 Task: Add an event with the title Second Marketing Campaign Execution and Tracking, date '2024/03/01', time 8:00 AM to 10:00 AMand add a description: This webinar is designed to provide participants with valuable insights into effective digital marketing strategies. It covers a wide range of topics, including search engine optimization (SEO), social media marketing, content marketing, email marketing, paid advertising, and more.Select event color  Flamingo . Add location for the event as: 123 Alexanderplatz, Berlin, Germany, logged in from the account softage.9@softage.netand send the event invitation to softage.4@softage.net with CC to  softage.5@softage.net. Set a reminder for the event Every weekday(Monday to Friday)
Action: Mouse moved to (56, 98)
Screenshot: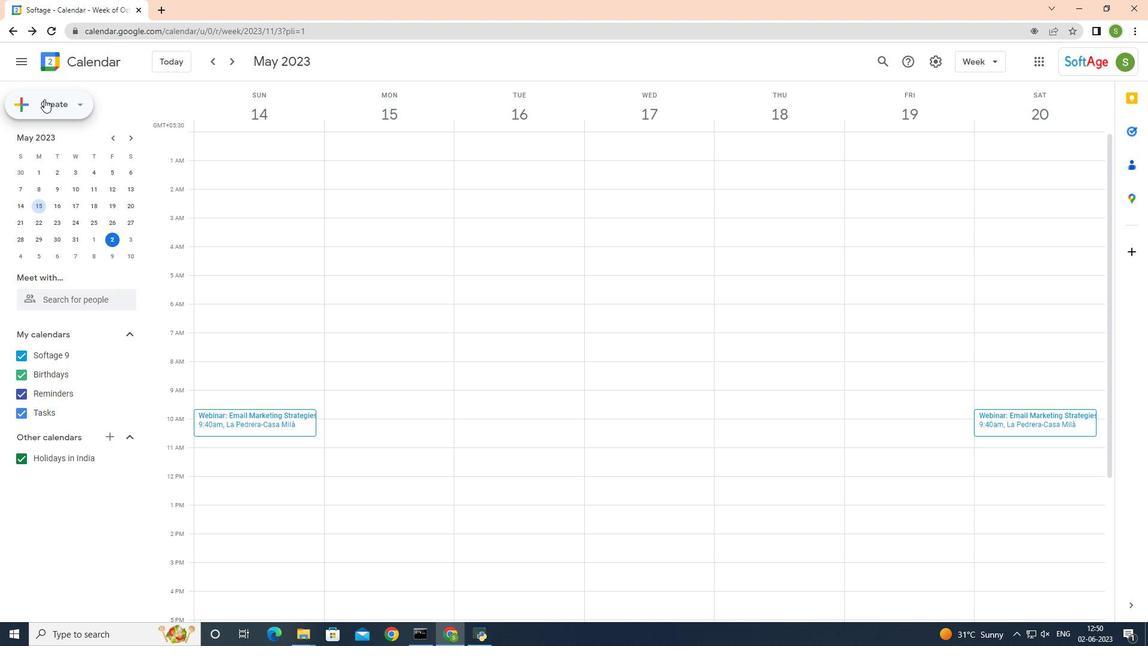 
Action: Mouse pressed left at (56, 98)
Screenshot: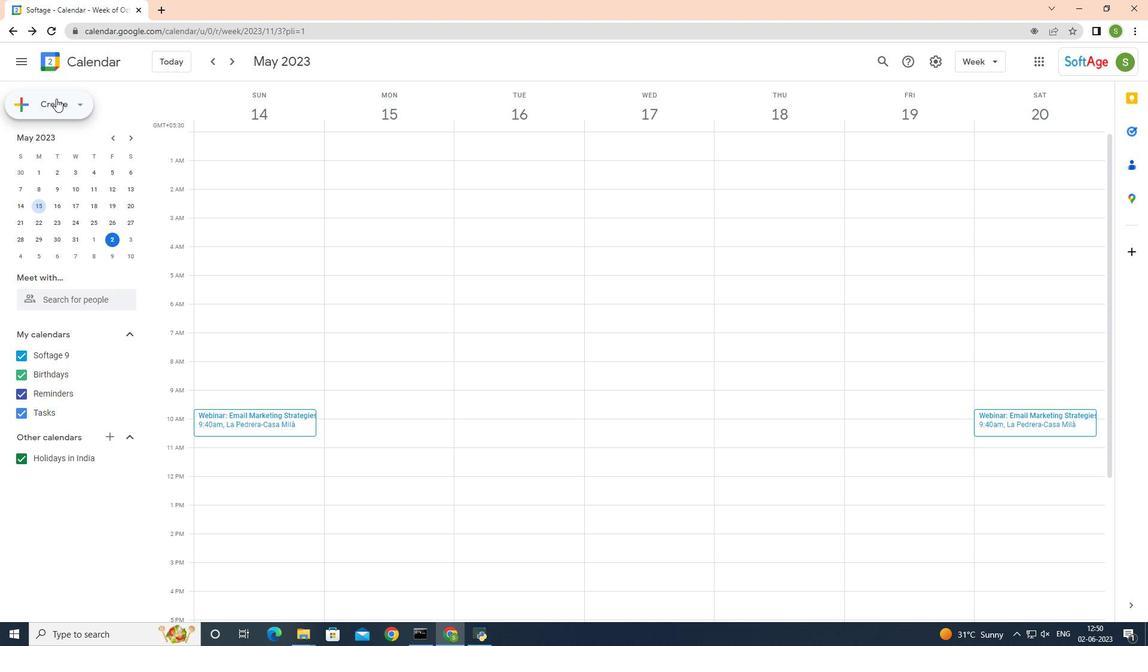 
Action: Mouse moved to (88, 135)
Screenshot: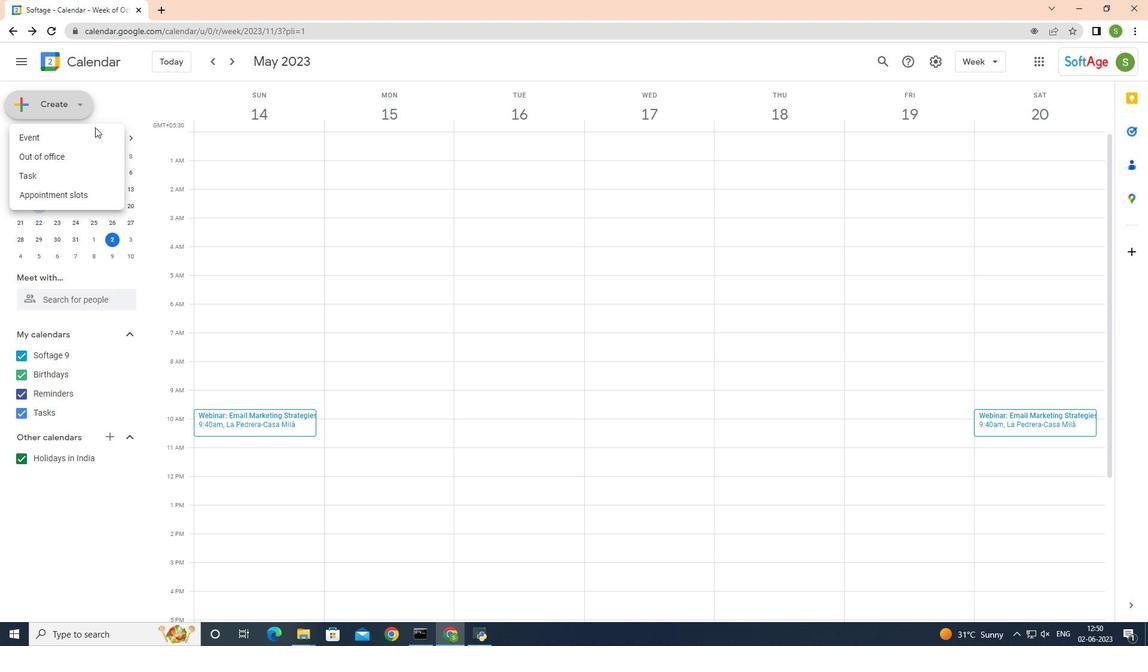 
Action: Mouse pressed left at (88, 135)
Screenshot: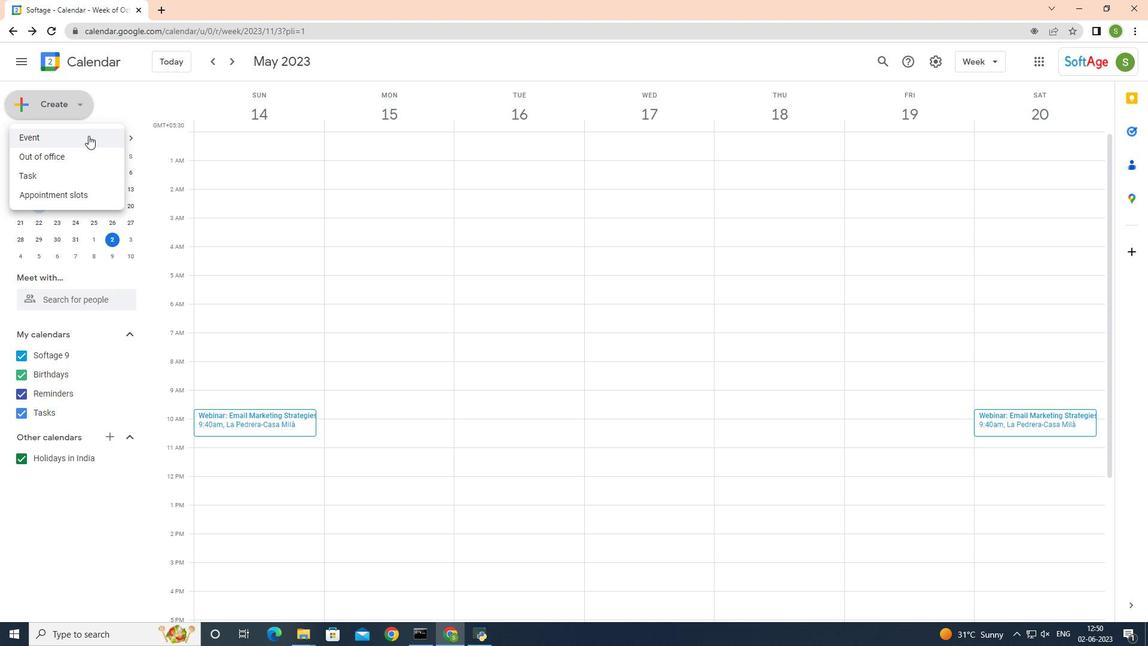 
Action: Mouse moved to (547, 233)
Screenshot: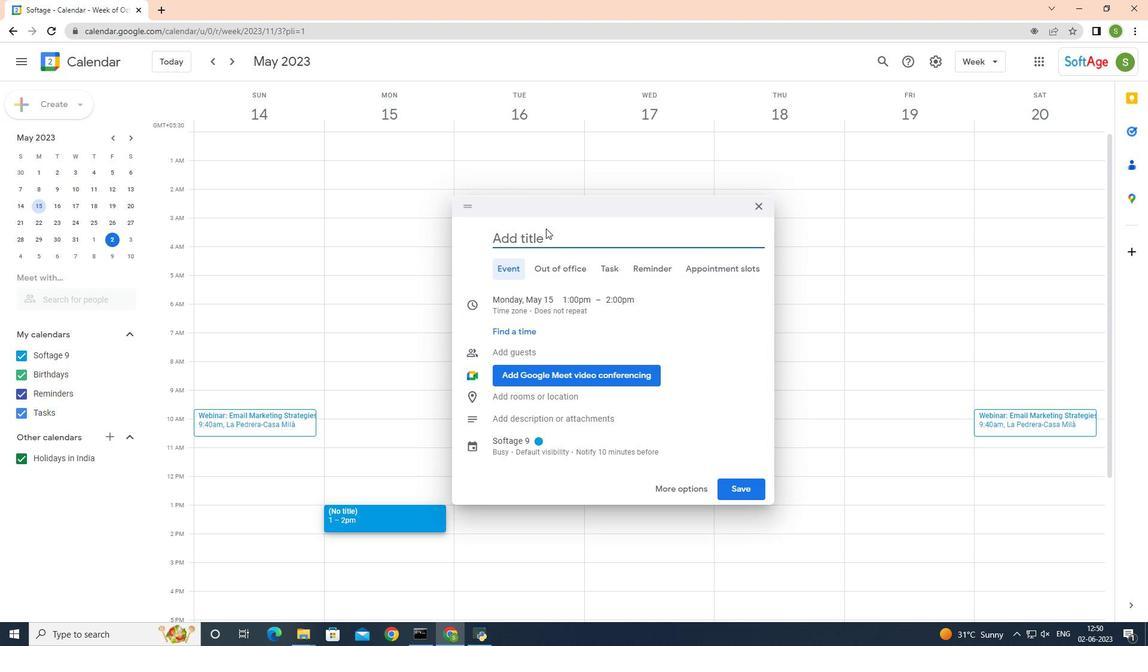 
Action: Mouse pressed left at (547, 233)
Screenshot: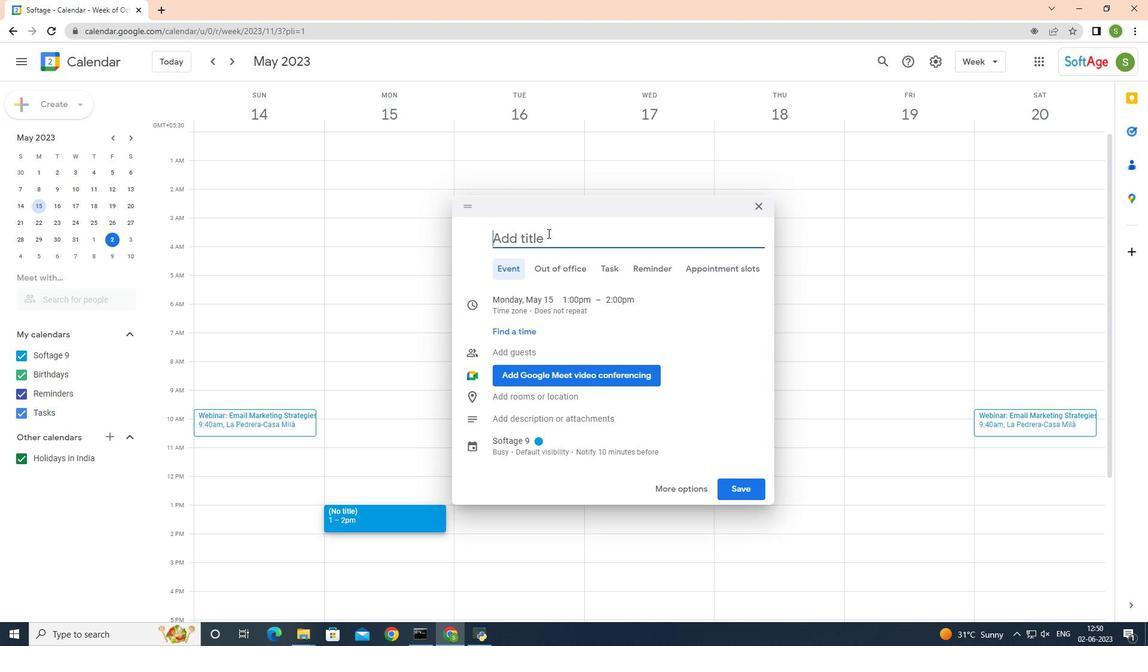 
Action: Key pressed <Key.shift>Second<Key.space><Key.shift><Key.shift><Key.shift><Key.shift><Key.shift><Key.shift><Key.shift><Key.shift>Marketing<Key.space><Key.shift><Key.shift><Key.shift>Campaign<Key.space><Key.shift>Execution
Screenshot: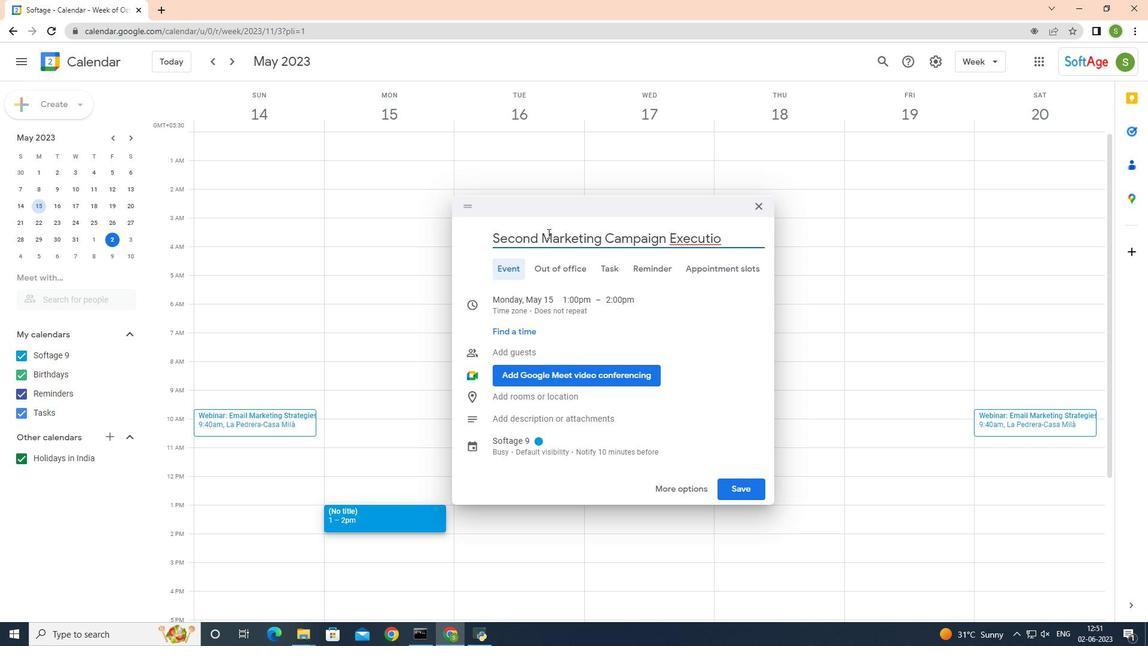 
Action: Mouse moved to (748, 286)
Screenshot: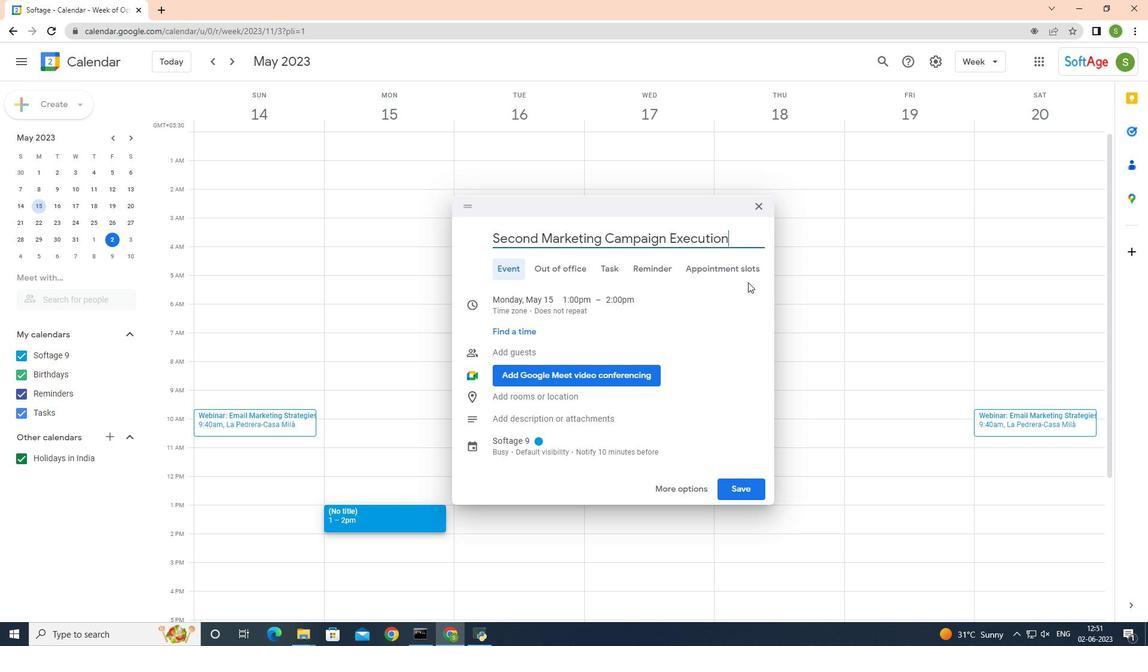 
Action: Key pressed <Key.space>and<Key.space>
Screenshot: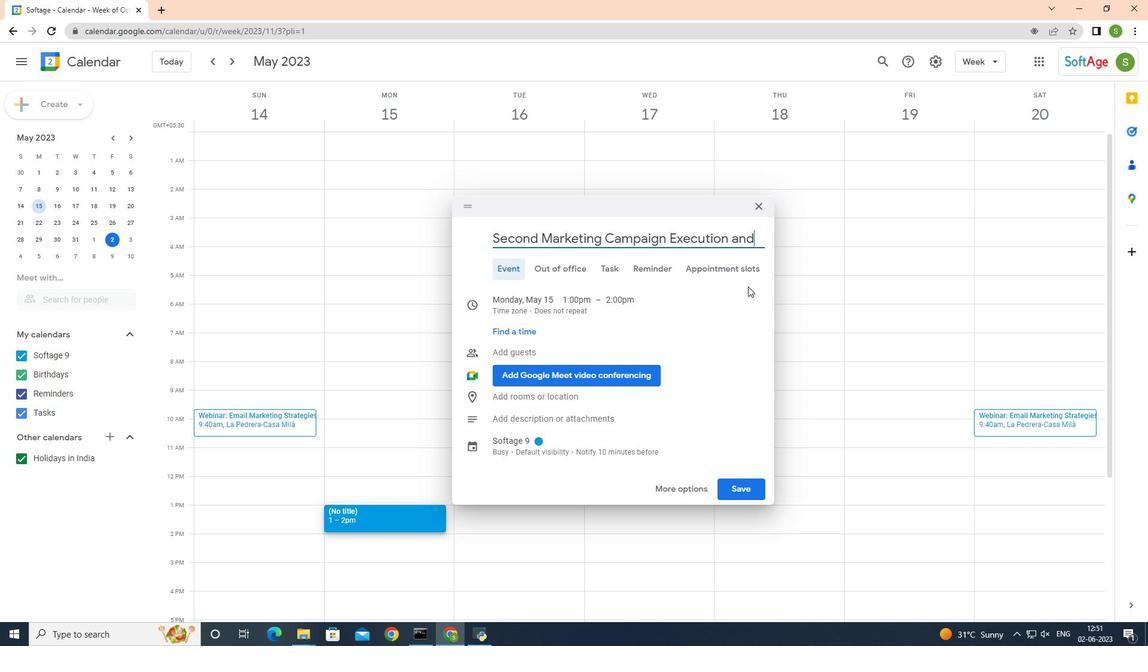 
Action: Mouse moved to (751, 291)
Screenshot: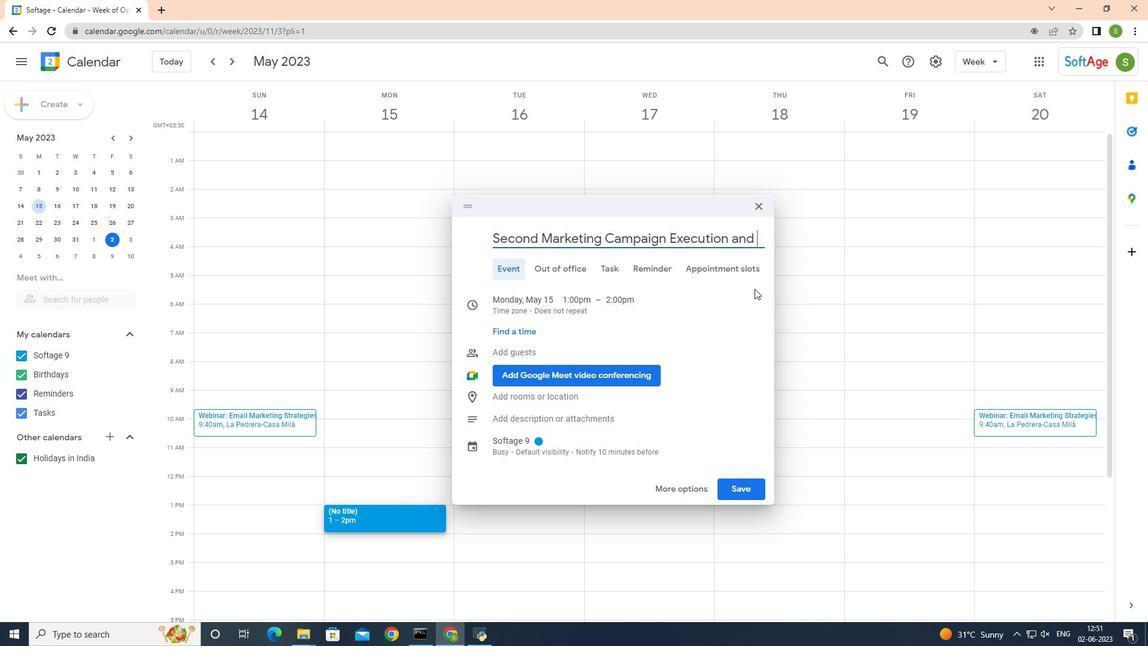
Action: Key pressed <Key.shift>Trackingctrl+A<'\x03'>
Screenshot: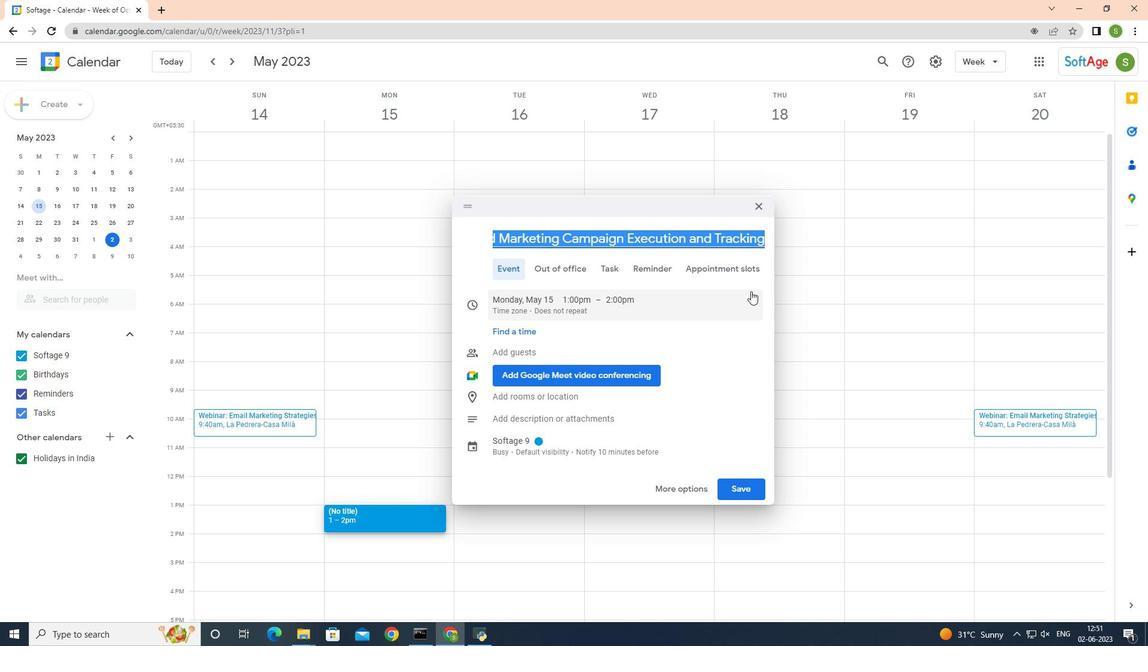 
Action: Mouse moved to (534, 298)
Screenshot: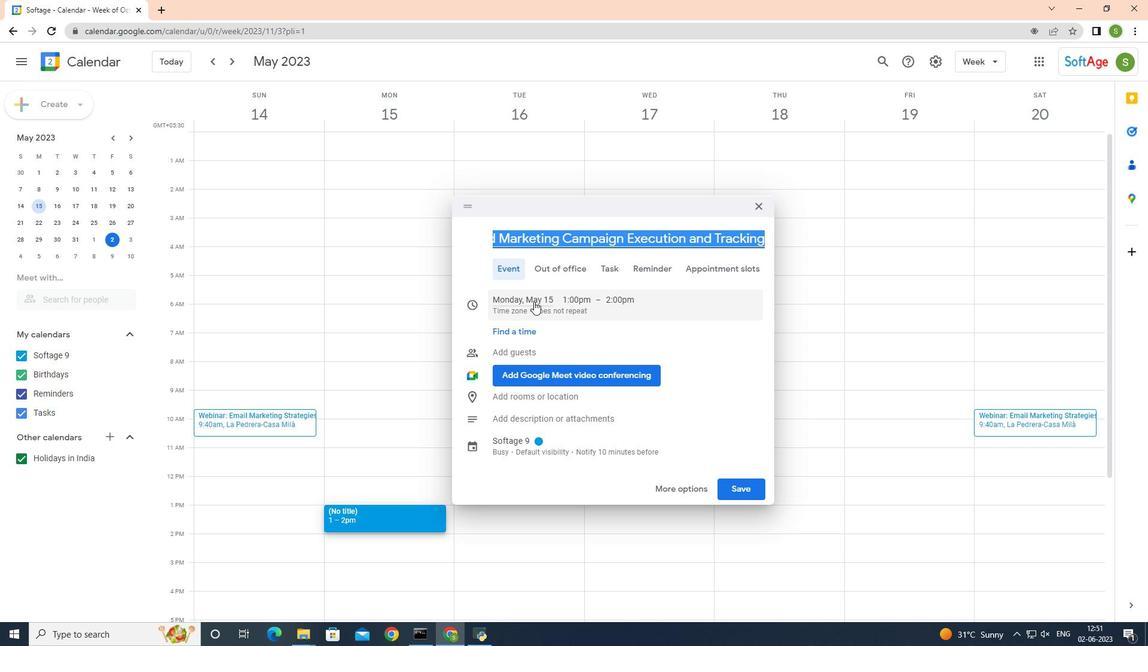 
Action: Mouse pressed left at (534, 298)
Screenshot: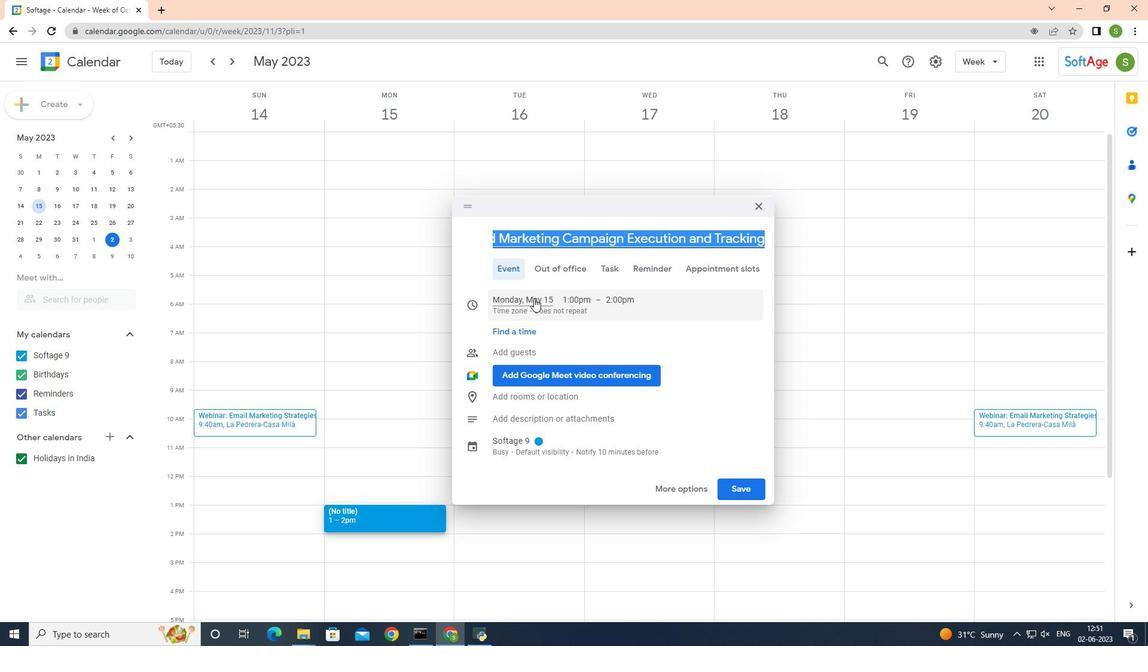 
Action: Mouse moved to (636, 324)
Screenshot: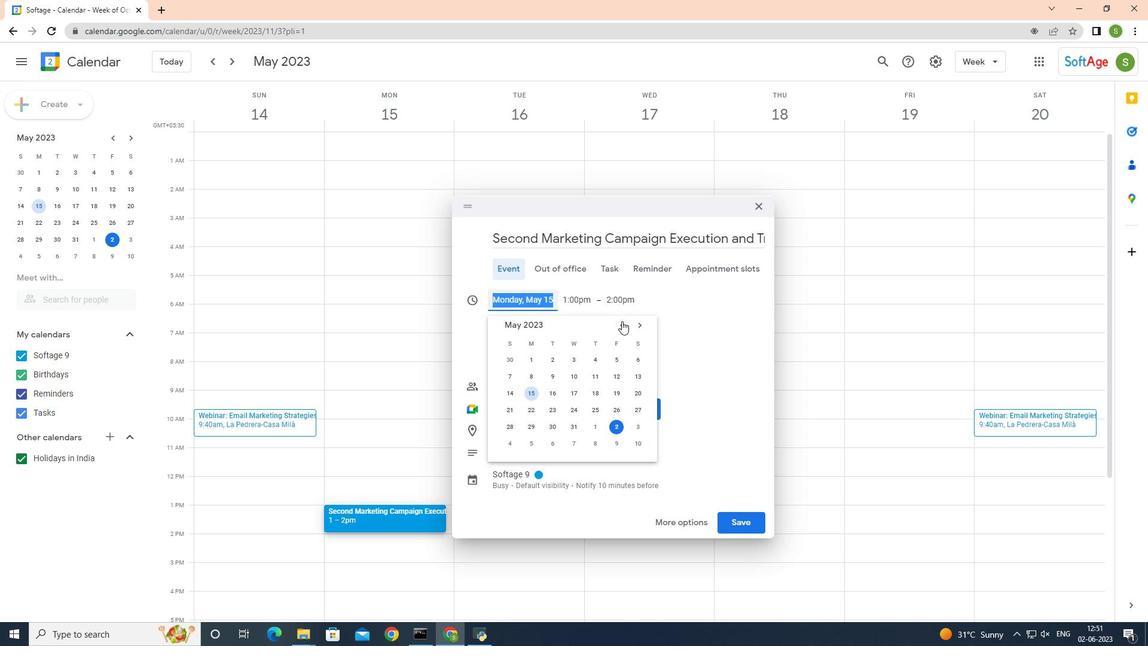 
Action: Mouse pressed left at (636, 324)
Screenshot: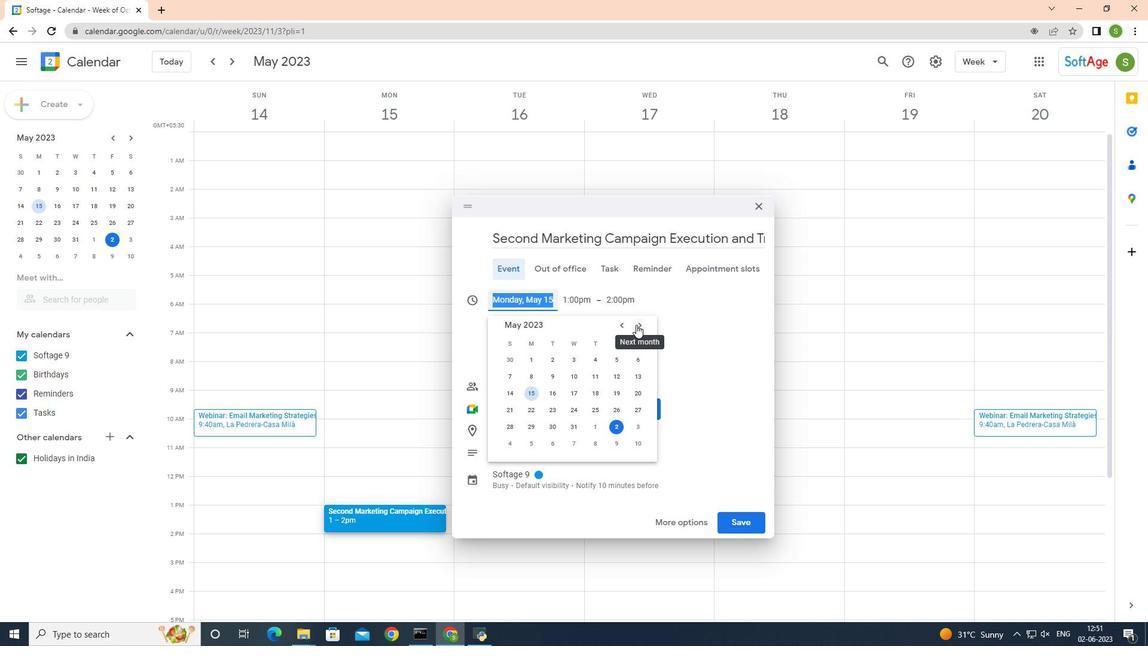 
Action: Mouse pressed left at (636, 324)
Screenshot: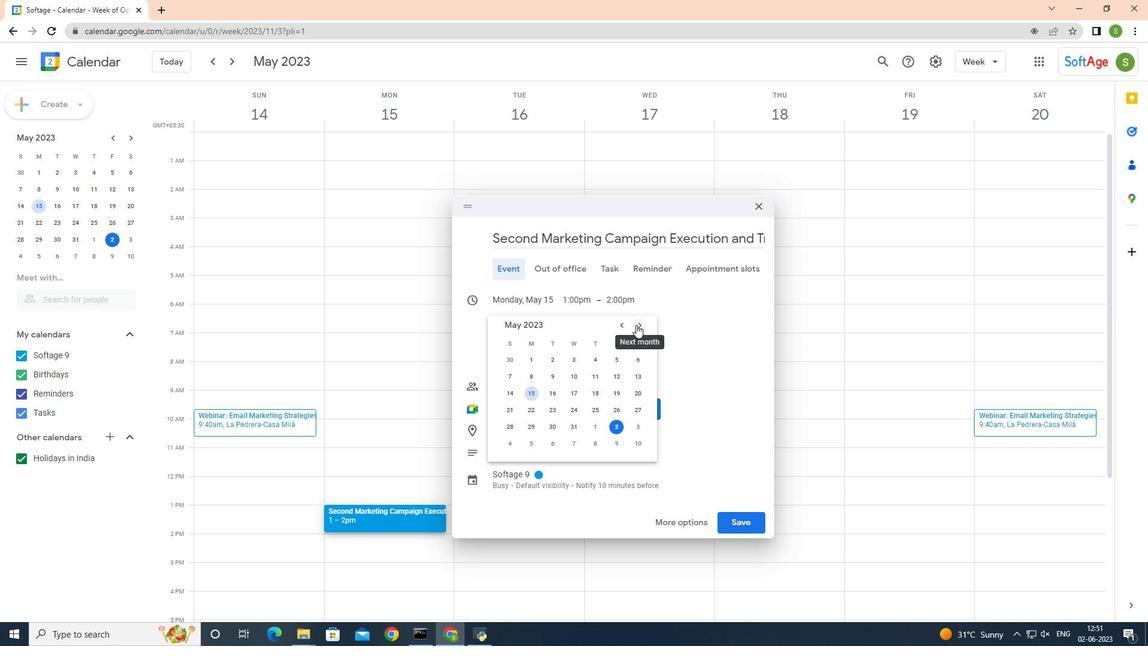 
Action: Mouse pressed left at (636, 324)
Screenshot: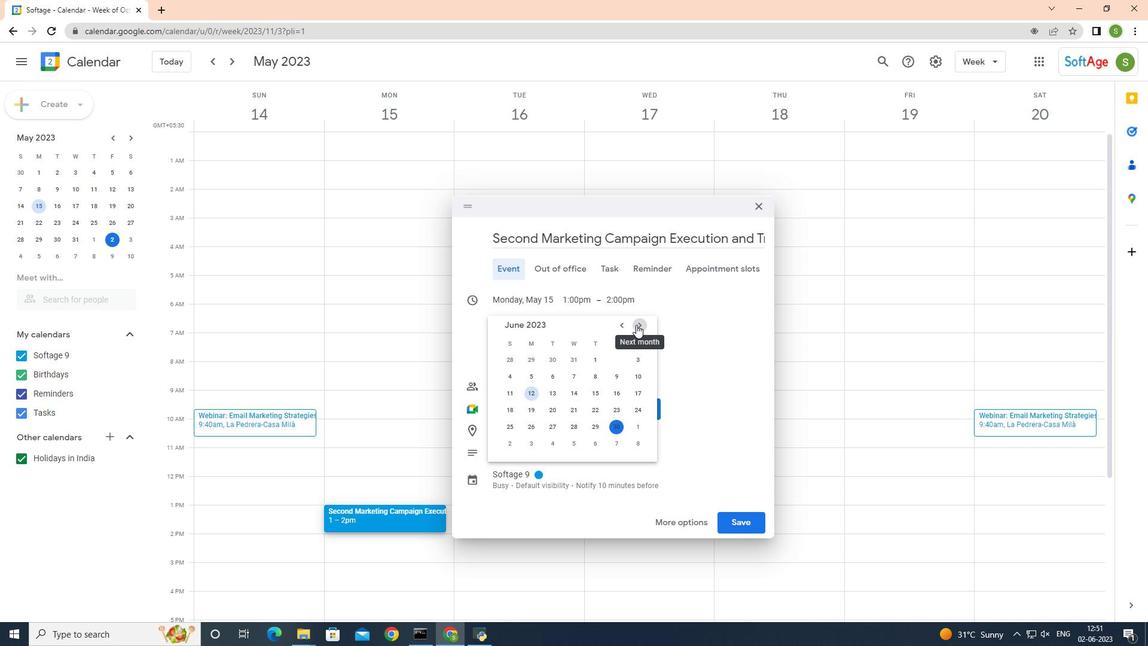 
Action: Mouse pressed left at (636, 324)
Screenshot: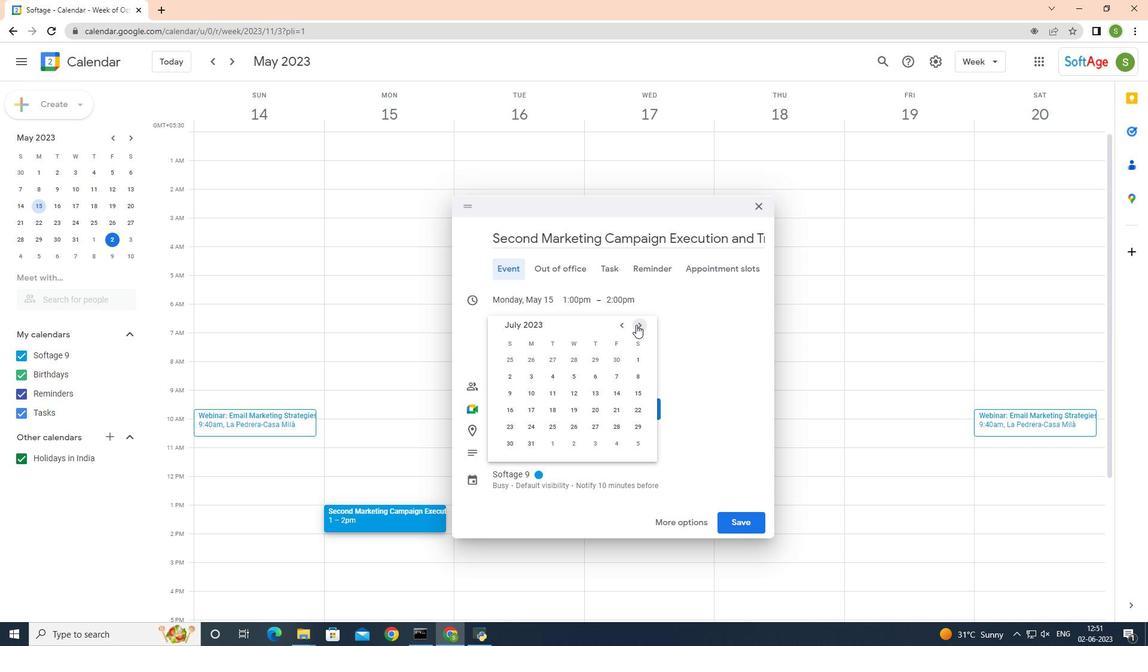 
Action: Mouse pressed left at (636, 324)
Screenshot: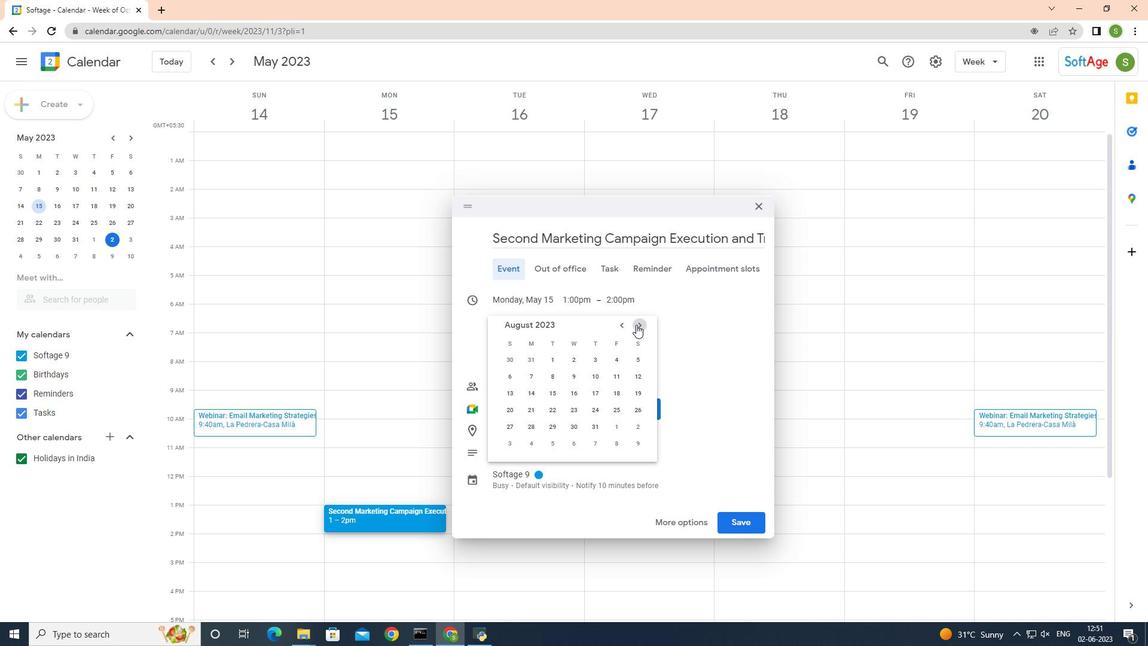 
Action: Mouse pressed left at (636, 324)
Screenshot: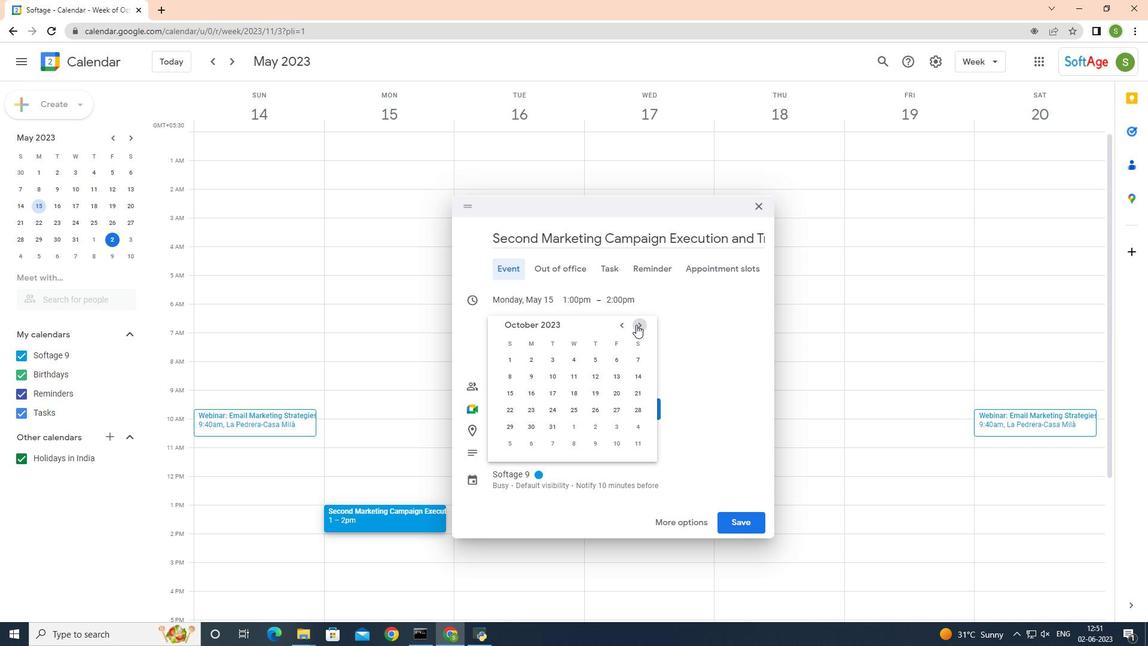 
Action: Mouse pressed left at (636, 324)
Screenshot: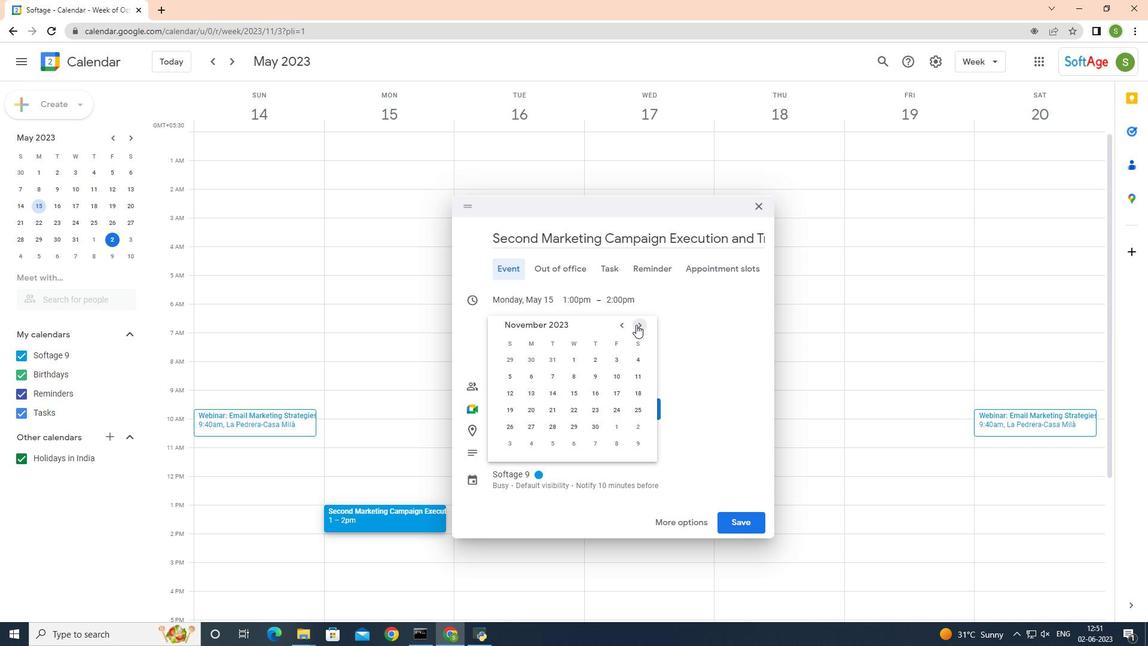 
Action: Mouse pressed left at (636, 324)
Screenshot: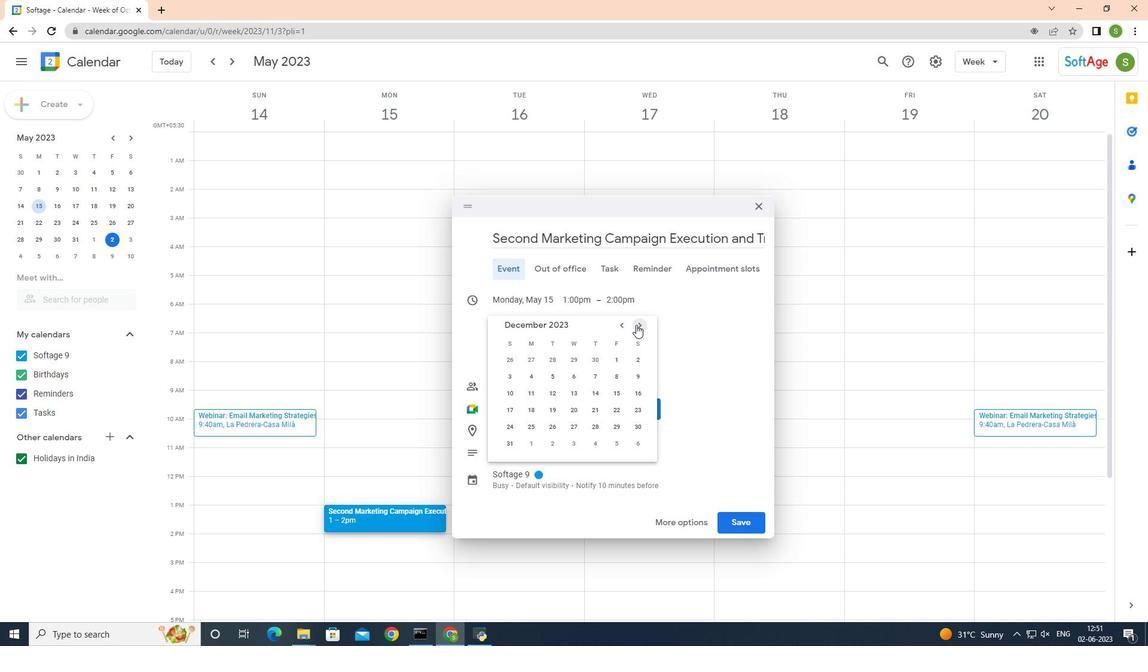 
Action: Mouse pressed left at (636, 324)
Screenshot: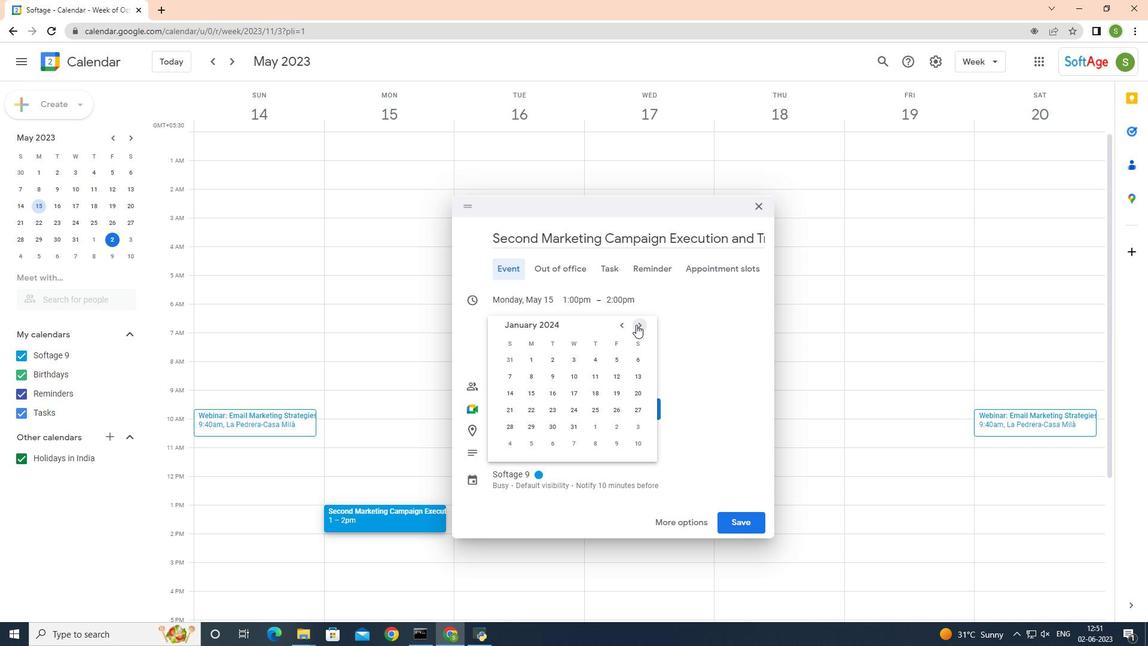 
Action: Mouse pressed left at (636, 324)
Screenshot: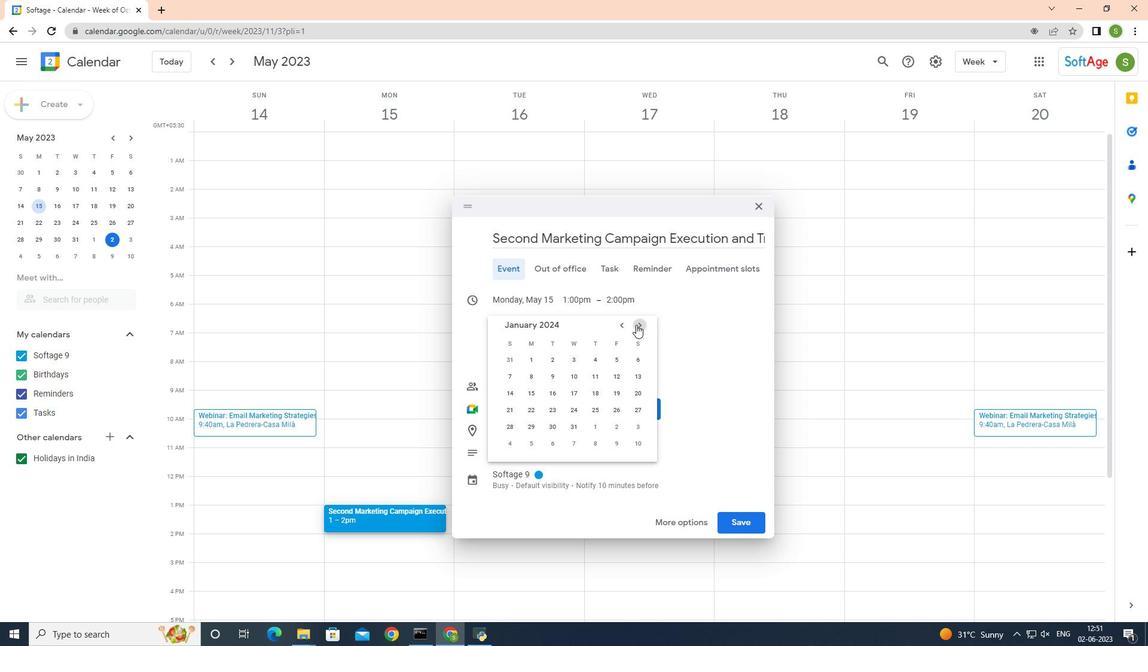 
Action: Mouse pressed left at (636, 324)
Screenshot: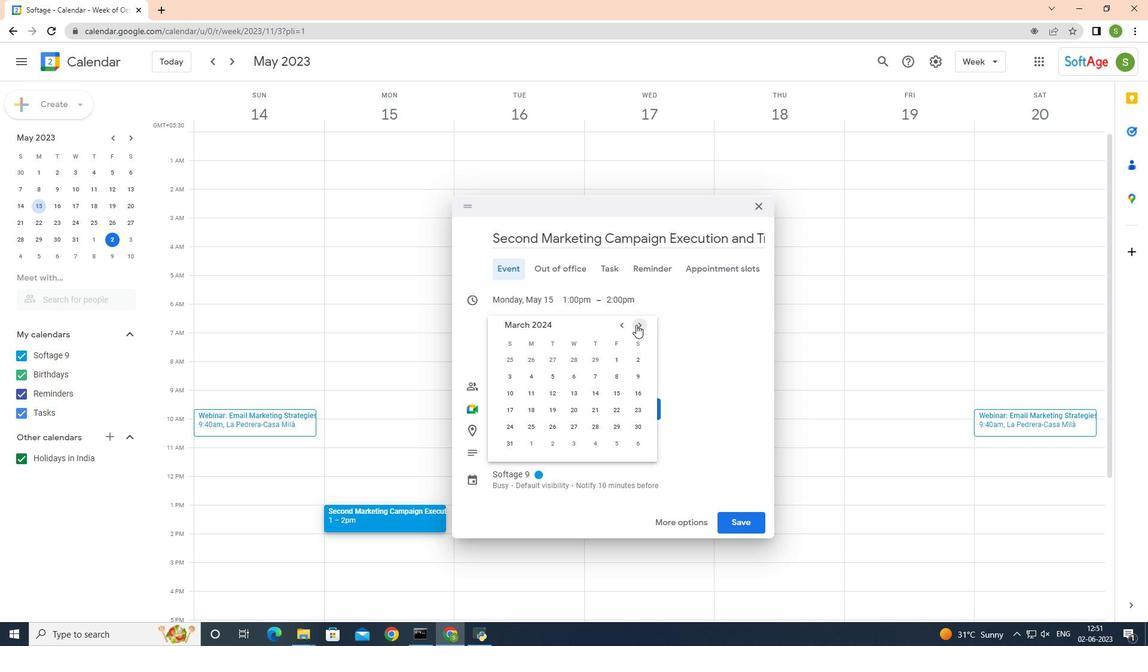 
Action: Mouse moved to (622, 328)
Screenshot: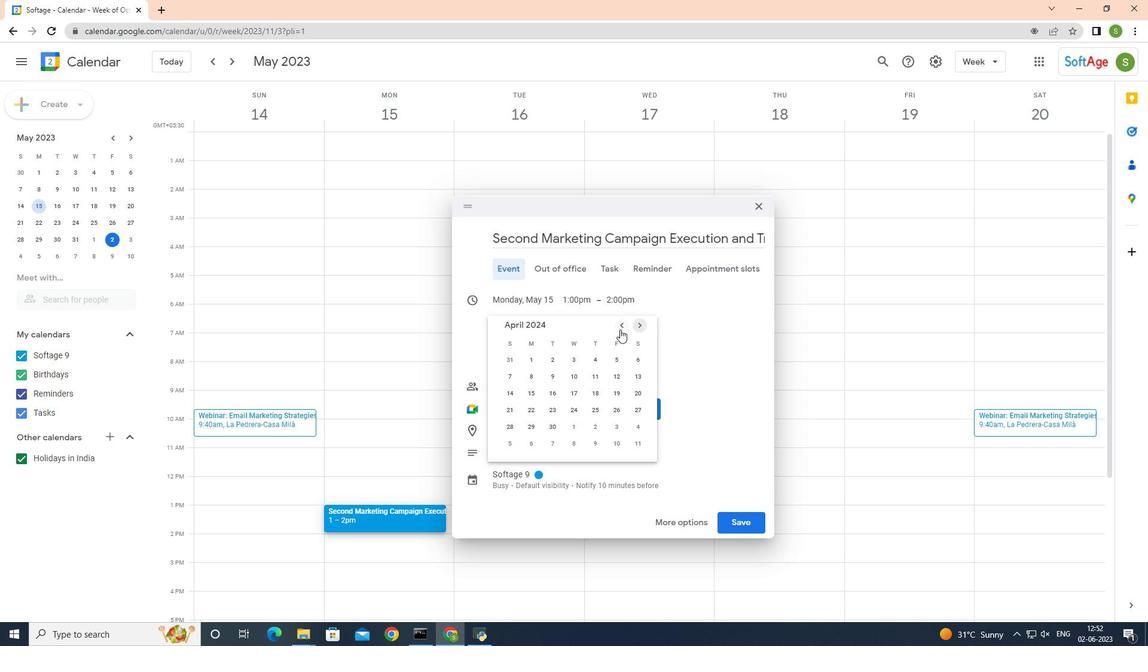 
Action: Mouse pressed left at (622, 328)
Screenshot: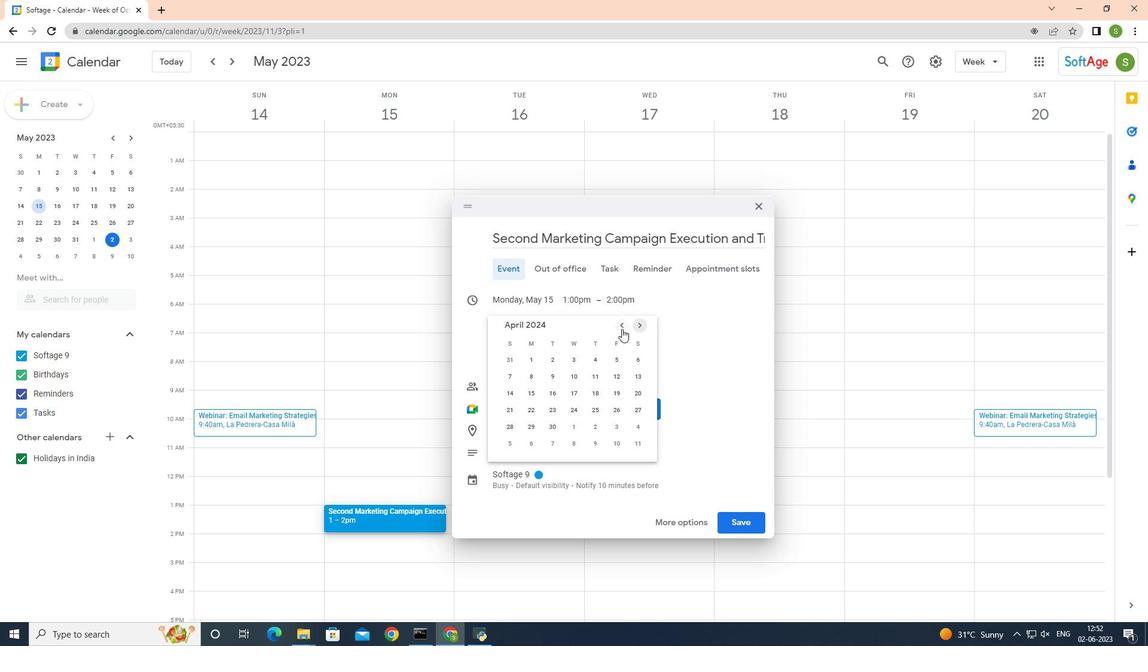 
Action: Mouse moved to (620, 356)
Screenshot: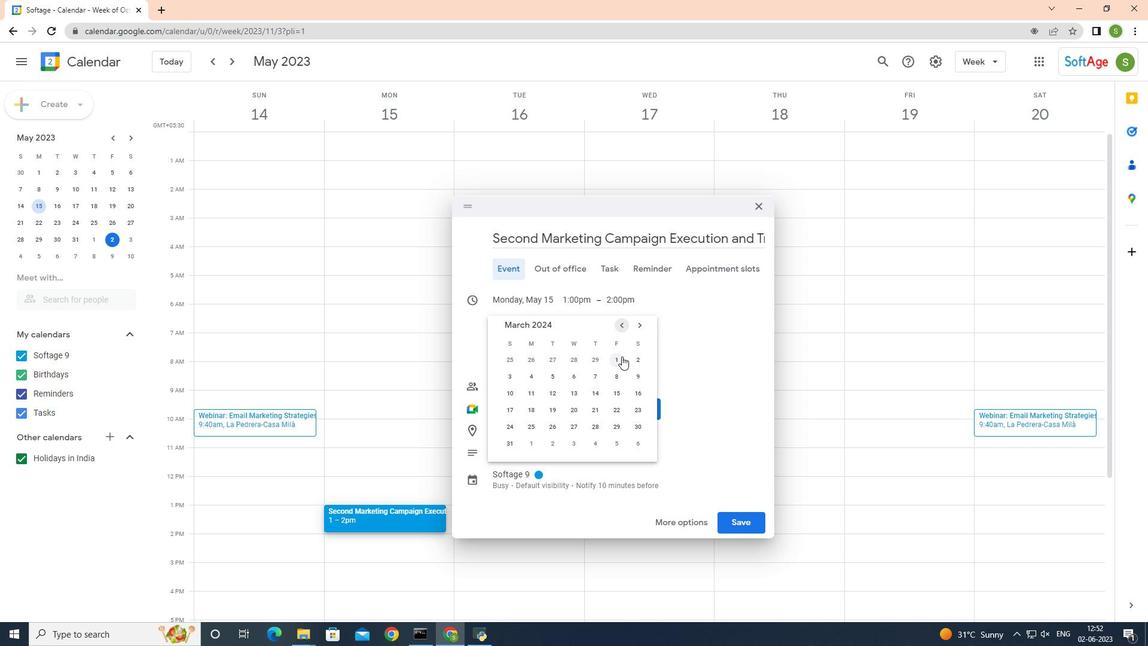 
Action: Mouse pressed left at (620, 356)
Screenshot: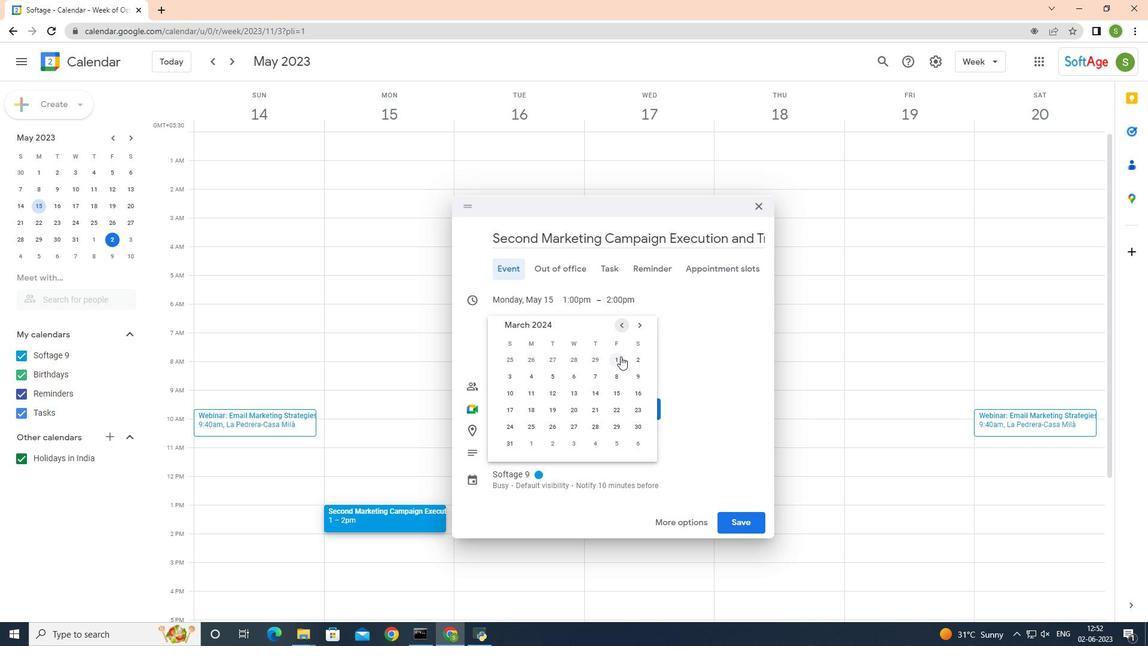 
Action: Mouse moved to (656, 281)
Screenshot: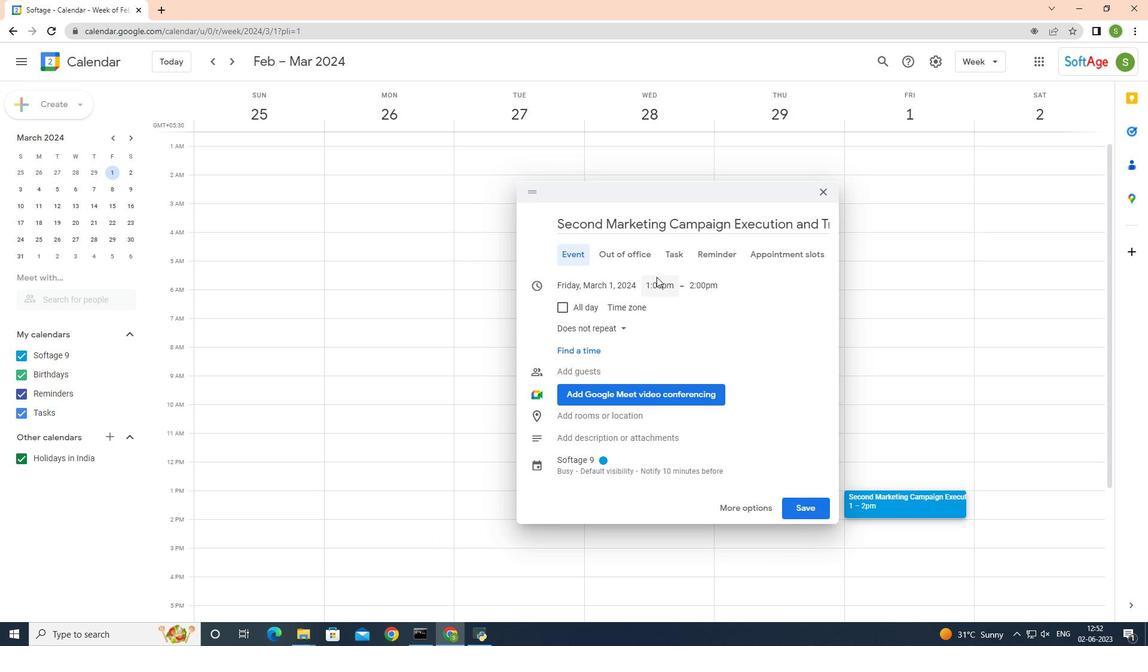 
Action: Mouse pressed left at (656, 281)
Screenshot: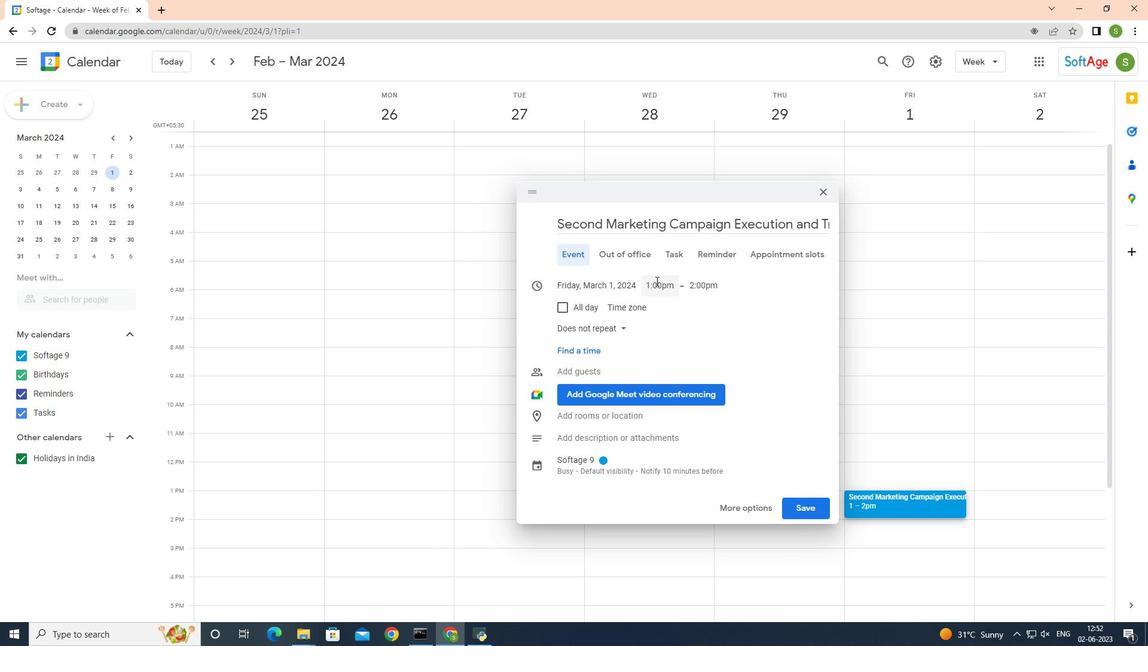 
Action: Mouse moved to (708, 387)
Screenshot: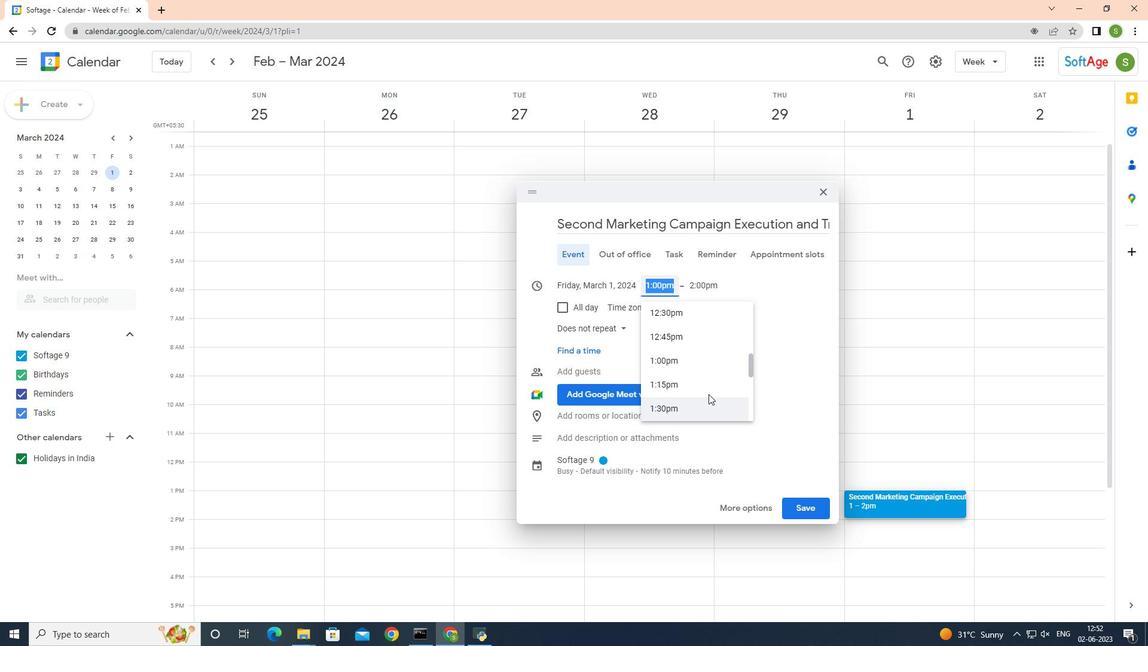 
Action: Mouse scrolled (708, 388) with delta (0, 0)
Screenshot: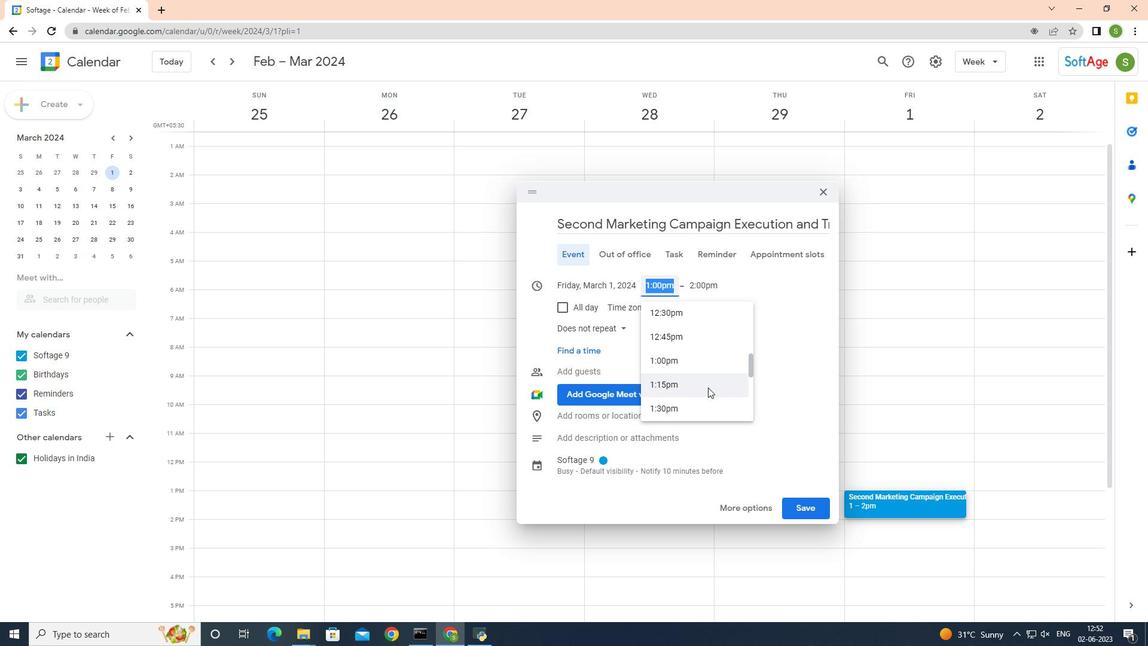
Action: Mouse scrolled (708, 388) with delta (0, 0)
Screenshot: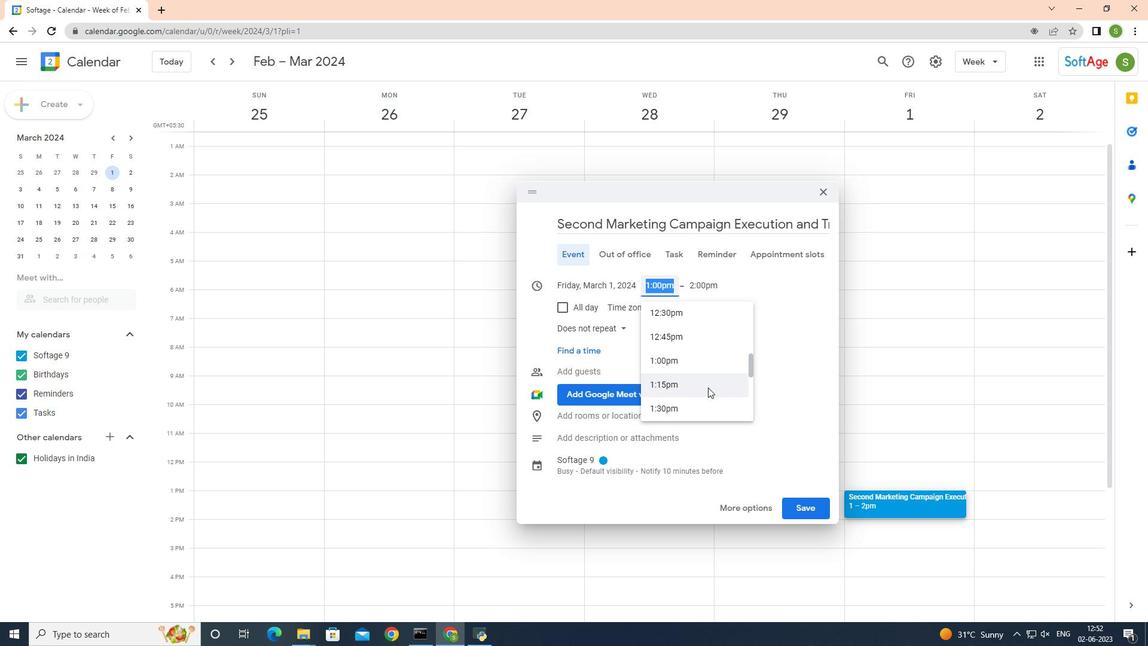 
Action: Mouse scrolled (708, 388) with delta (0, 0)
Screenshot: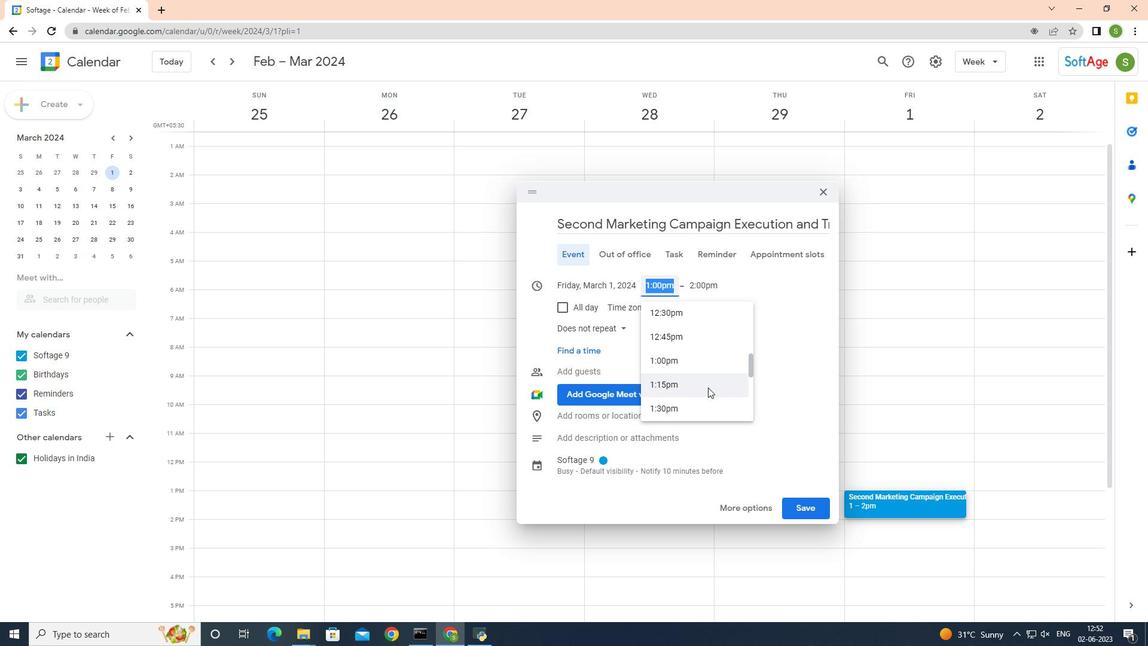 
Action: Mouse scrolled (708, 388) with delta (0, 0)
Screenshot: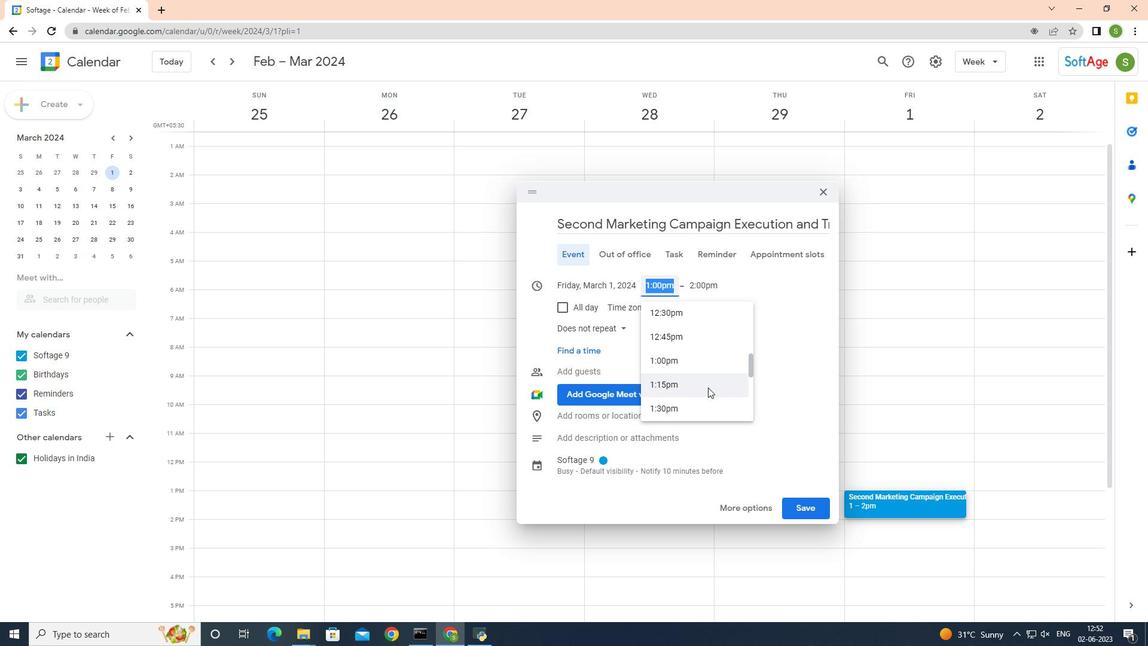 
Action: Mouse scrolled (708, 388) with delta (0, 0)
Screenshot: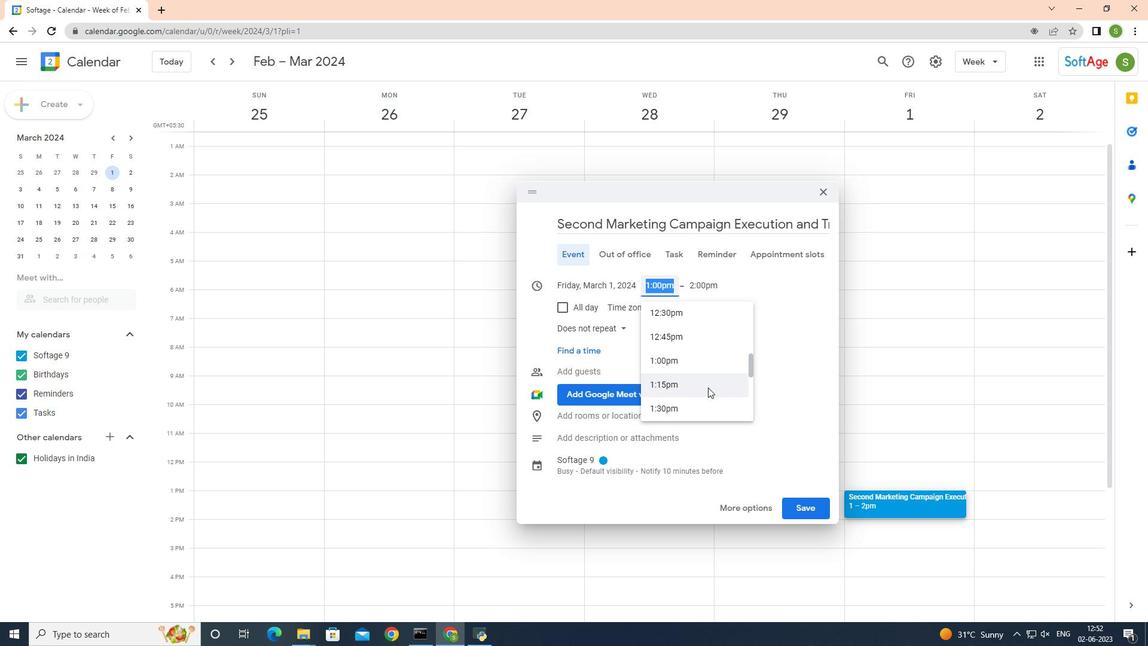 
Action: Mouse scrolled (708, 388) with delta (0, 0)
Screenshot: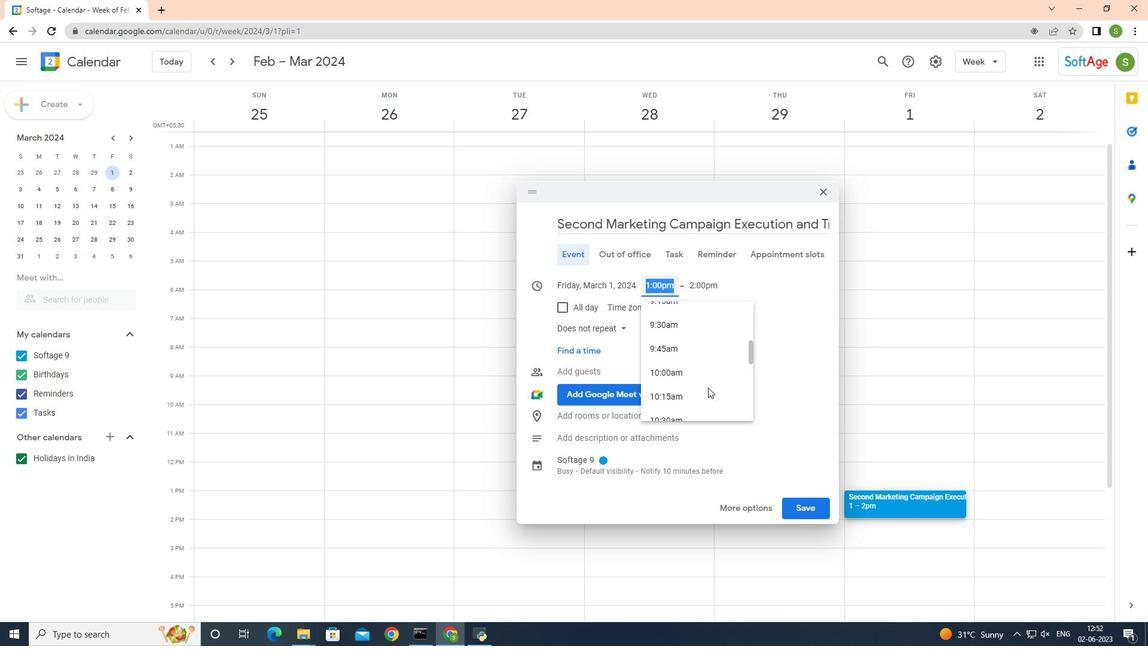 
Action: Mouse scrolled (708, 388) with delta (0, 0)
Screenshot: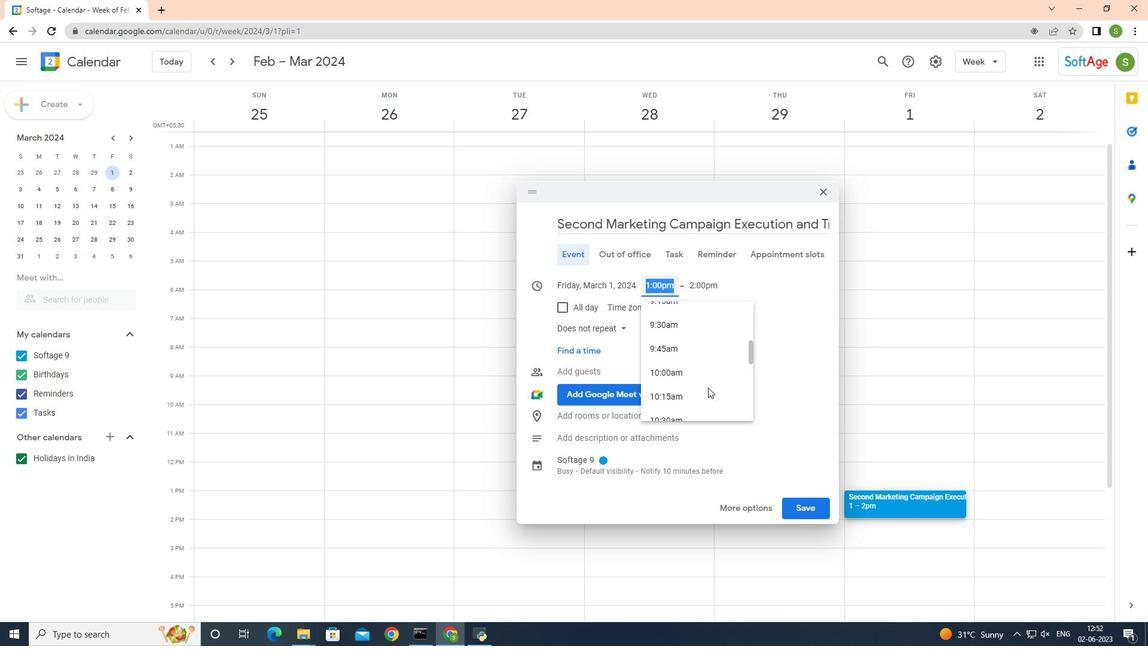 
Action: Mouse moved to (700, 322)
Screenshot: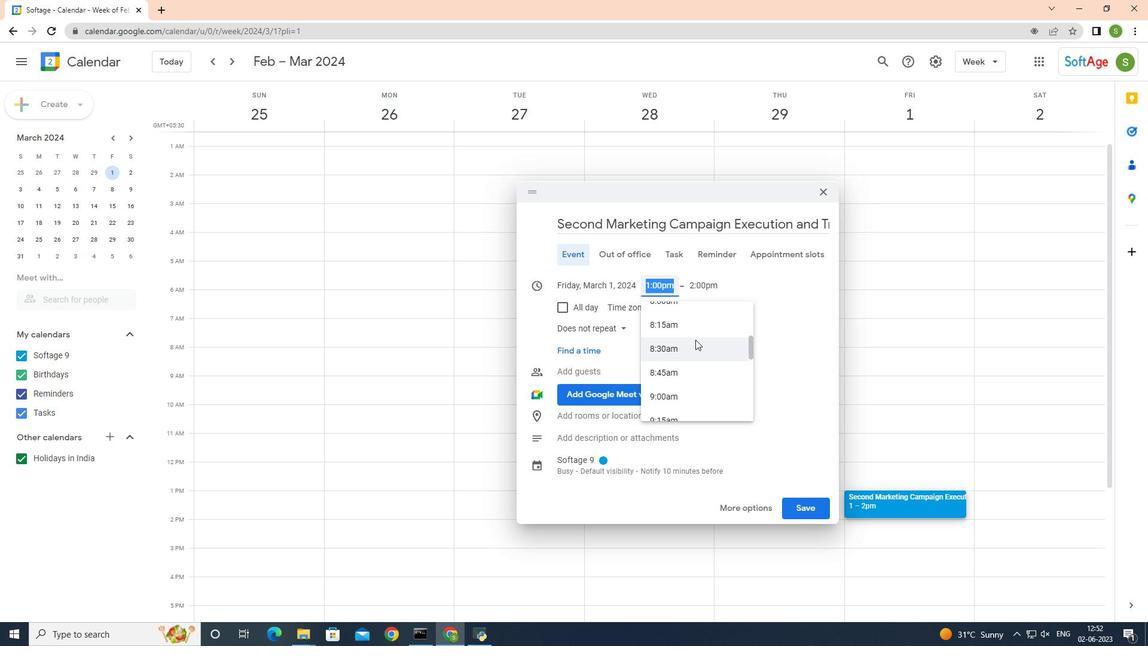 
Action: Mouse scrolled (700, 323) with delta (0, 0)
Screenshot: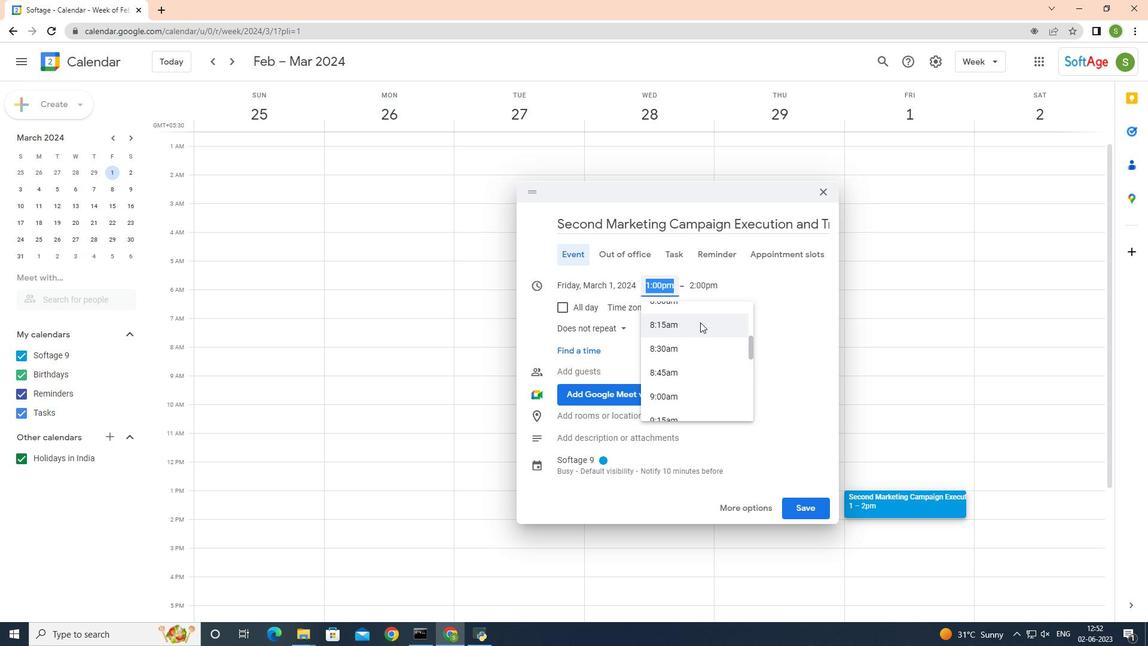 
Action: Mouse moved to (705, 360)
Screenshot: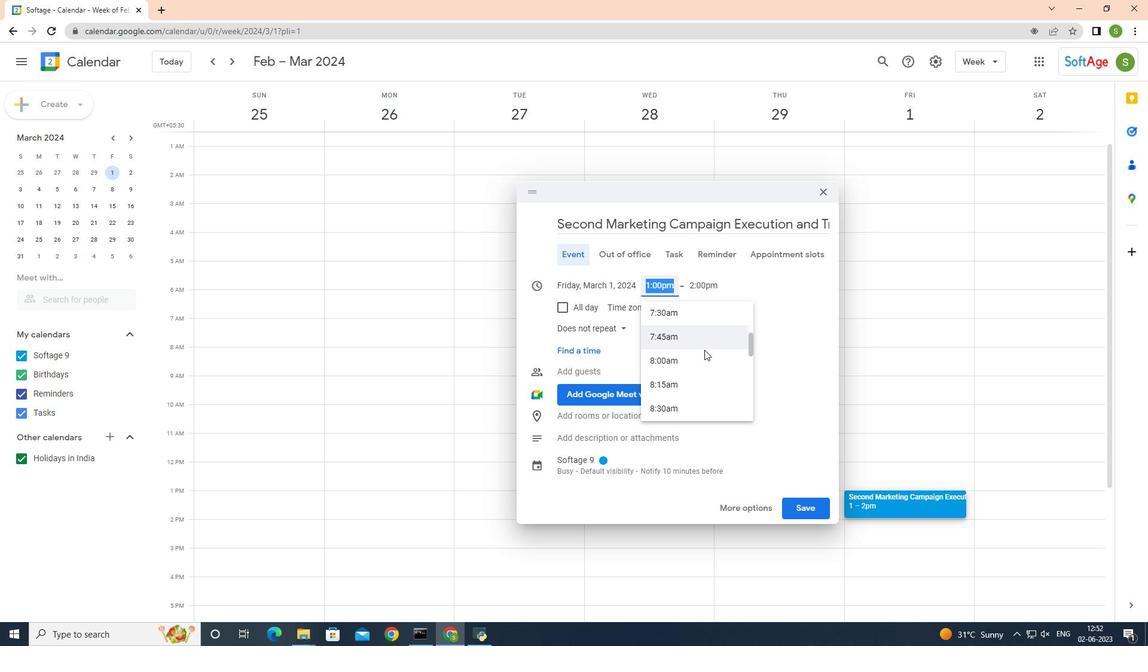 
Action: Mouse pressed left at (705, 360)
Screenshot: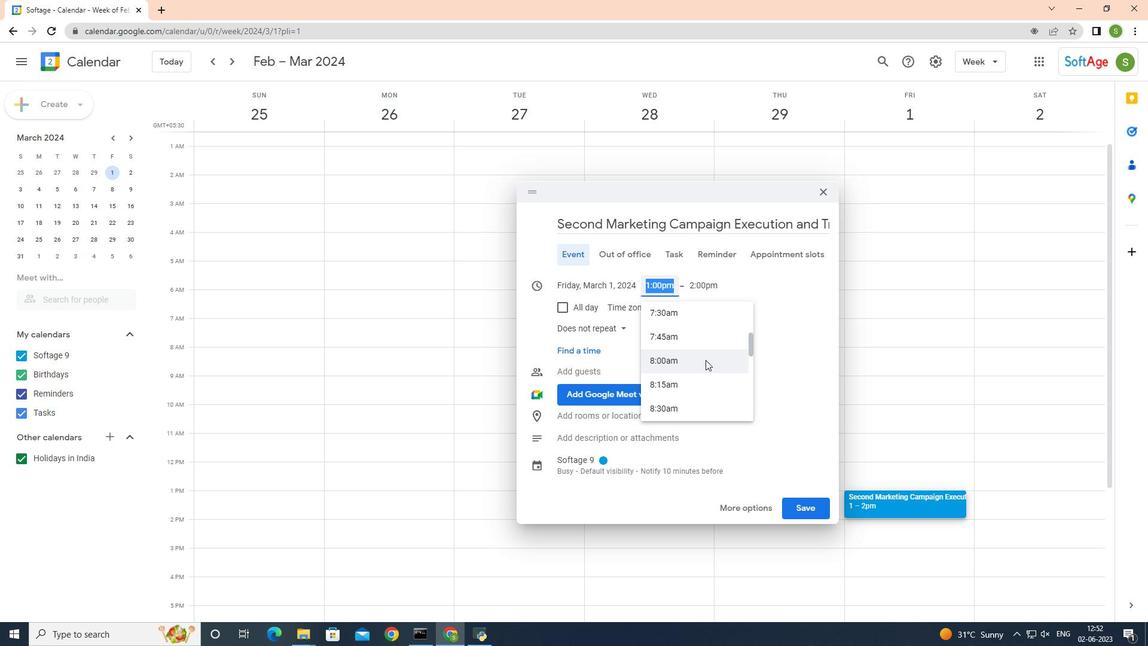 
Action: Mouse moved to (708, 282)
Screenshot: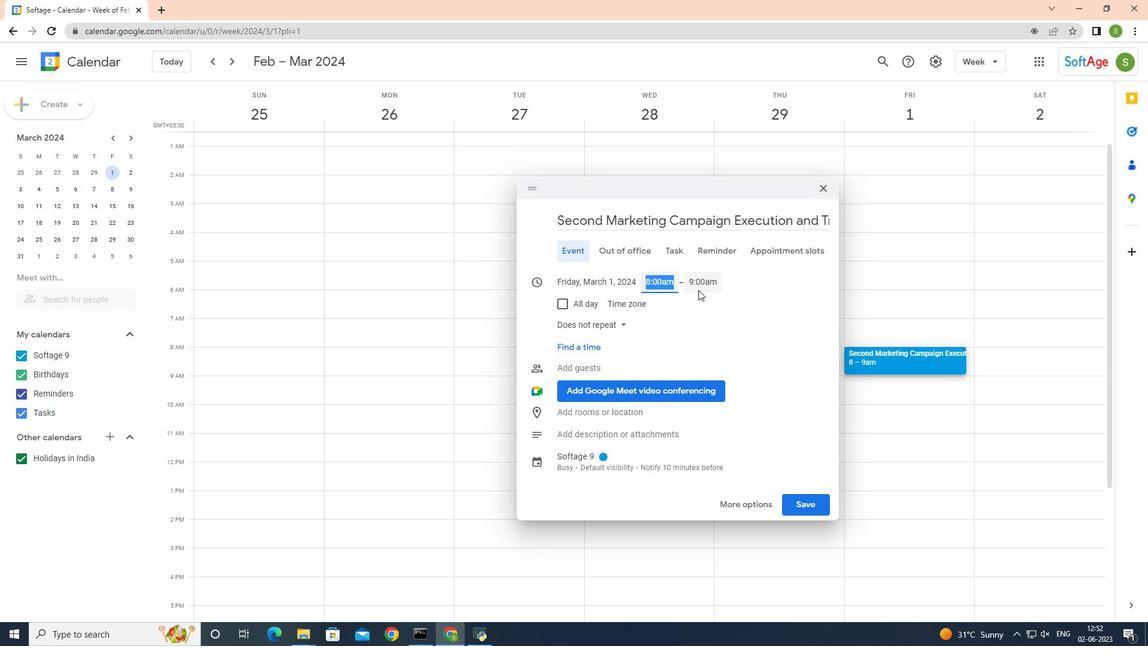 
Action: Mouse pressed left at (708, 282)
Screenshot: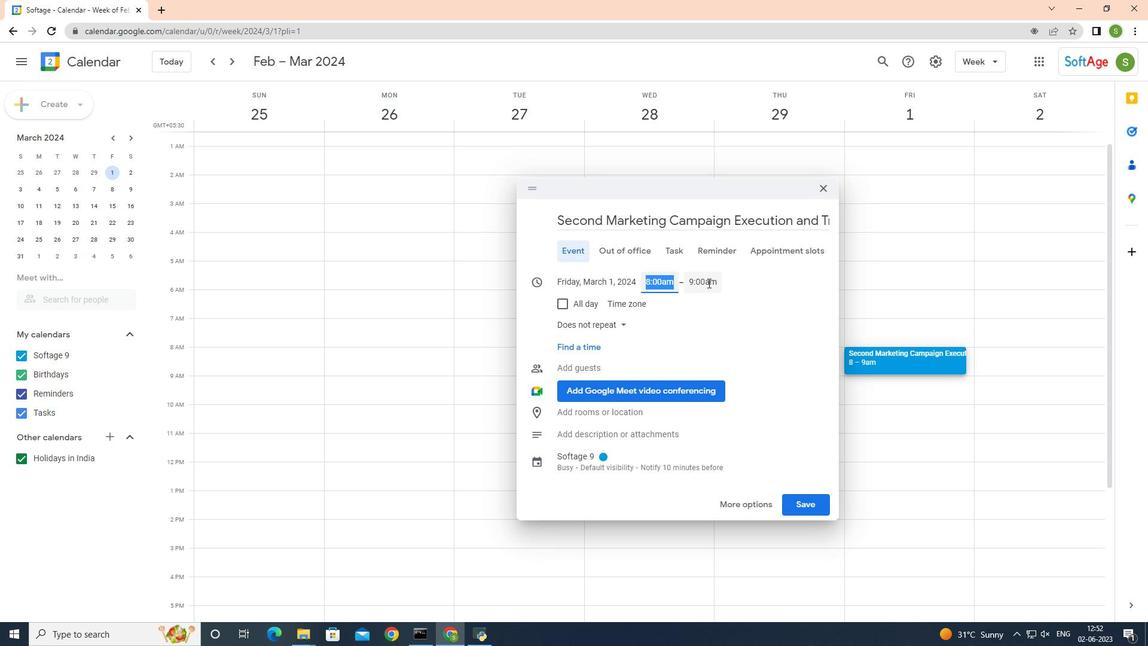 
Action: Mouse moved to (741, 355)
Screenshot: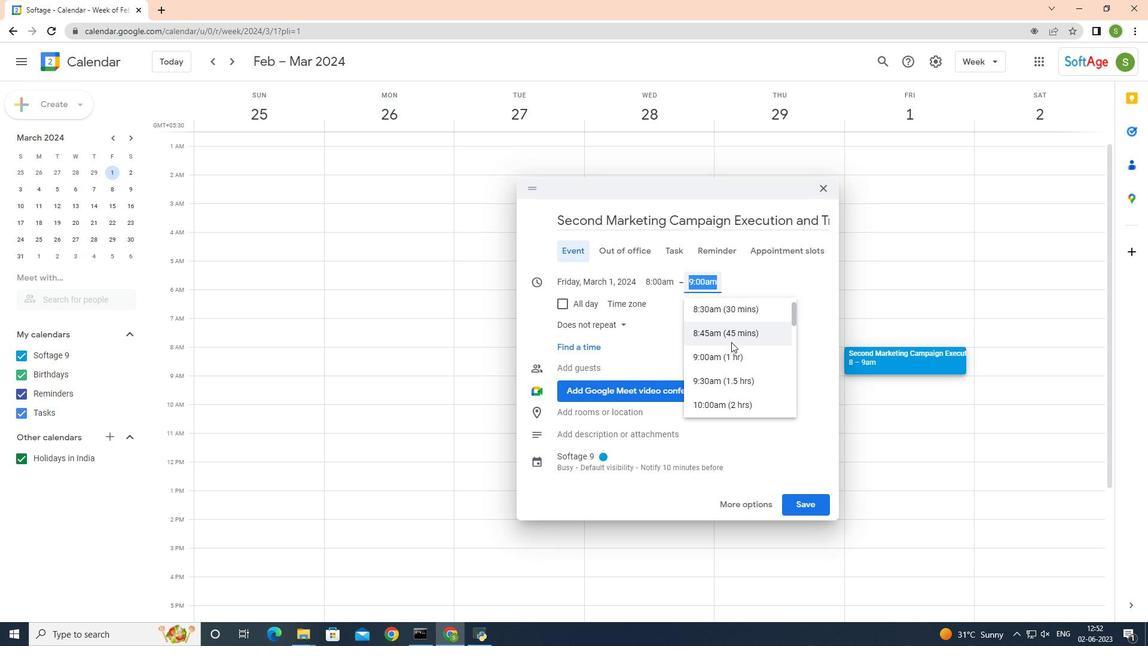 
Action: Mouse scrolled (741, 355) with delta (0, 0)
Screenshot: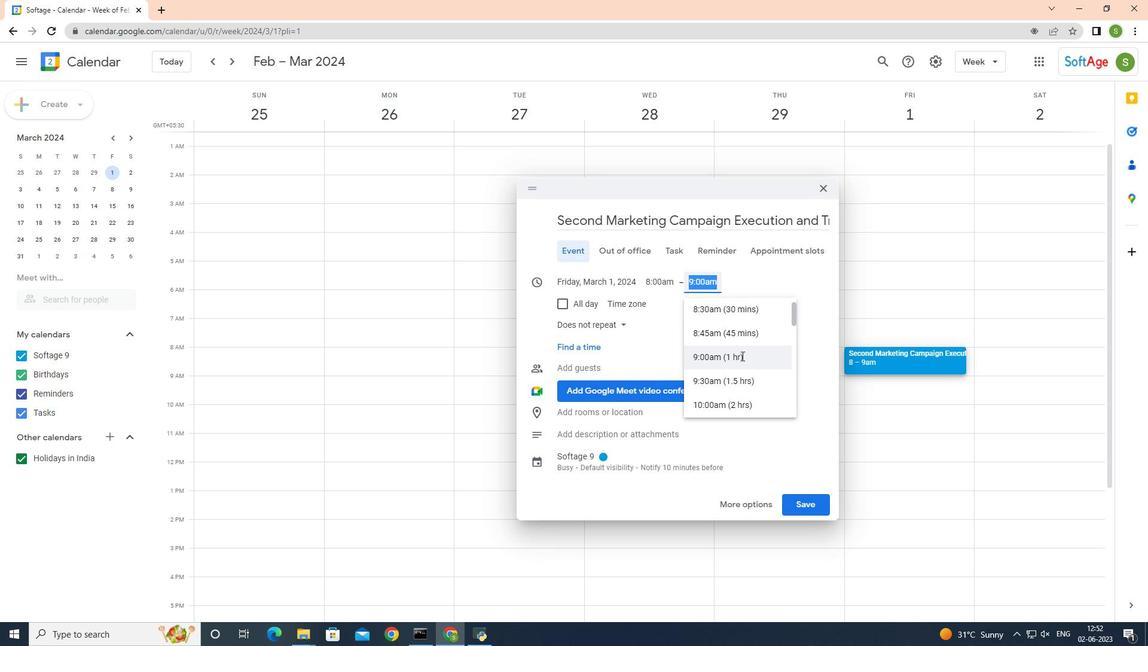 
Action: Mouse moved to (743, 344)
Screenshot: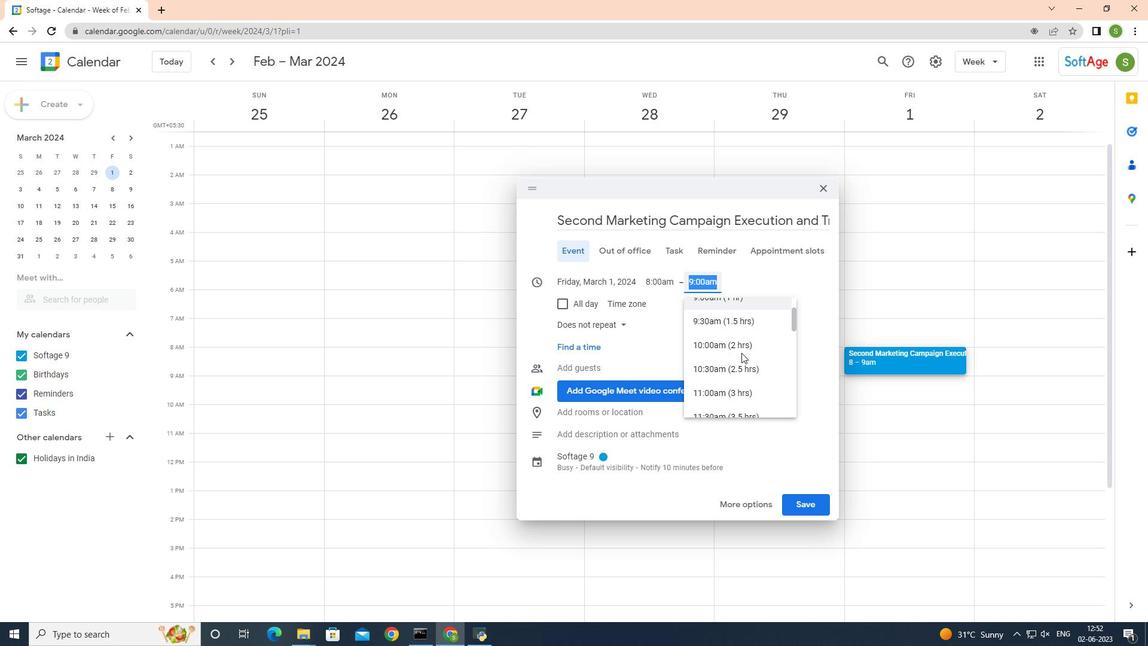 
Action: Mouse pressed left at (743, 344)
Screenshot: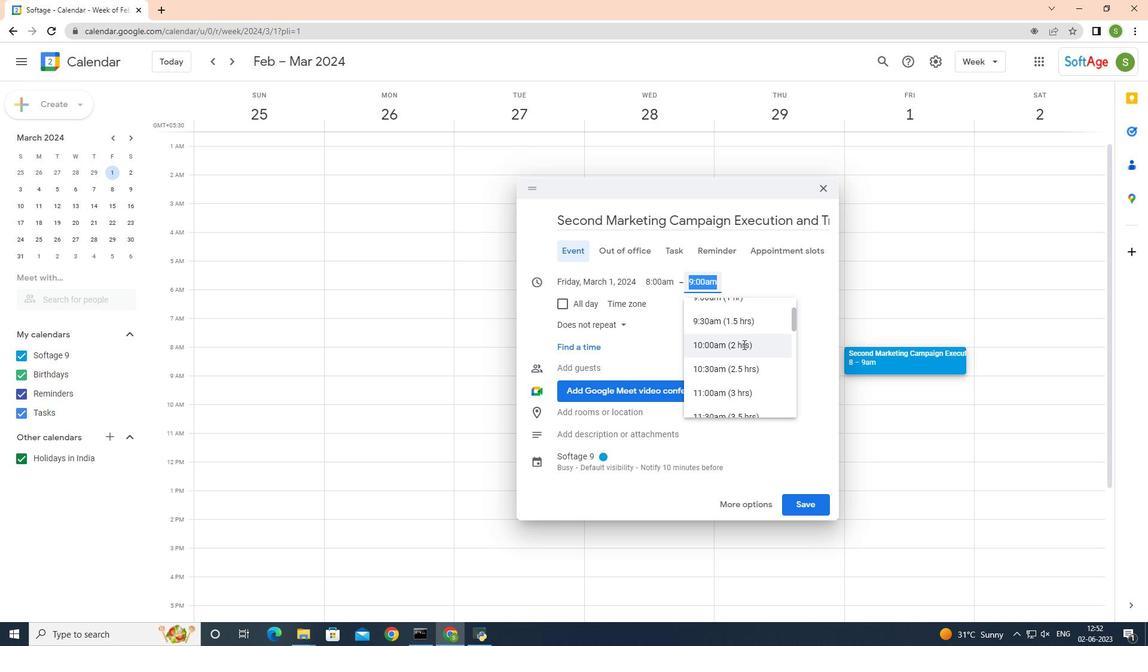 
Action: Mouse moved to (767, 503)
Screenshot: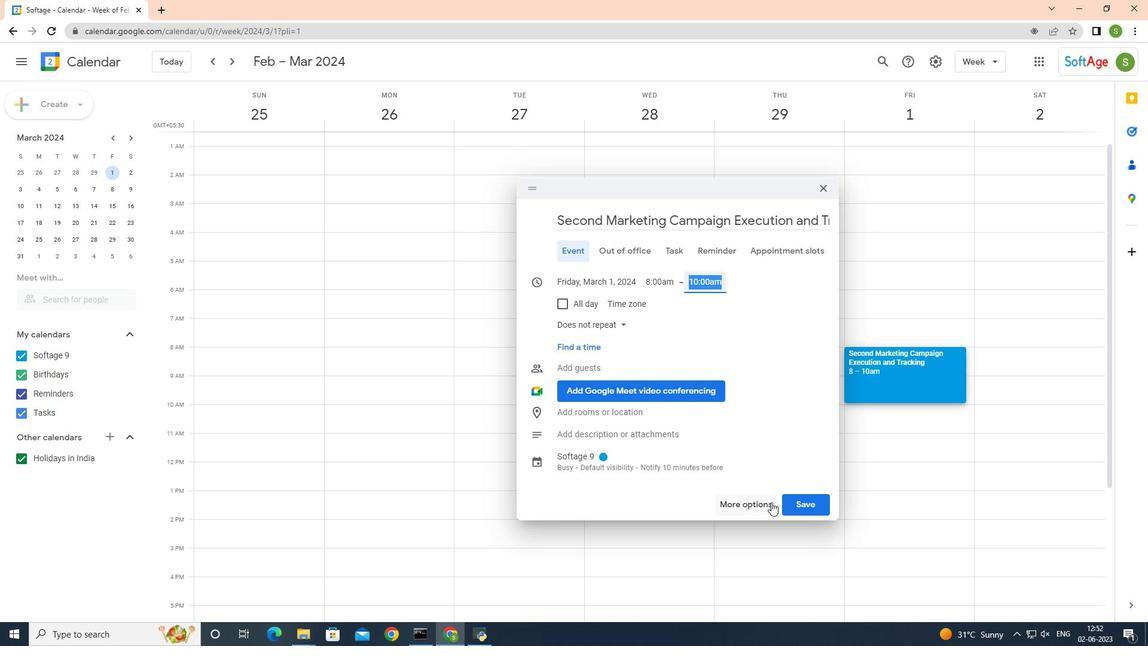 
Action: Mouse pressed left at (767, 503)
Screenshot: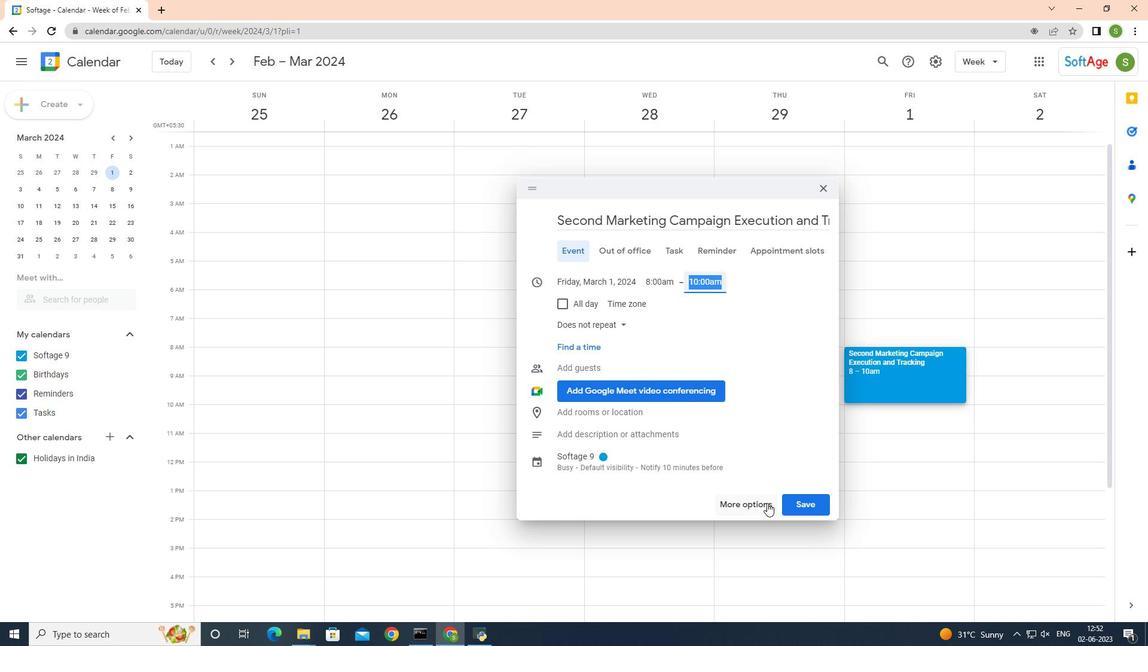 
Action: Mouse moved to (111, 424)
Screenshot: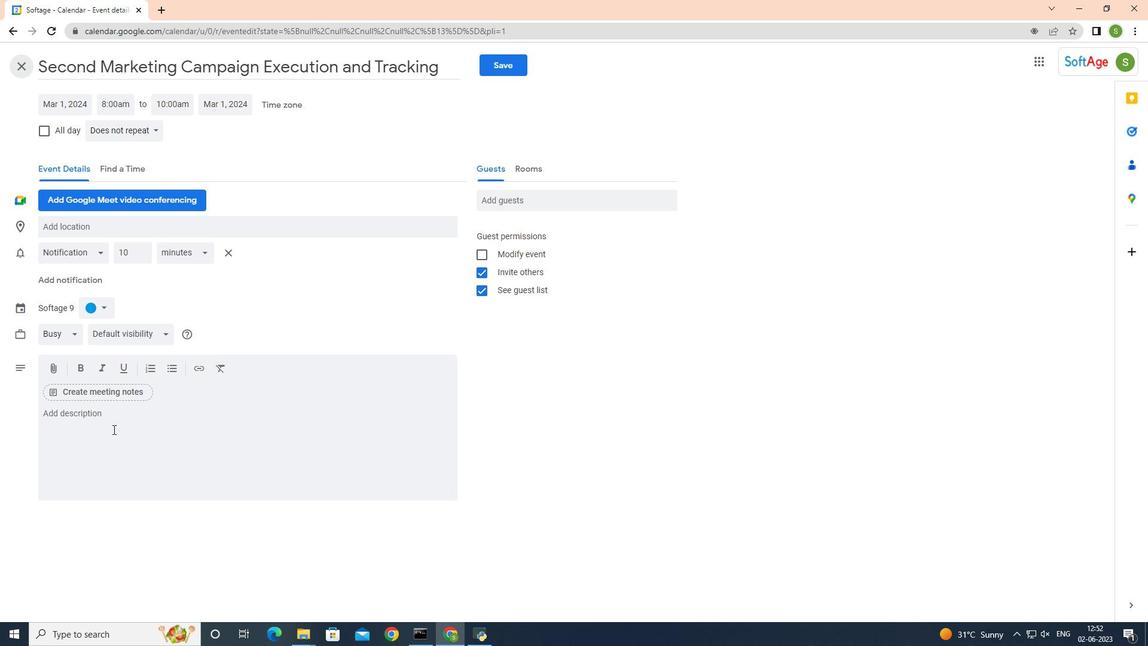 
Action: Mouse pressed left at (111, 424)
Screenshot: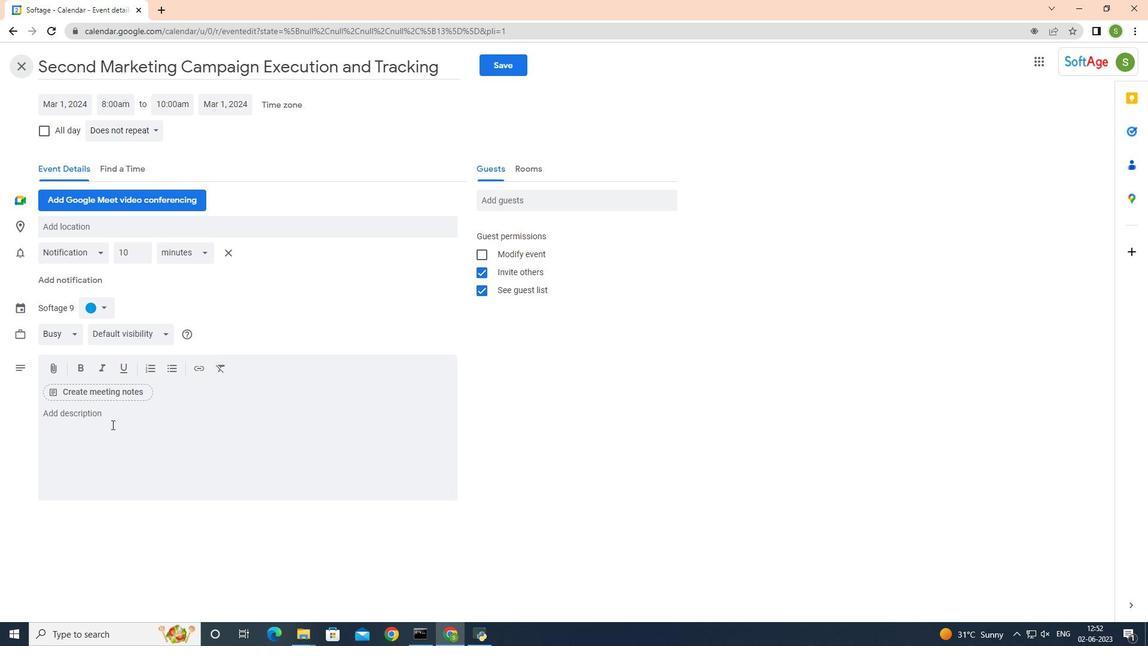 
Action: Mouse moved to (300, 308)
Screenshot: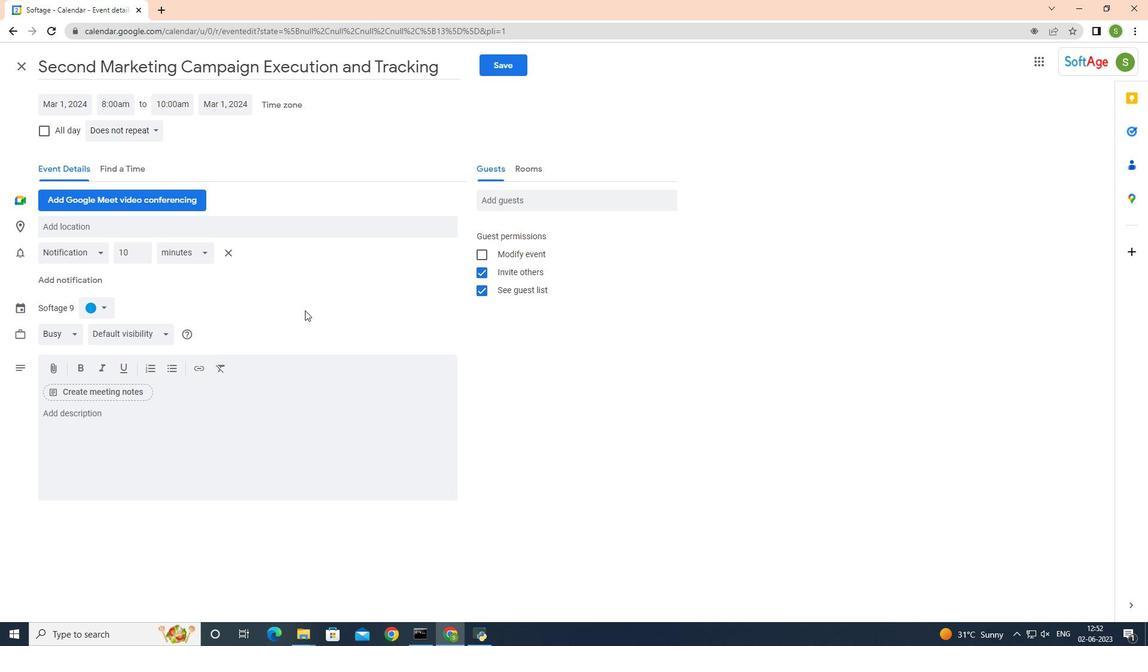 
Action: Key pressed <Key.shift>This<Key.space><Key.shift><Key.shift><Key.shift><Key.shift>Webinar<Key.space><Key.left><Key.left><Key.left><Key.left><Key.left><Key.left><Key.left><Key.backspace>w<Key.end>is<Key.space>designed<Key.space>to<Key.space>provide<Key.space>participants<Key.space>with<Key.space>valuable<Key.space>insights<Key.space>into<Key.space>effective<Key.space>digital<Key.space>marketing<Key.space>
Screenshot: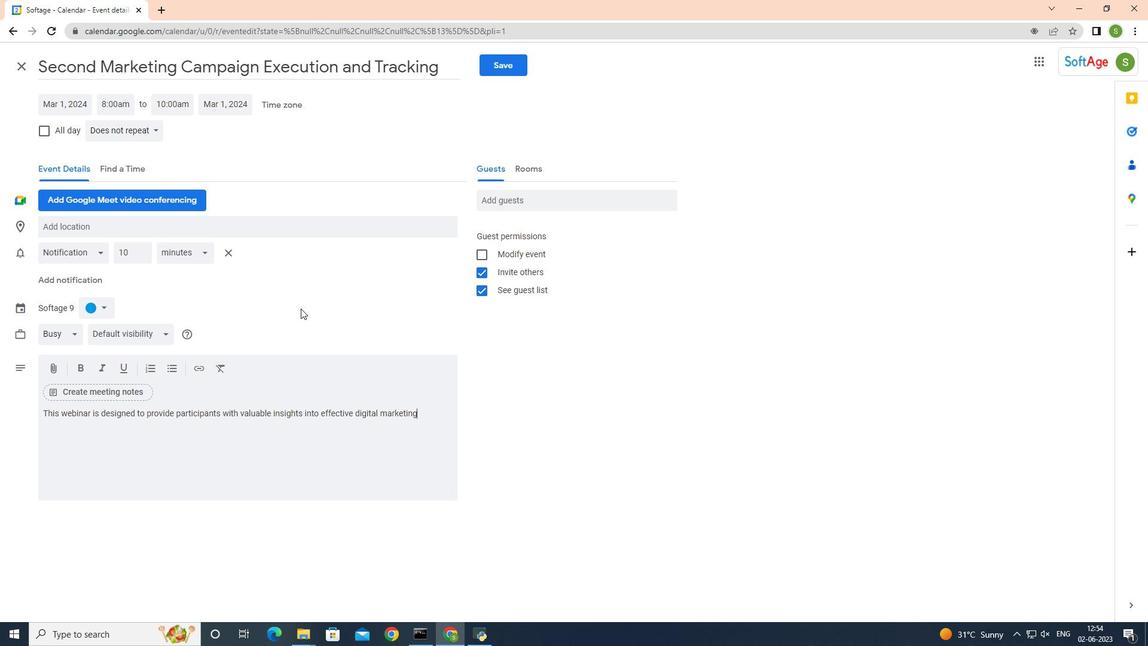 
Action: Mouse moved to (451, 354)
Screenshot: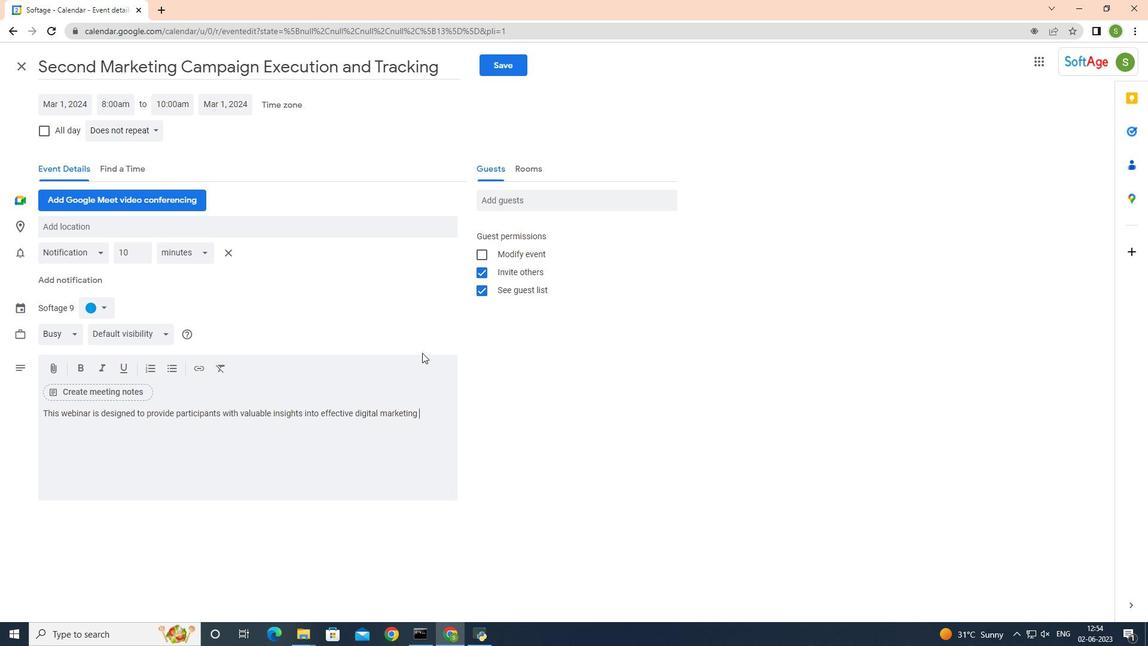 
Action: Key pressed <Key.backspace>
Screenshot: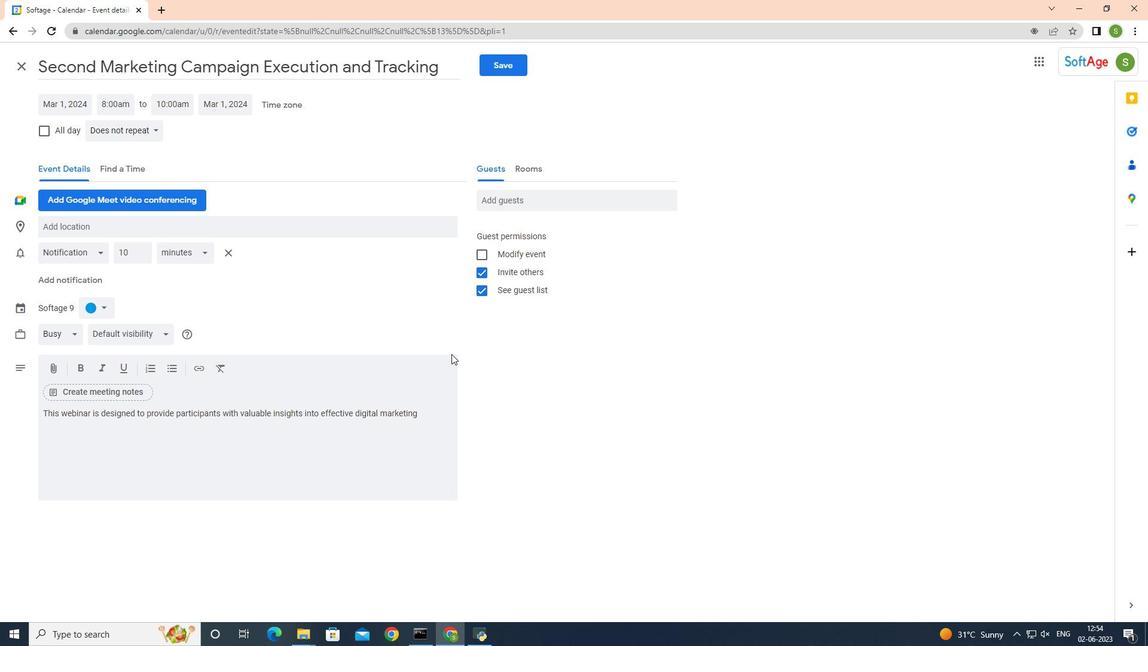 
Action: Mouse moved to (475, 363)
Screenshot: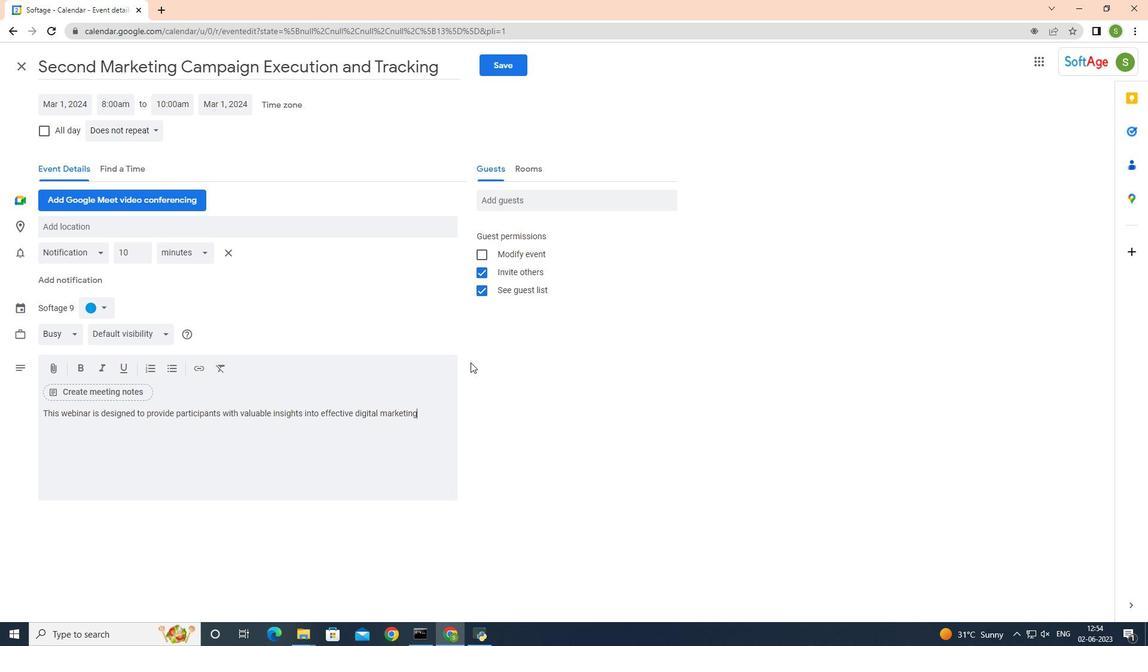 
Action: Key pressed <Key.space>strategies.<Key.space><Key.shift_r>It<Key.space>covers<Key.space>a<Key.space>wide<Key.space>range<Key.space>of<Key.space>topics,<Key.space>including<Key.space>search<Key.space>engine<Key.space>optimization<Key.shift_r><Key.shift_r>(<Key.shift>SE<Key.shift_r>O),<Key.space>social<Key.space>media<Key.space>
Screenshot: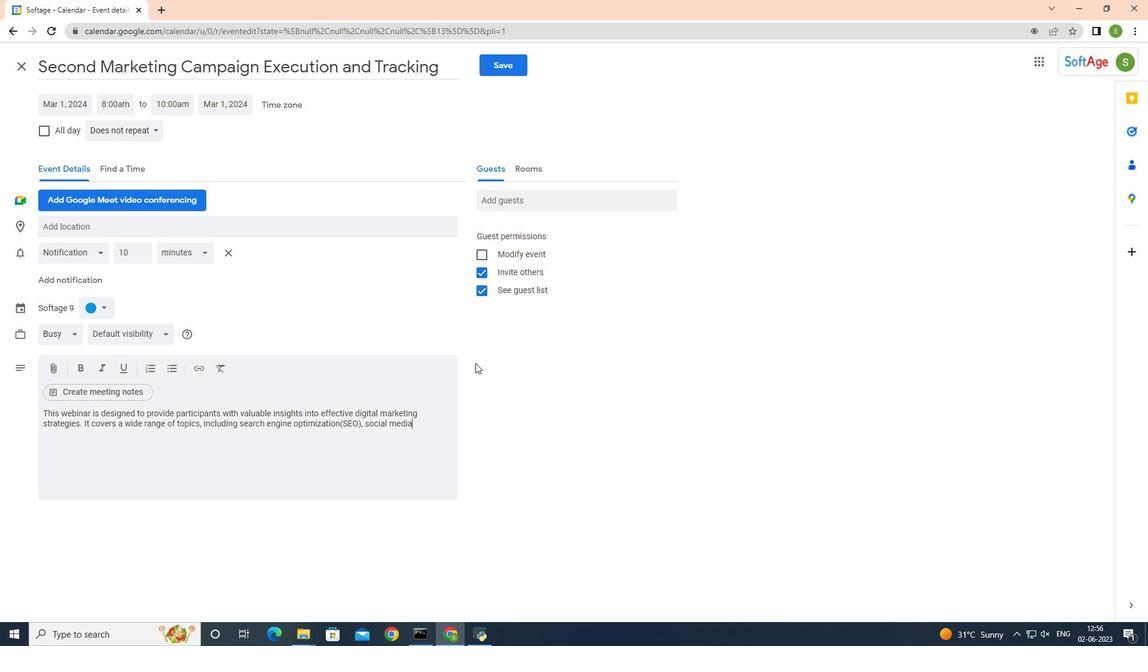 
Action: Mouse moved to (477, 364)
Screenshot: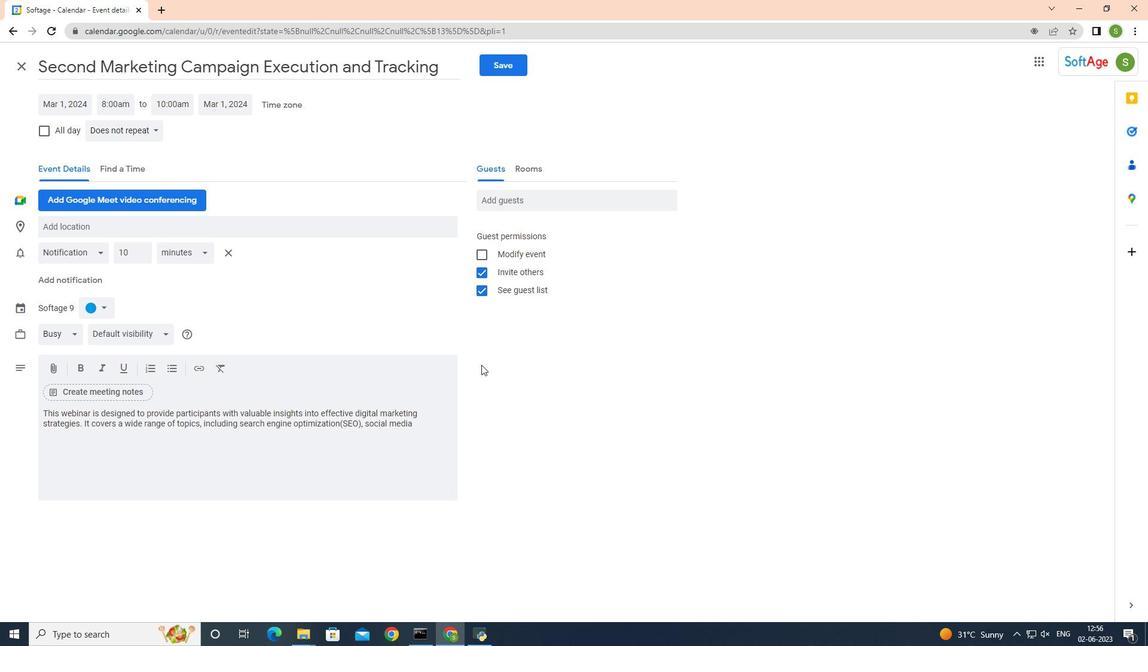 
Action: Key pressed marketing,<Key.space>content<Key.space>marketing,<Key.space>email<Key.space>marketing,<Key.space>paid<Key.space>advertising,<Key.space>and<Key.space>more.
Screenshot: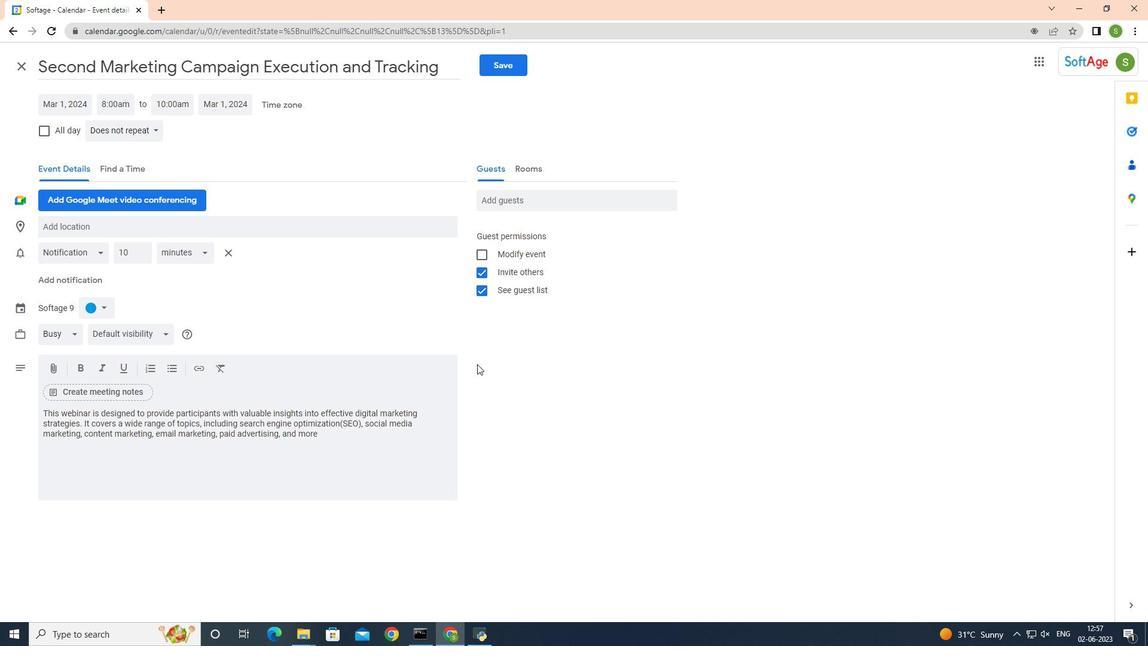 
Action: Mouse moved to (102, 306)
Screenshot: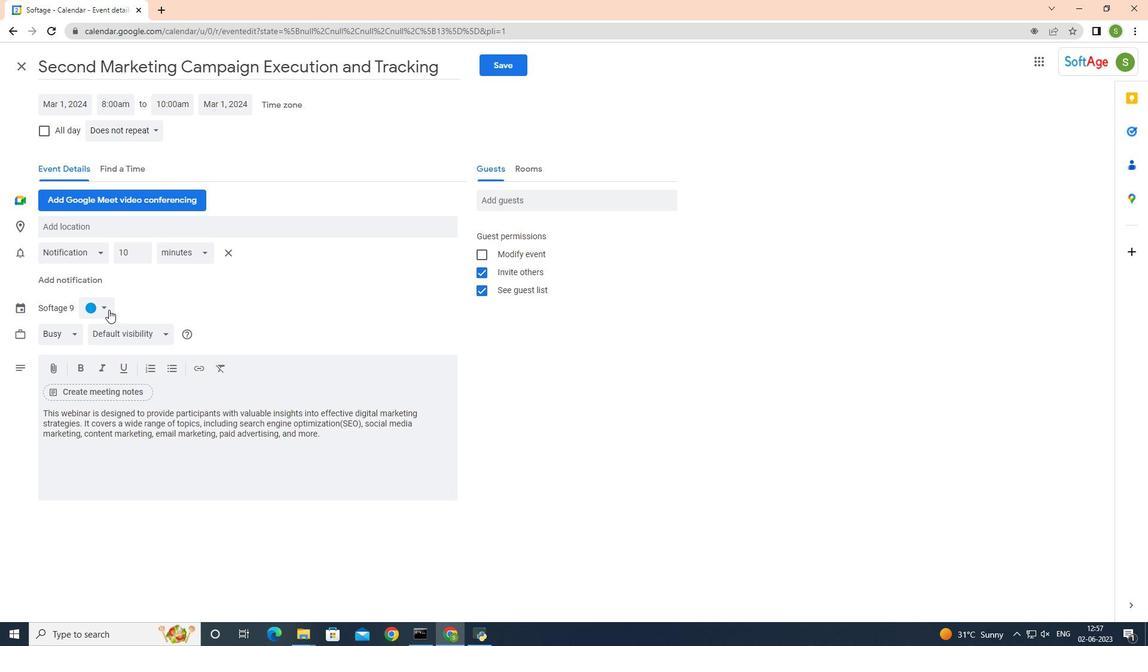 
Action: Mouse pressed left at (102, 306)
Screenshot: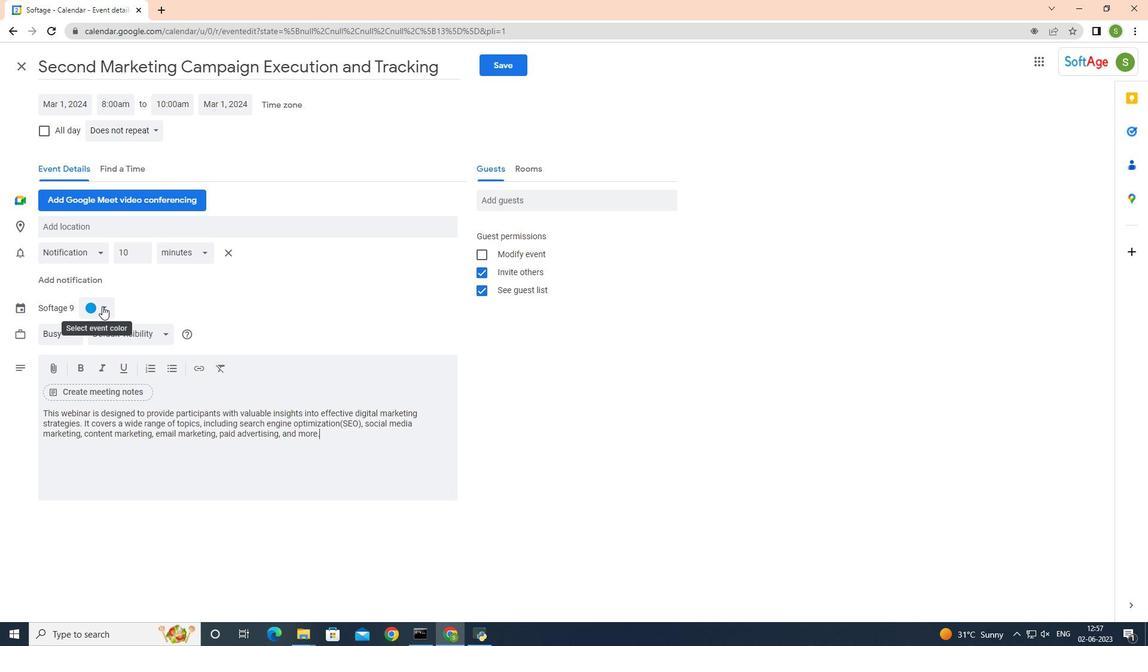 
Action: Mouse moved to (103, 309)
Screenshot: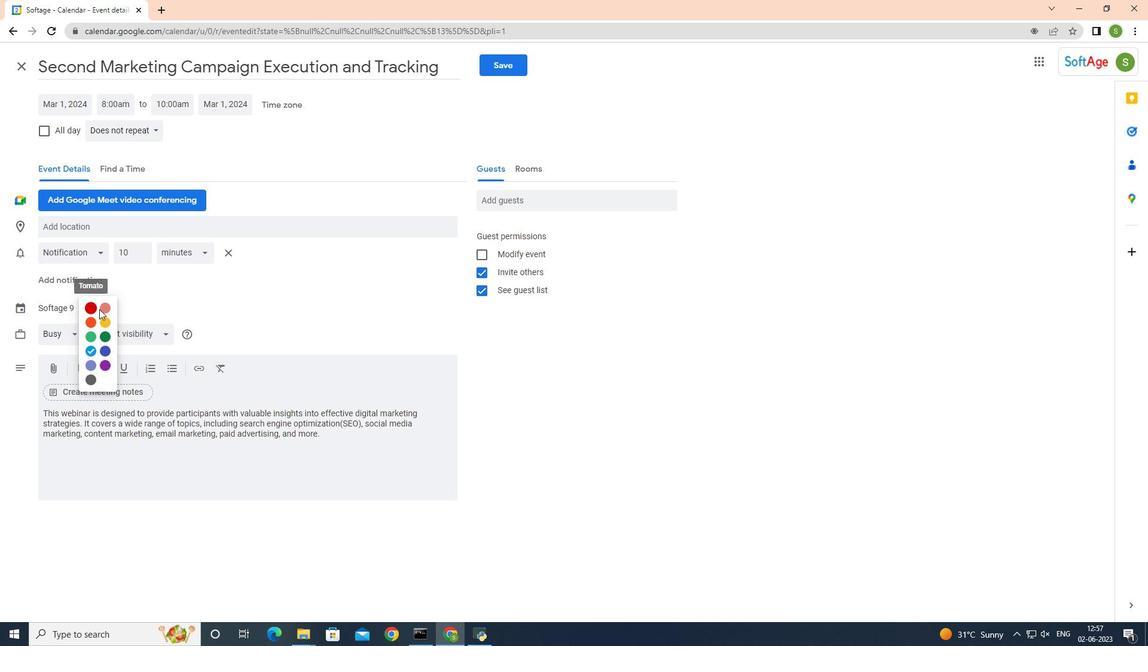 
Action: Mouse pressed left at (103, 309)
Screenshot: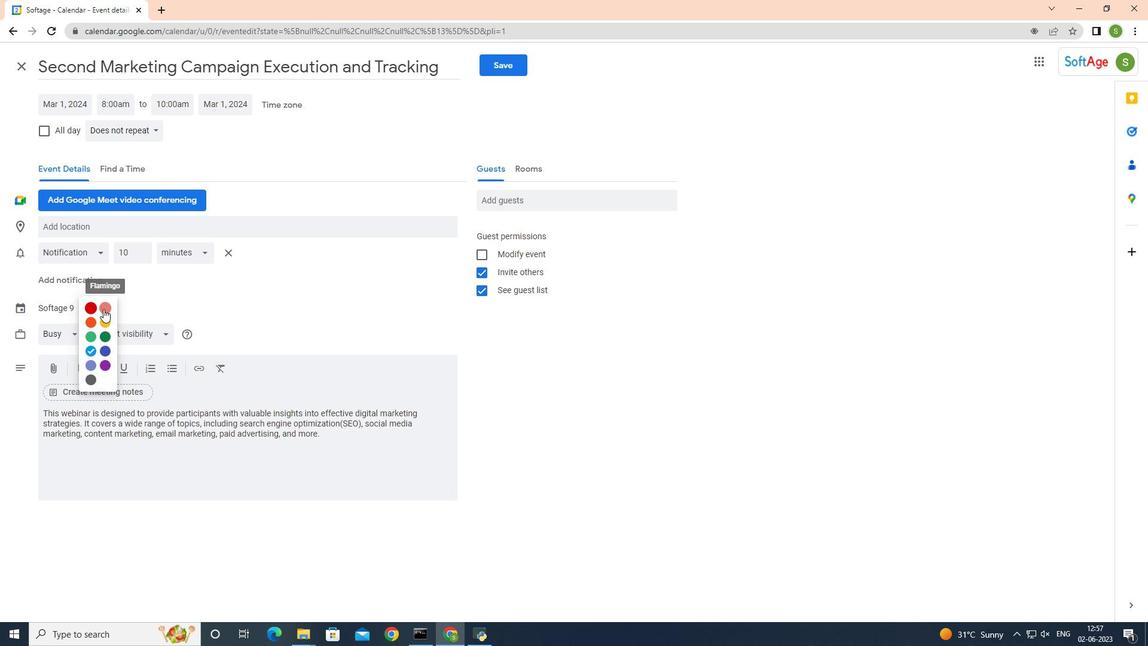 
Action: Mouse moved to (220, 220)
Screenshot: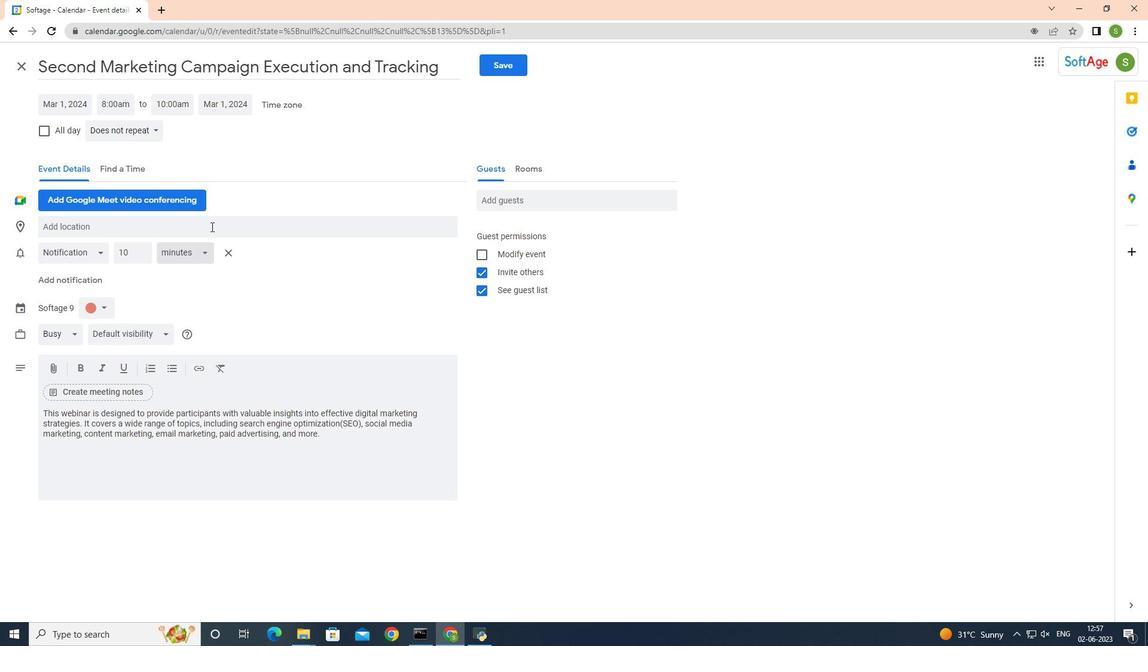 
Action: Mouse pressed left at (220, 220)
Screenshot: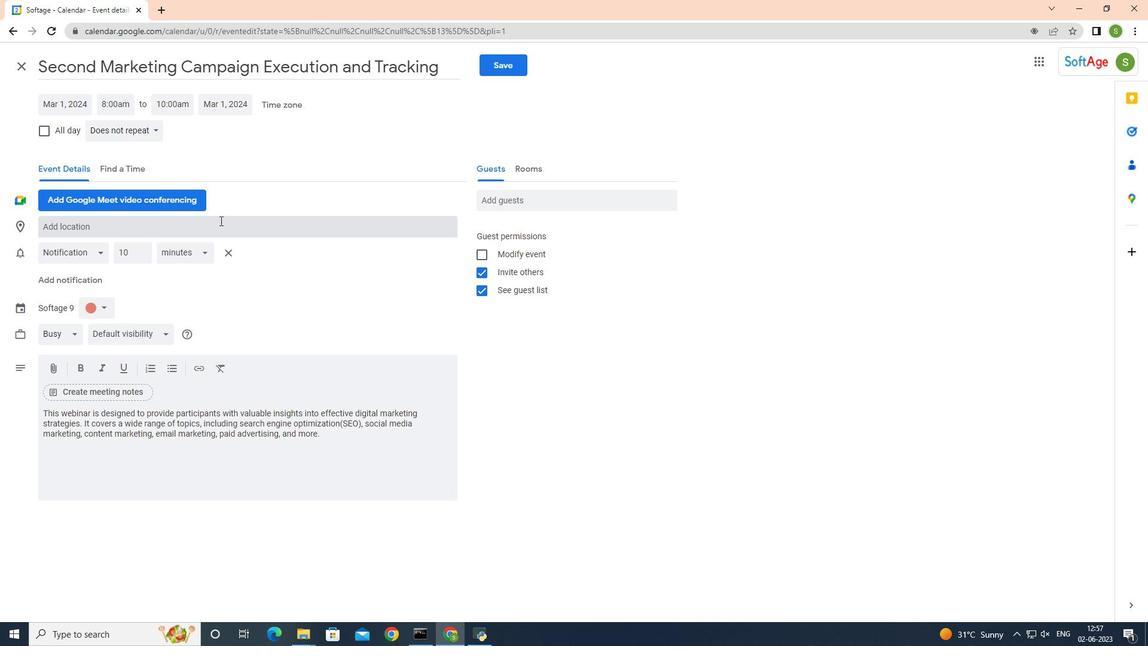 
Action: Key pressed 123<Key.space><Key.shift>Alexanderplatz,<Key.space><Key.shift>Berlin,<Key.space><Key.shift><Key.shift>Germany
Screenshot: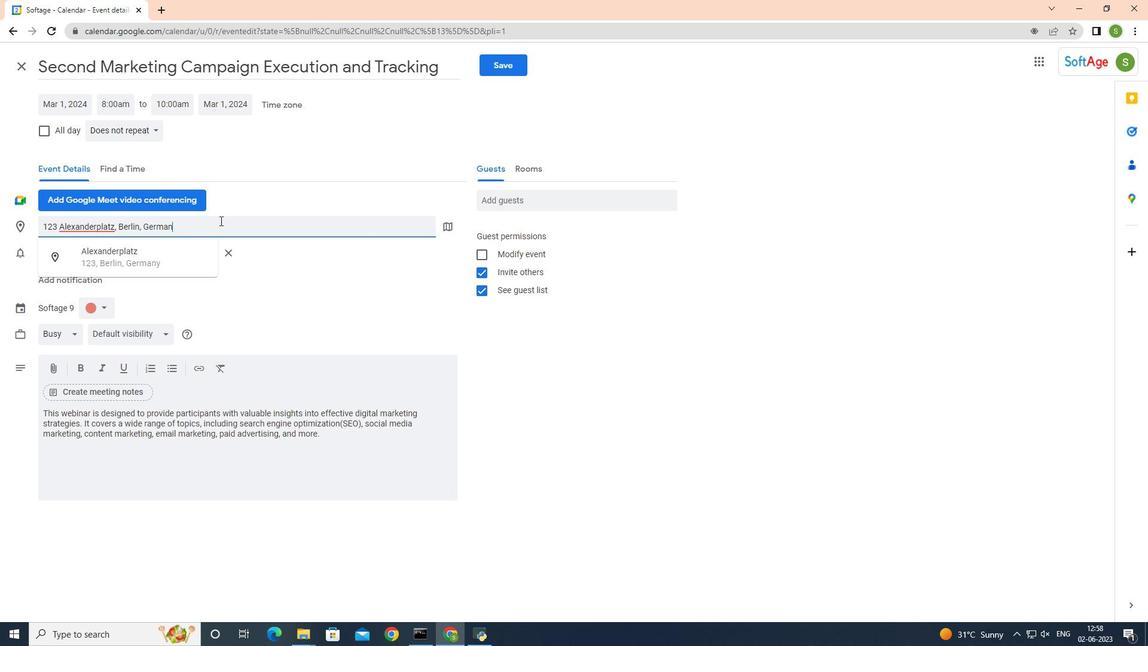 
Action: Mouse moved to (151, 255)
Screenshot: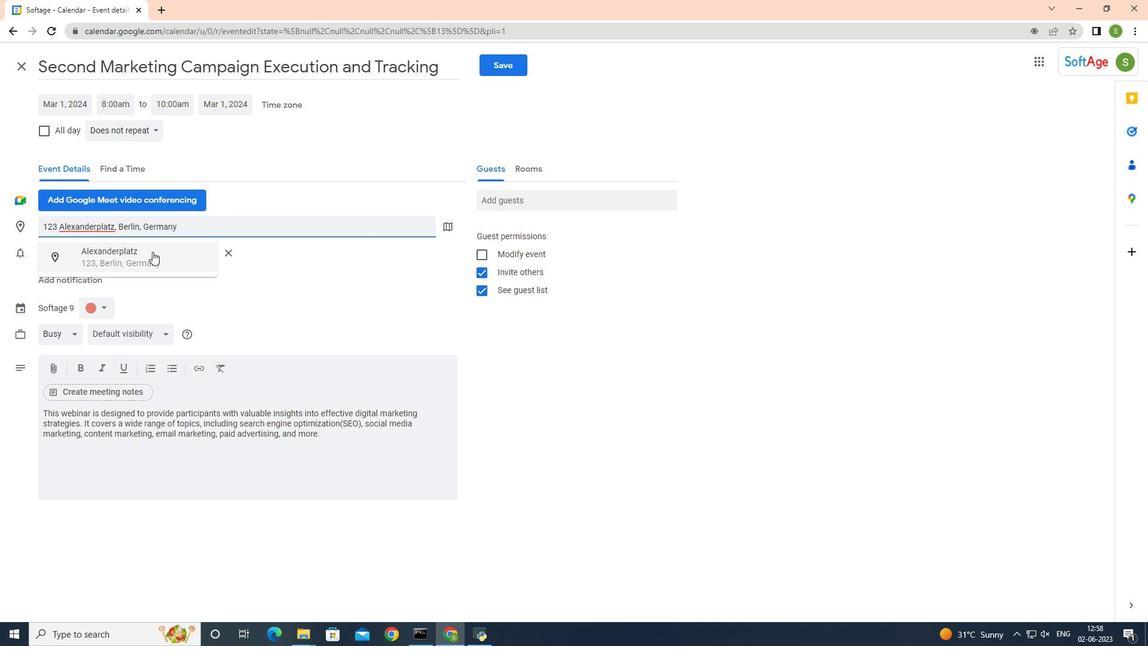 
Action: Mouse pressed left at (151, 255)
Screenshot: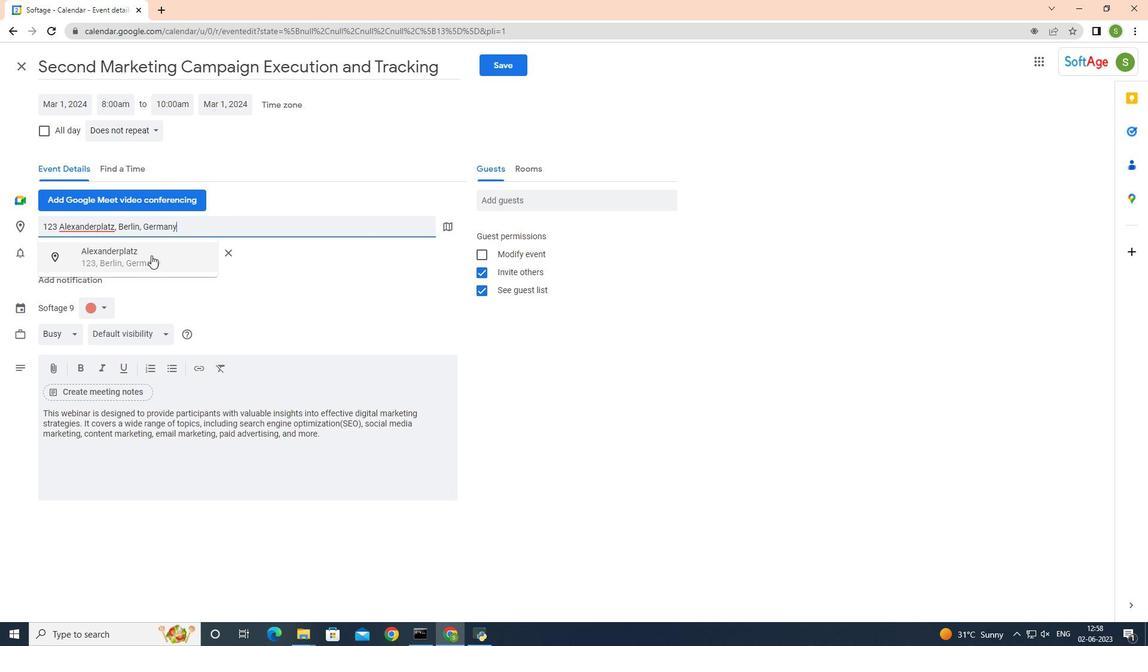 
Action: Mouse moved to (512, 66)
Screenshot: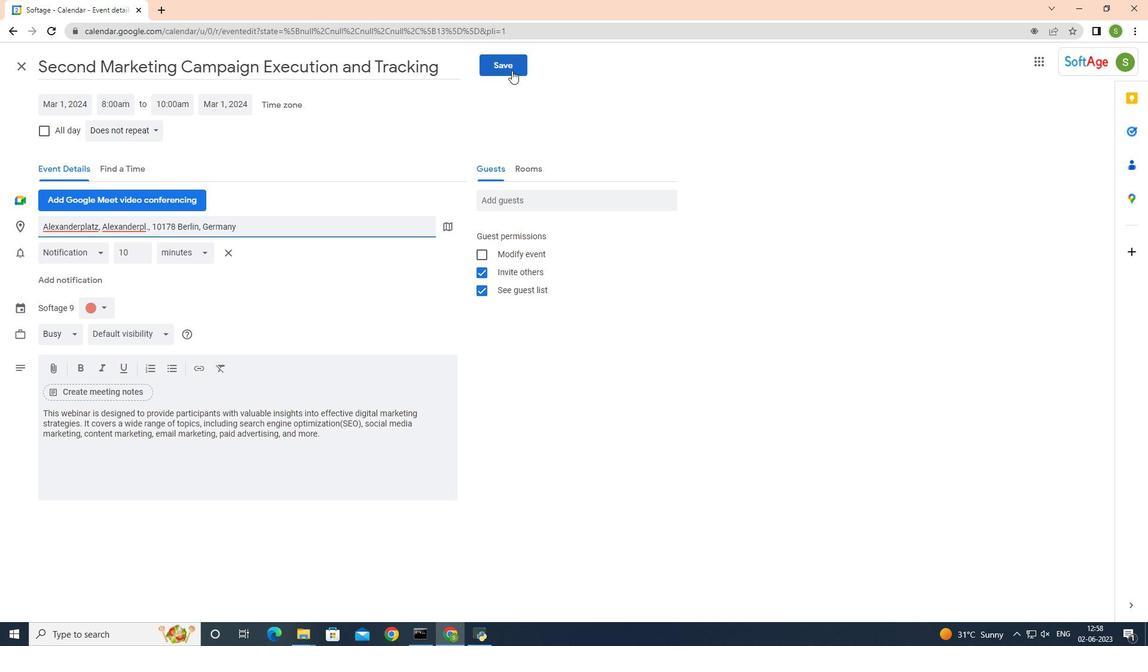 
Action: Mouse pressed left at (512, 66)
Screenshot: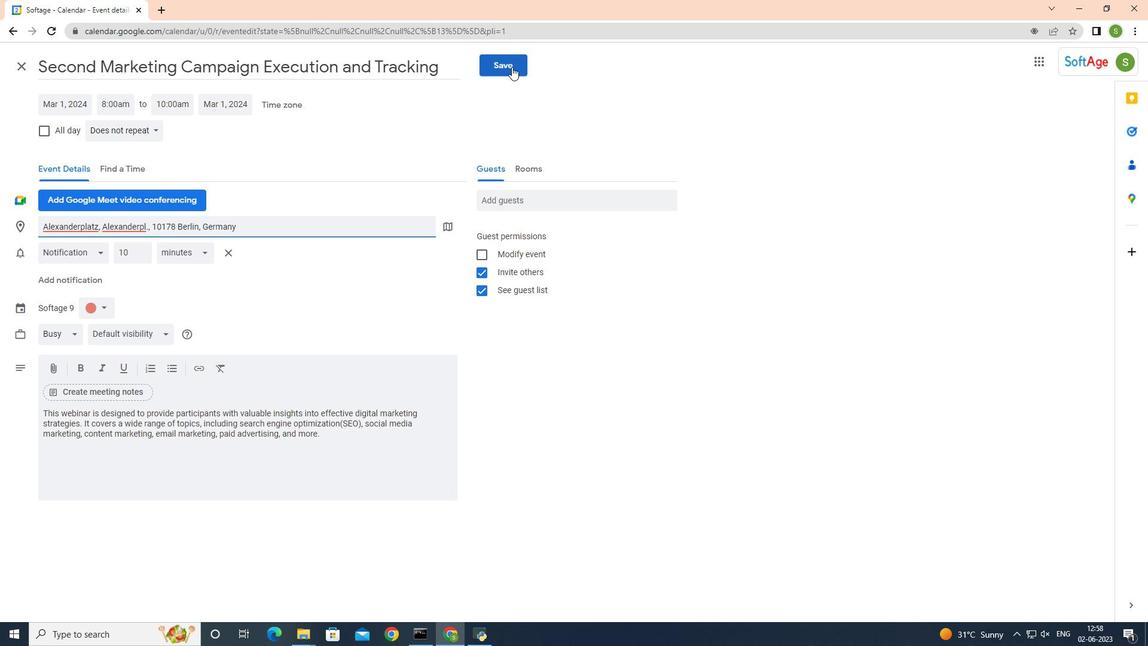 
Action: Mouse moved to (920, 374)
Screenshot: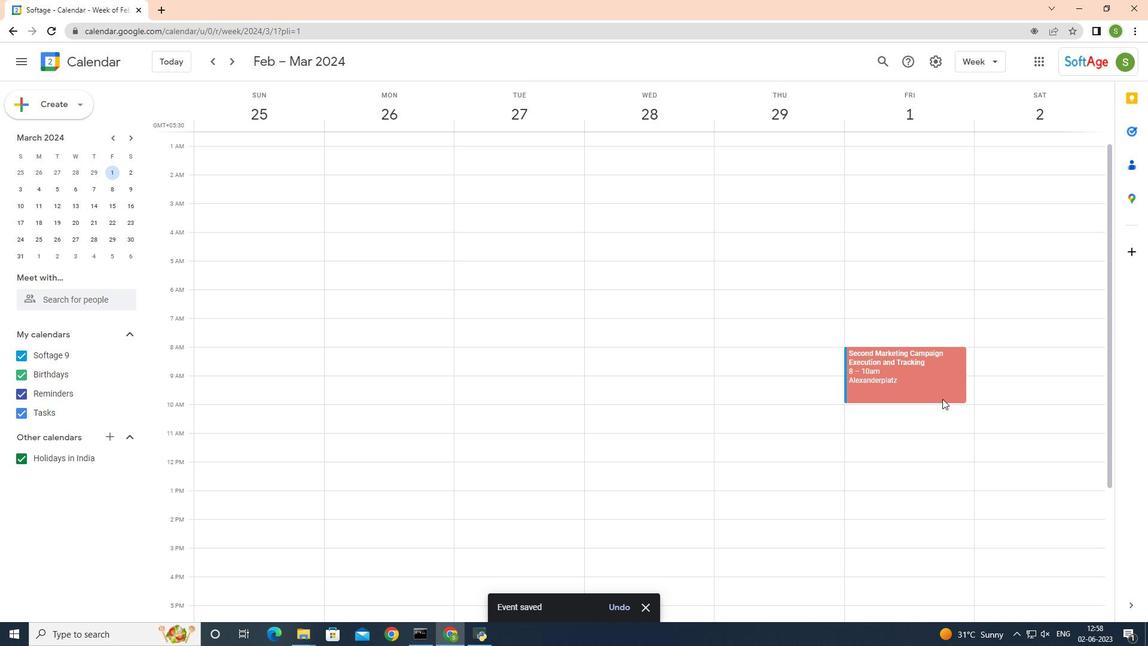 
Action: Mouse pressed left at (920, 374)
Screenshot: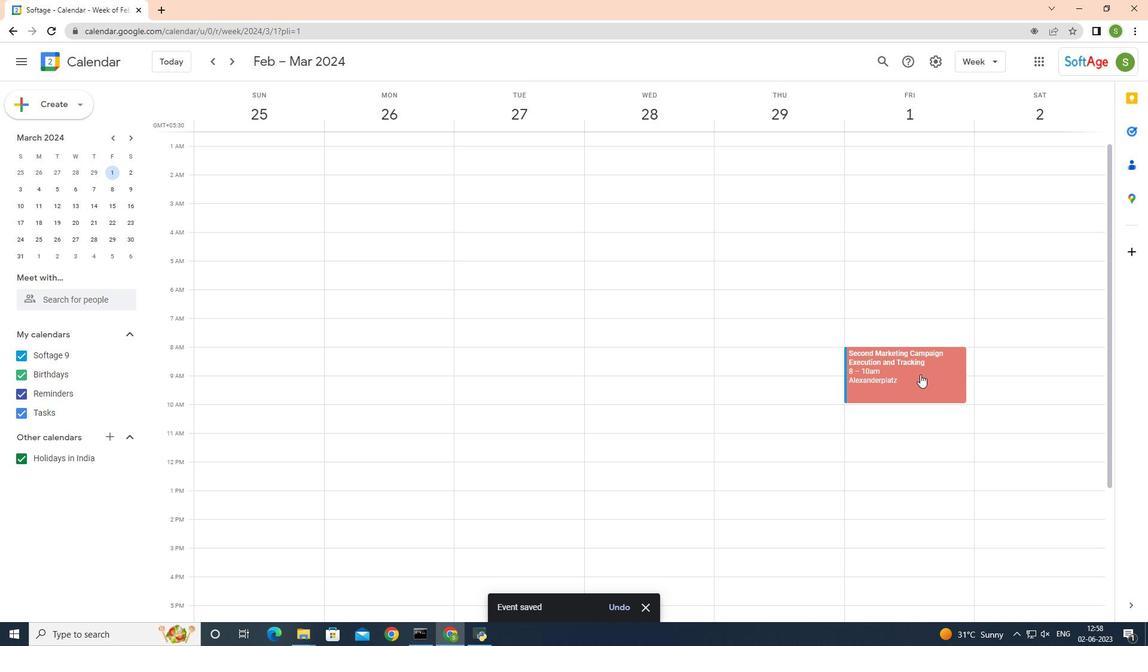 
Action: Mouse moved to (765, 209)
Screenshot: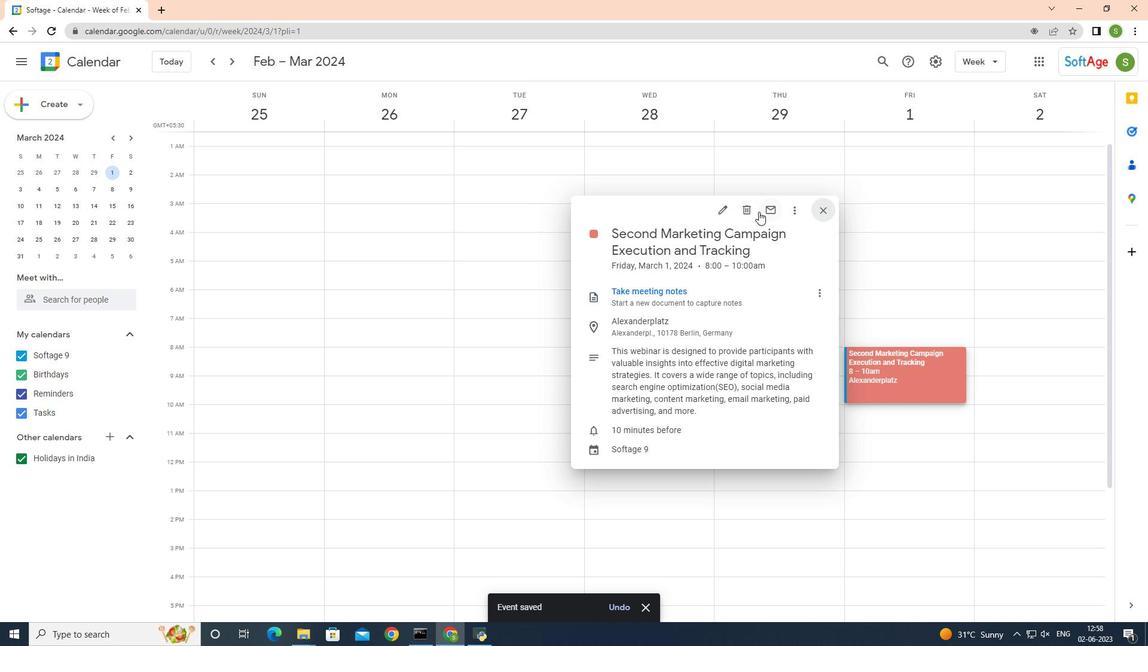 
Action: Mouse pressed left at (765, 209)
Screenshot: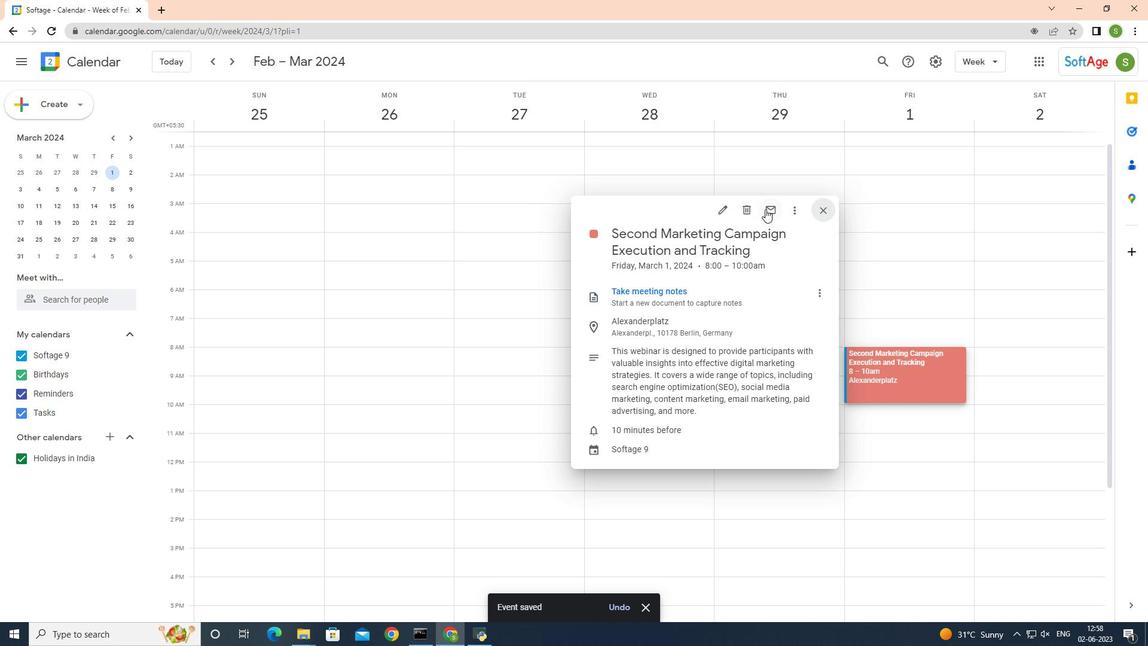 
Action: Mouse moved to (504, 273)
Screenshot: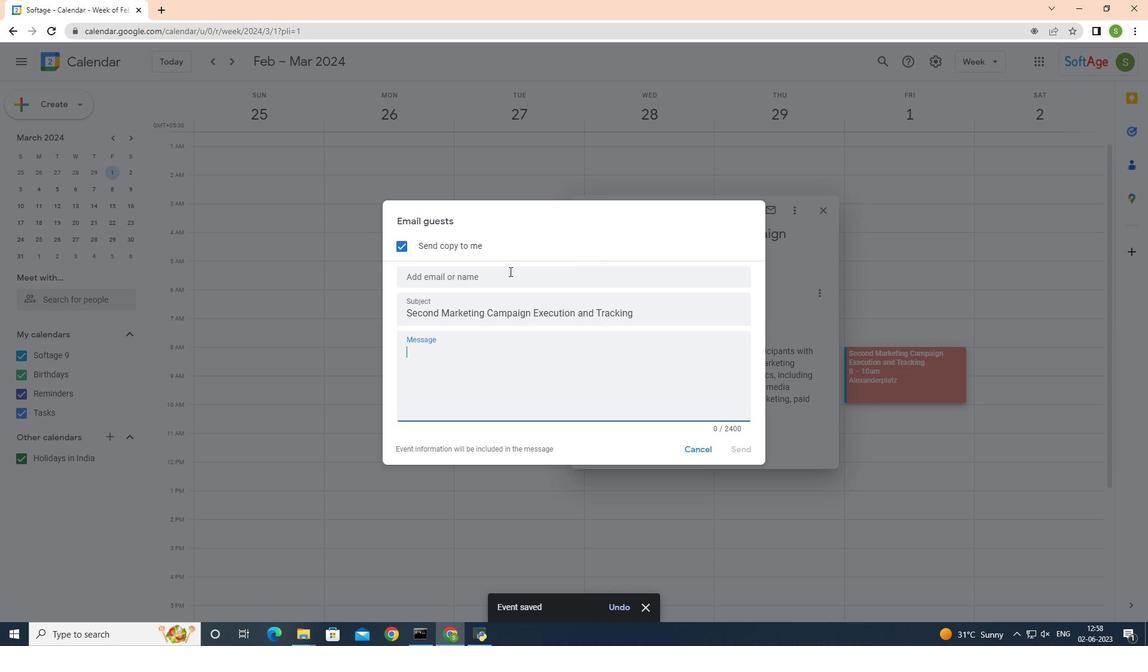 
Action: Mouse pressed left at (504, 273)
Screenshot: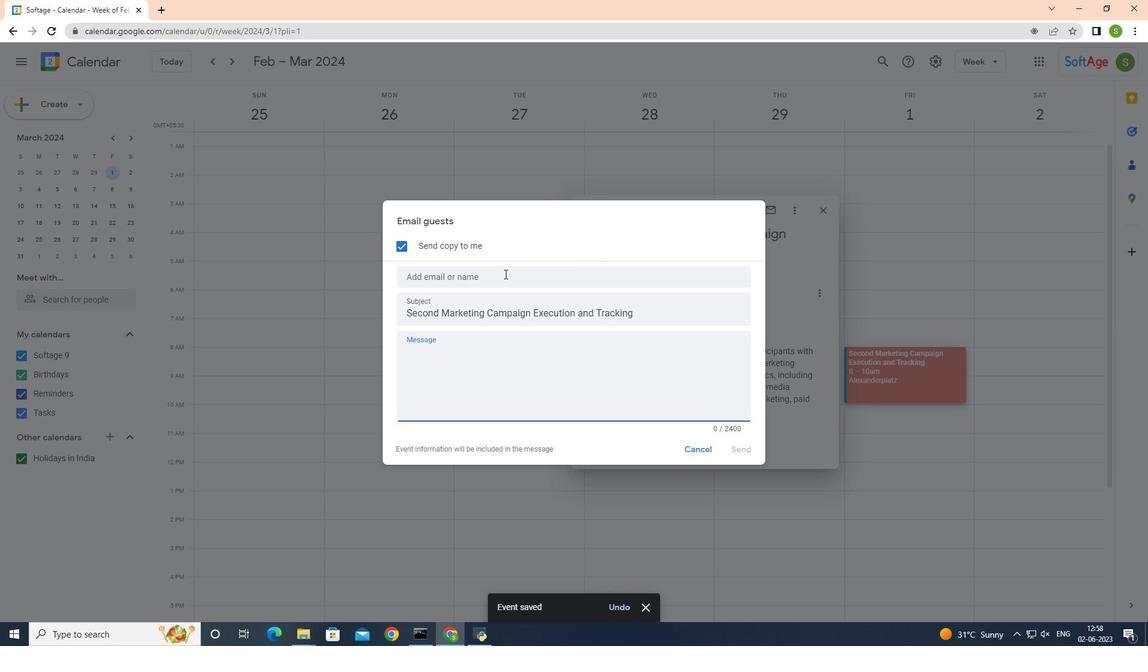 
Action: Mouse moved to (614, 276)
Screenshot: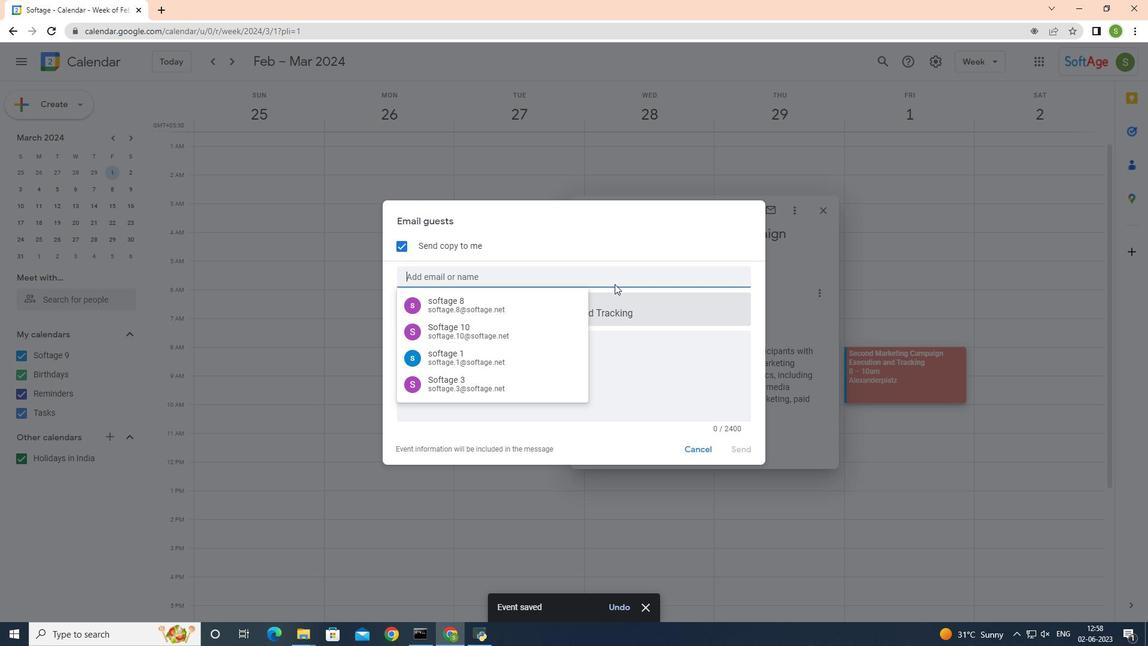 
Action: Key pressed <Key.shift>Softage.4
Screenshot: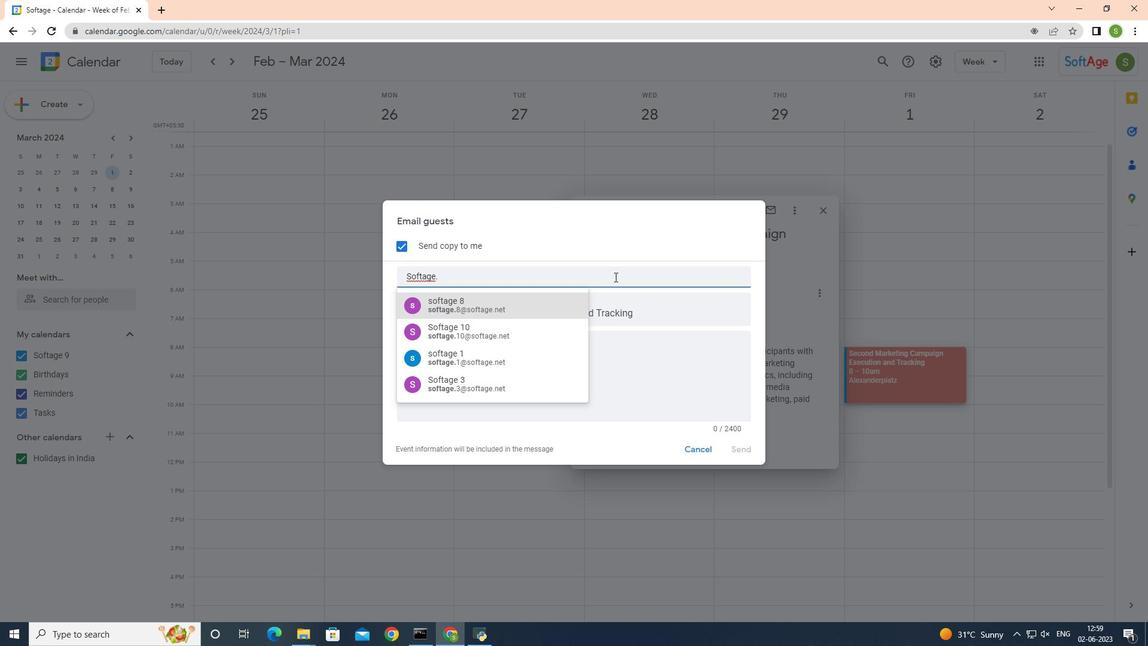 
Action: Mouse moved to (556, 308)
Screenshot: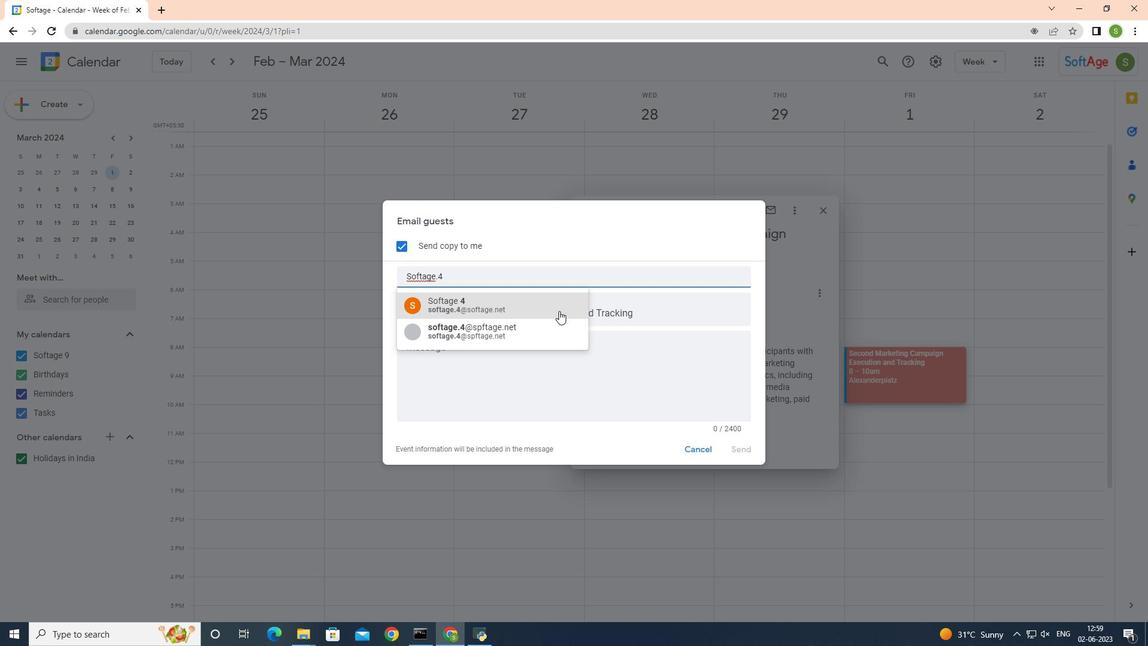 
Action: Mouse pressed left at (556, 308)
Screenshot: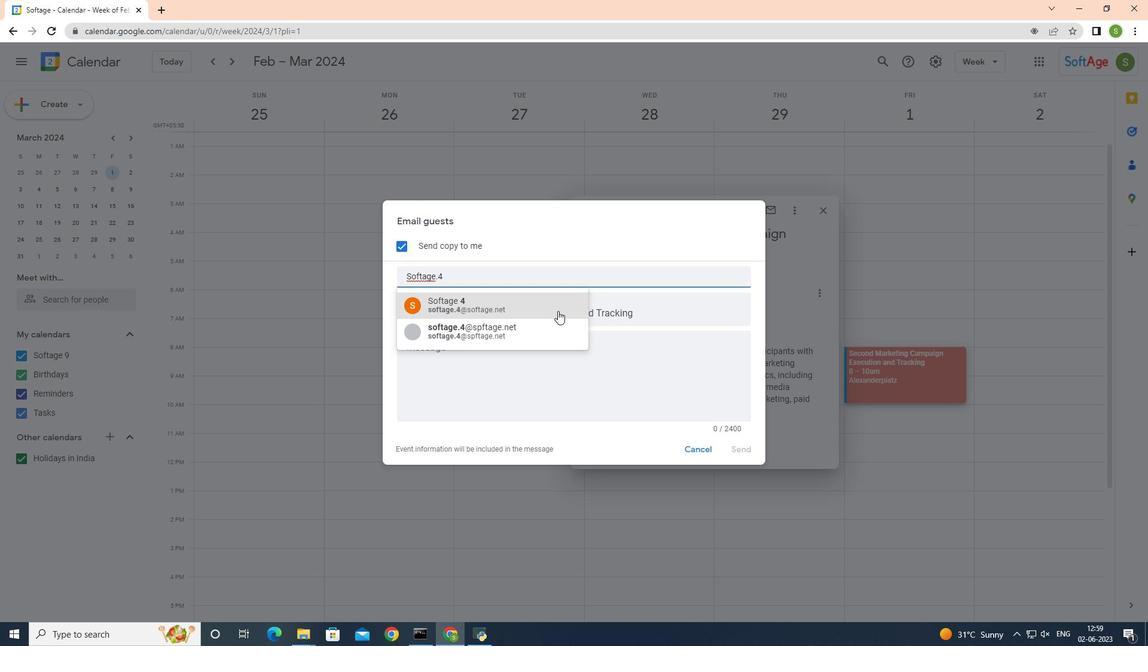
Action: Mouse moved to (515, 286)
Screenshot: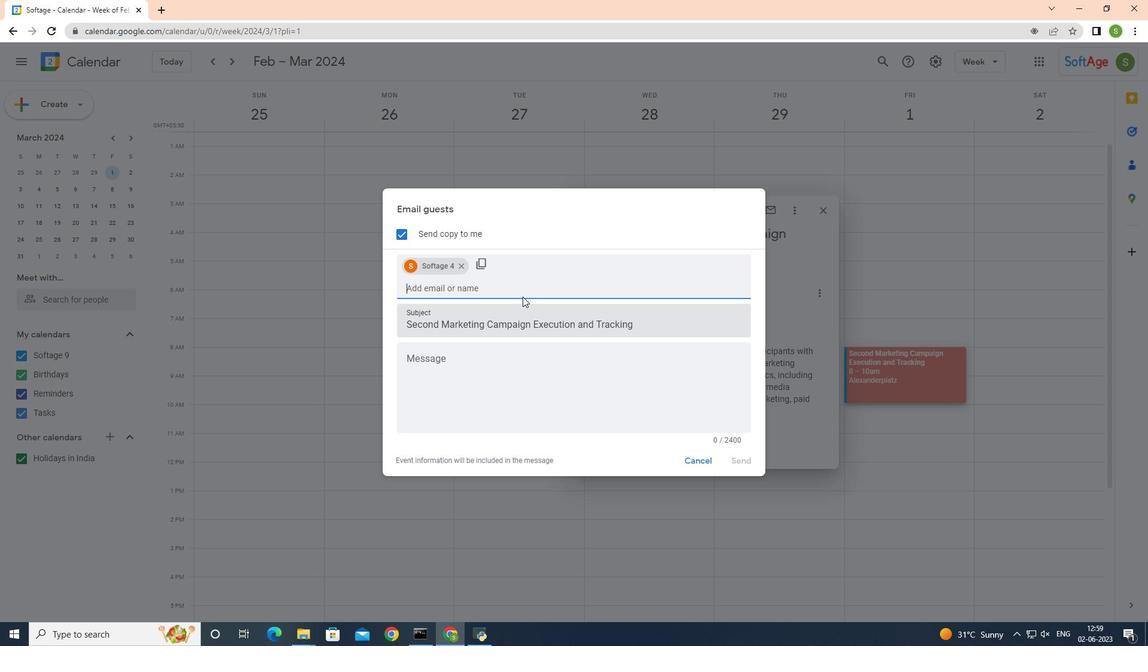 
Action: Mouse pressed left at (515, 286)
Screenshot: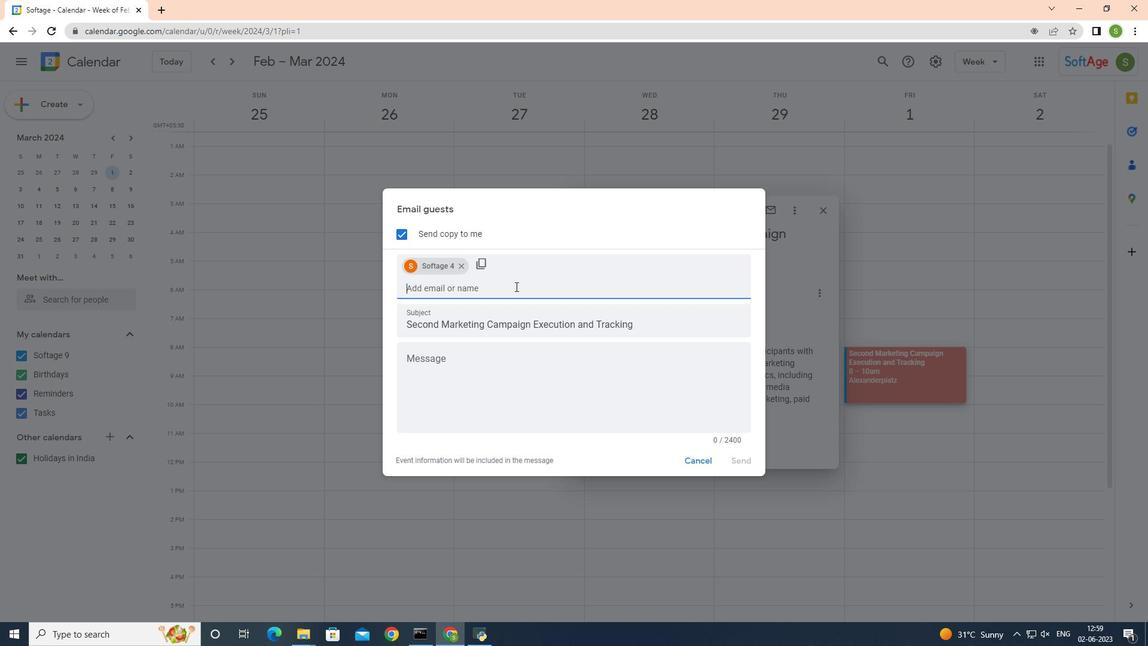 
Action: Key pressed <Key.shift>Softage.5
Screenshot: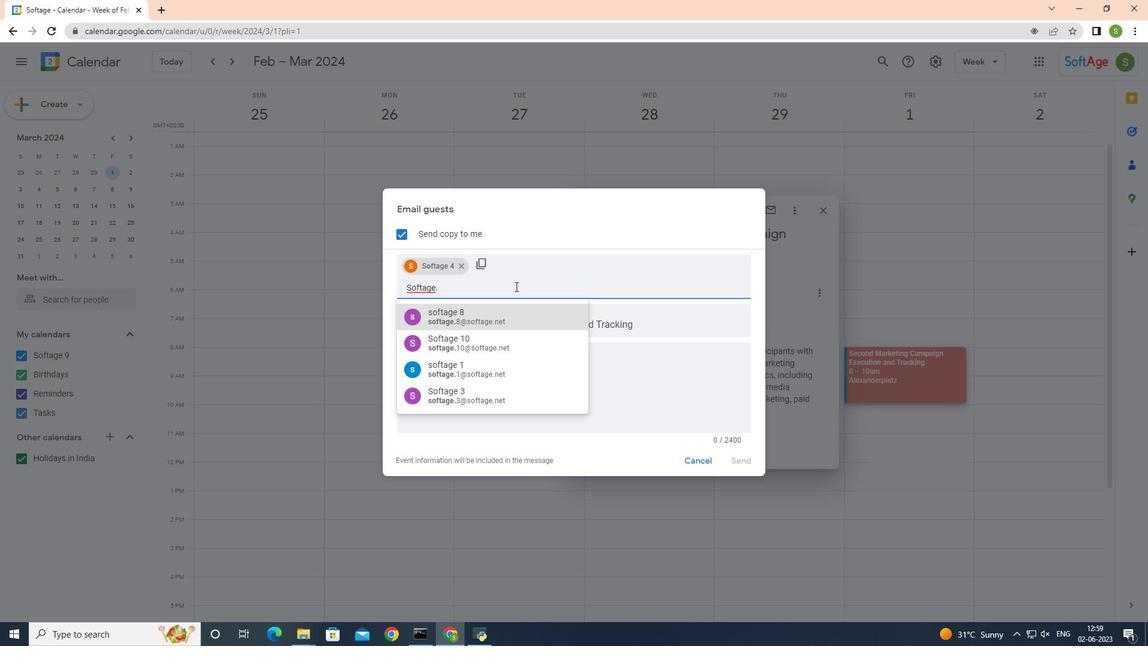 
Action: Mouse moved to (503, 316)
Screenshot: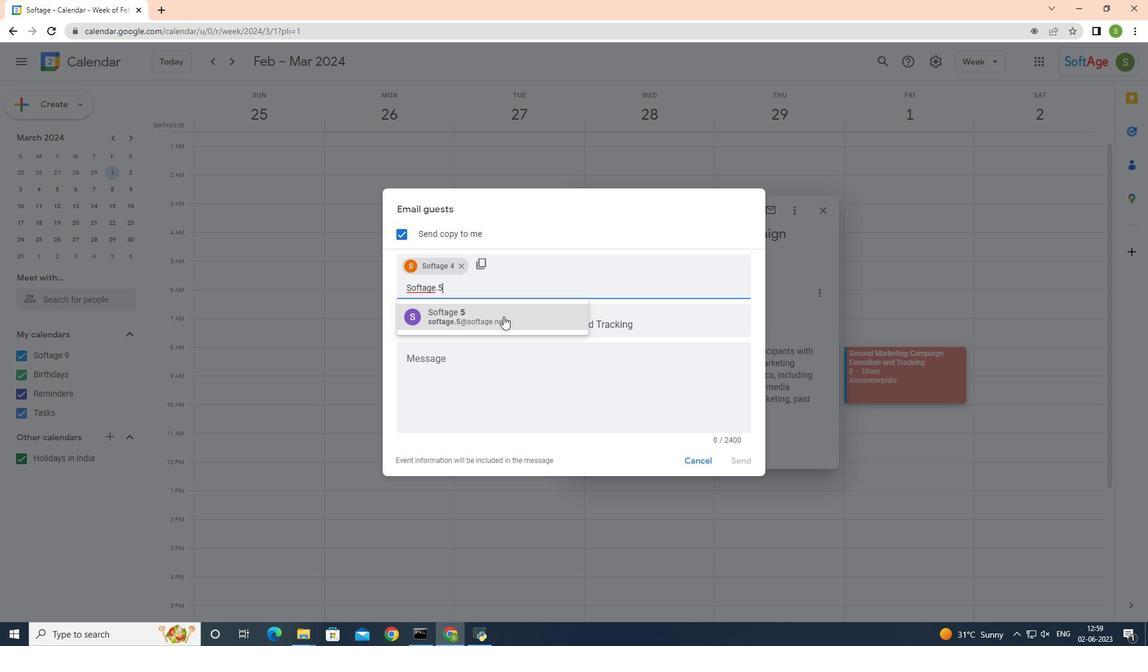 
Action: Mouse pressed left at (503, 316)
Screenshot: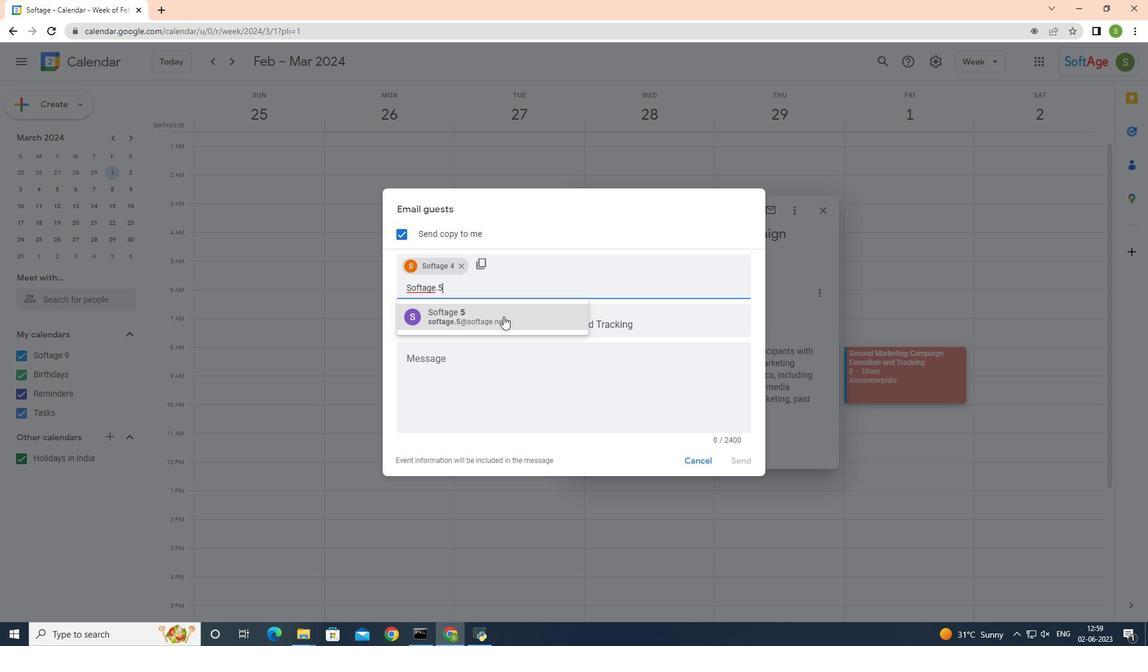 
Action: Mouse moved to (638, 326)
Screenshot: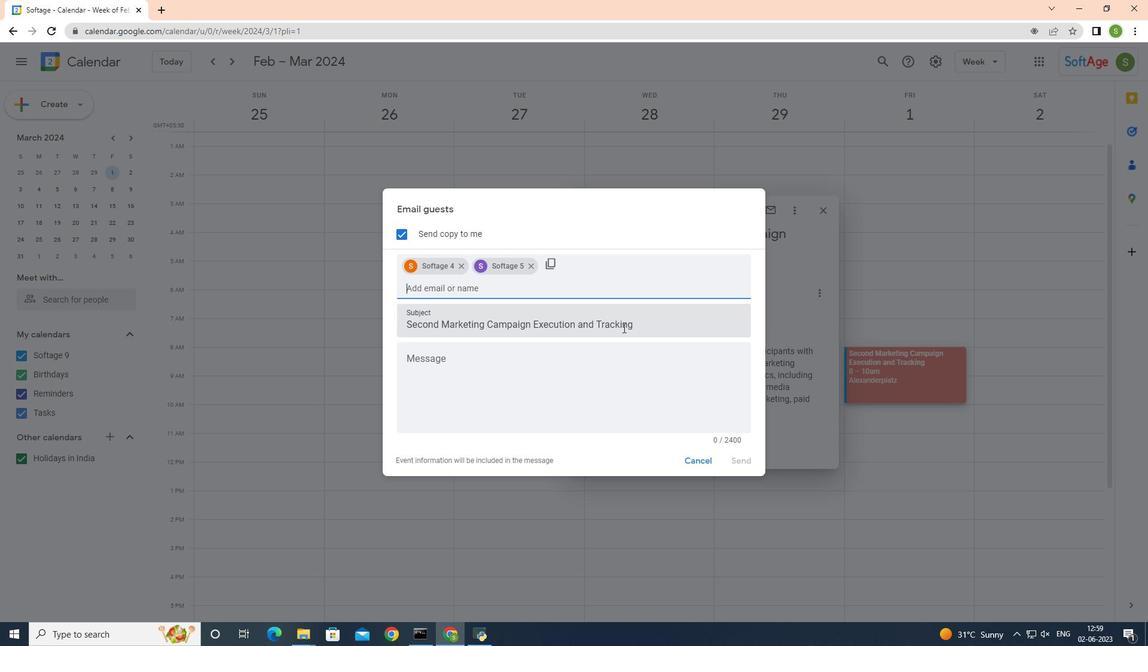 
Action: Mouse pressed left at (638, 326)
Screenshot: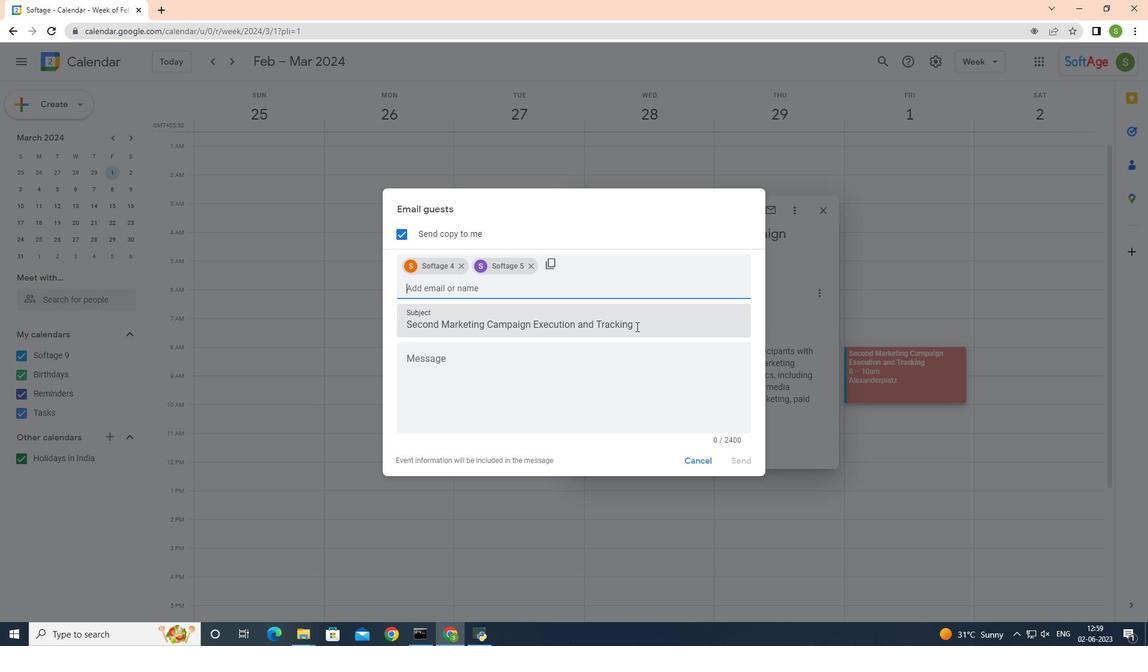 
Action: Mouse moved to (500, 339)
Screenshot: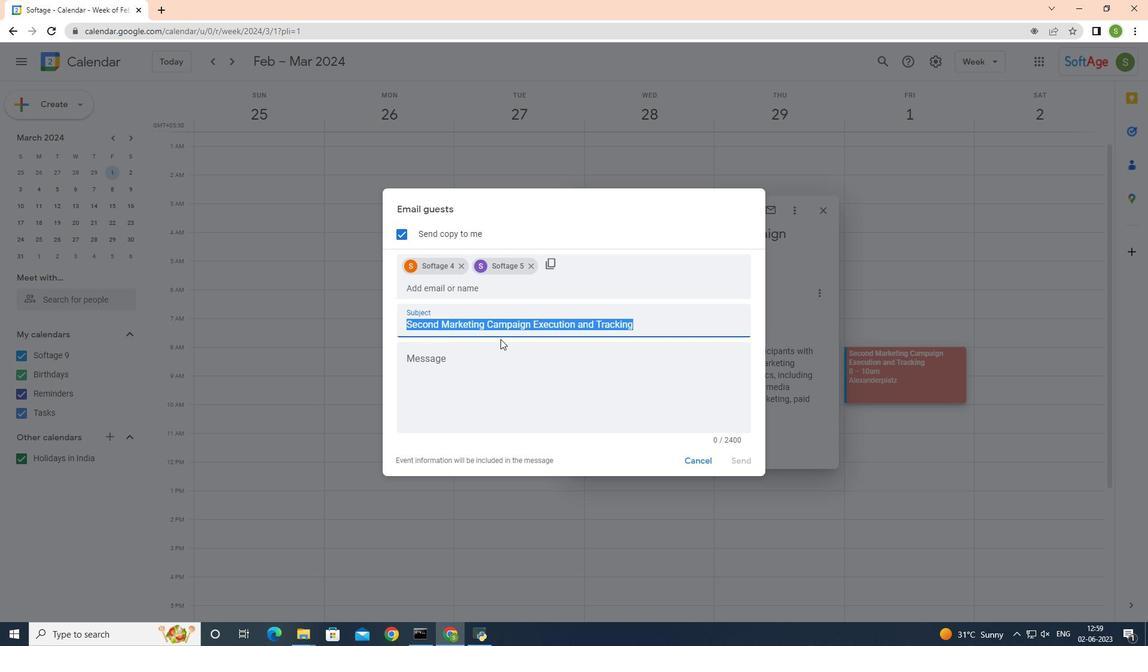 
Action: Key pressed ctrl+C
Screenshot: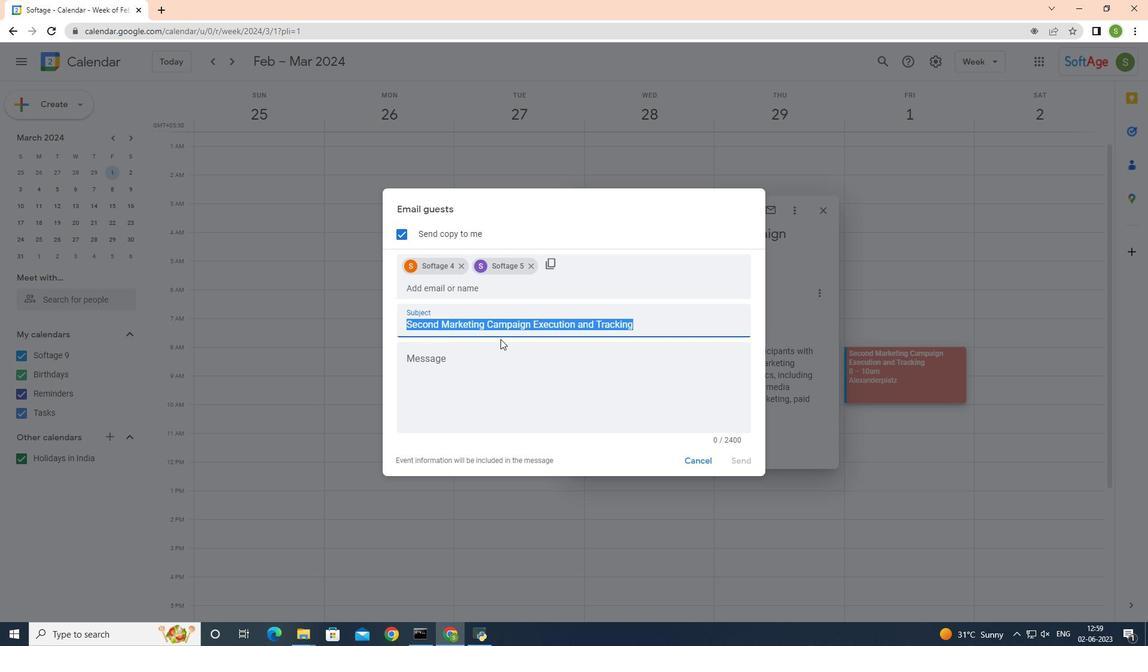 
Action: Mouse moved to (502, 369)
Screenshot: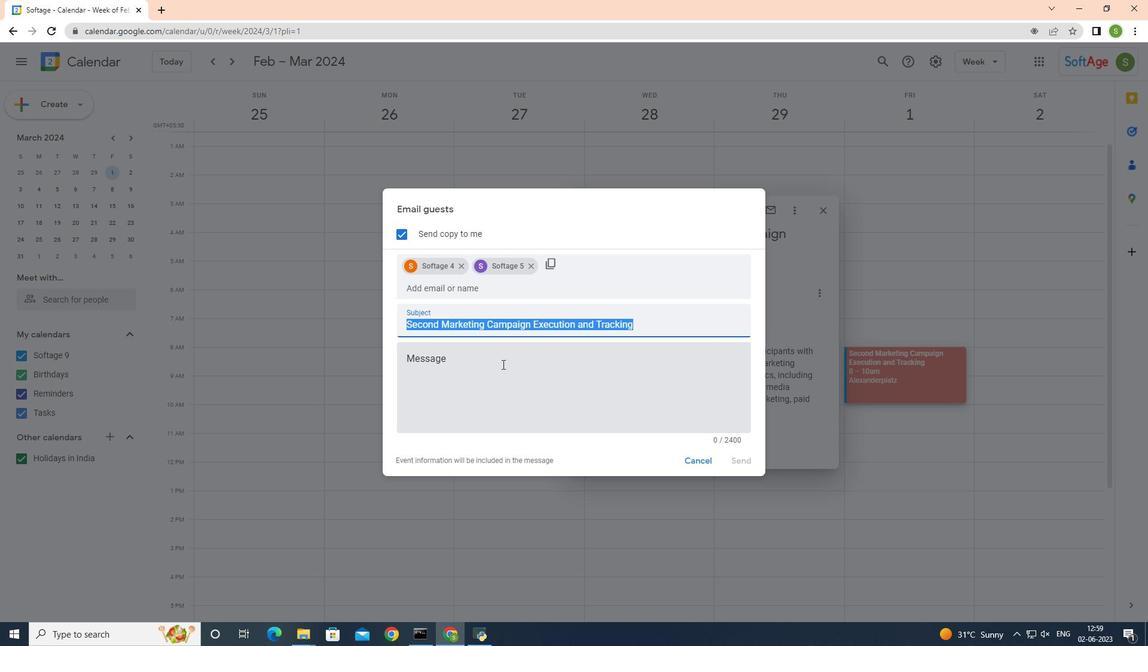 
Action: Mouse pressed left at (502, 369)
Screenshot: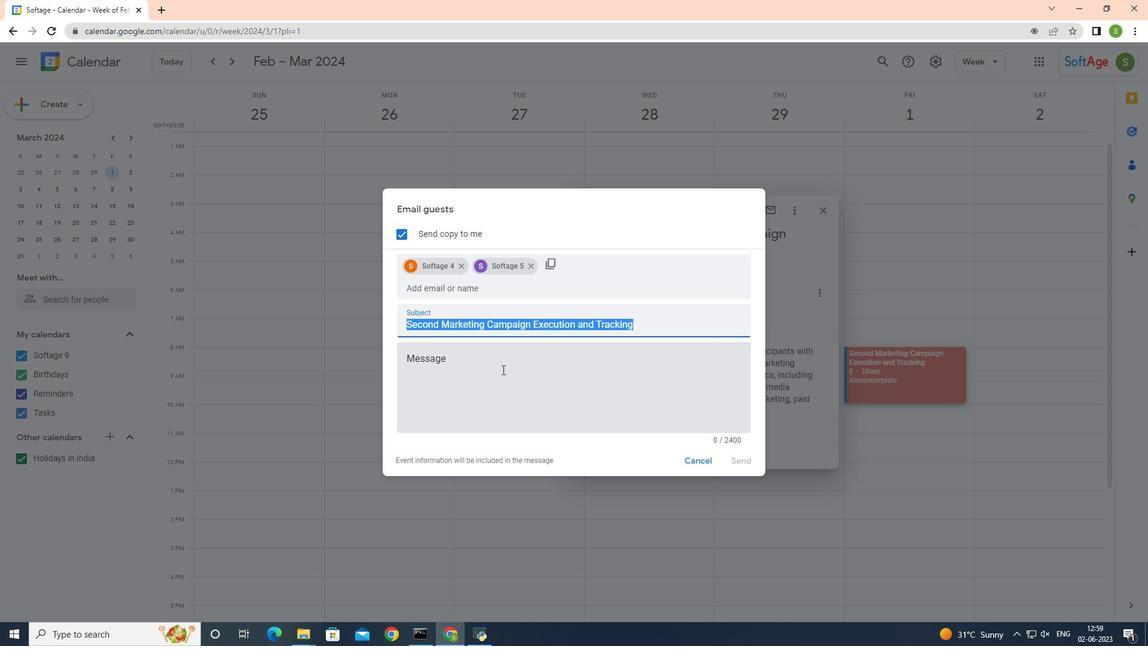 
Action: Key pressed <Key.shift><Key.shift>Invitation<Key.space>for<Key.space>ctrl+V
Screenshot: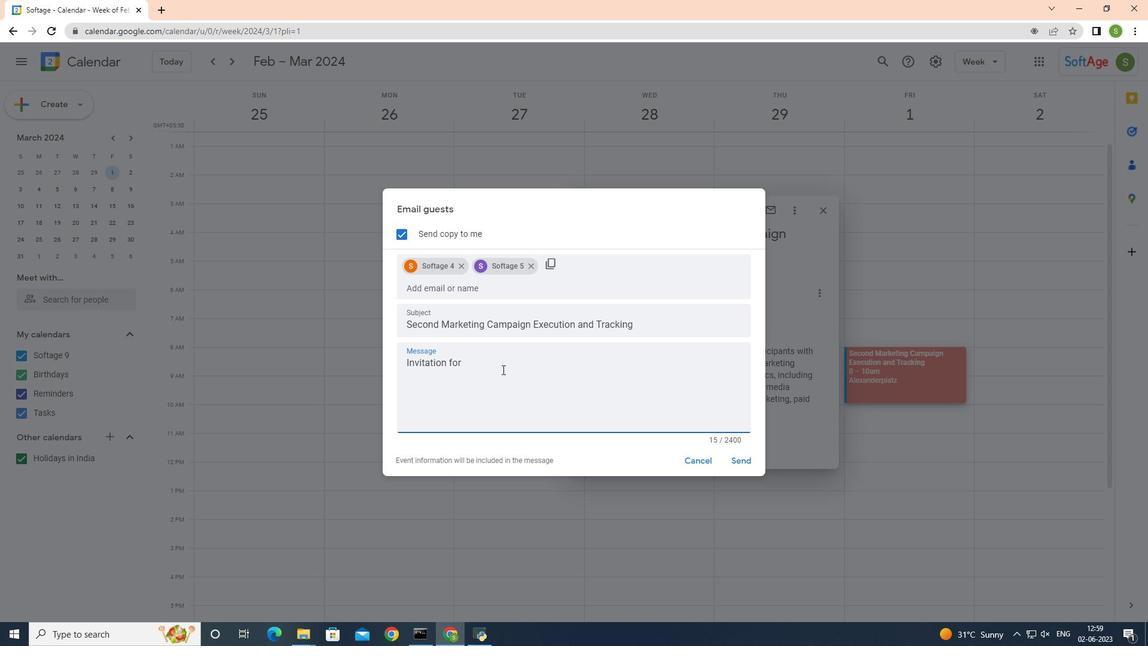 
Action: Mouse moved to (751, 467)
Screenshot: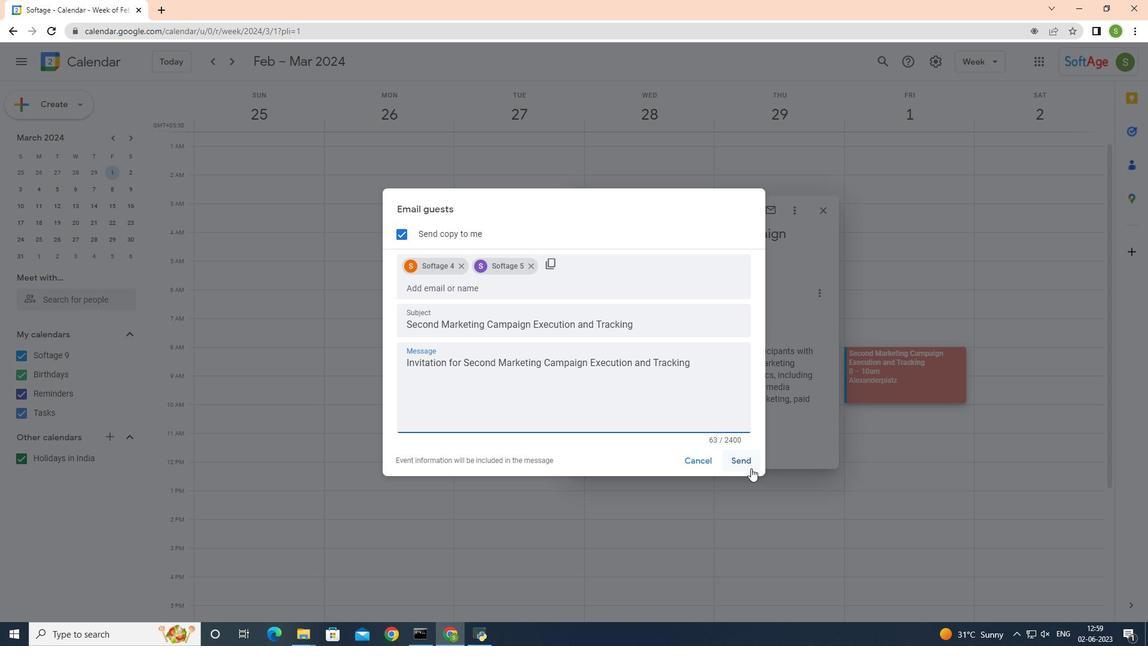 
Action: Mouse pressed left at (751, 467)
Screenshot: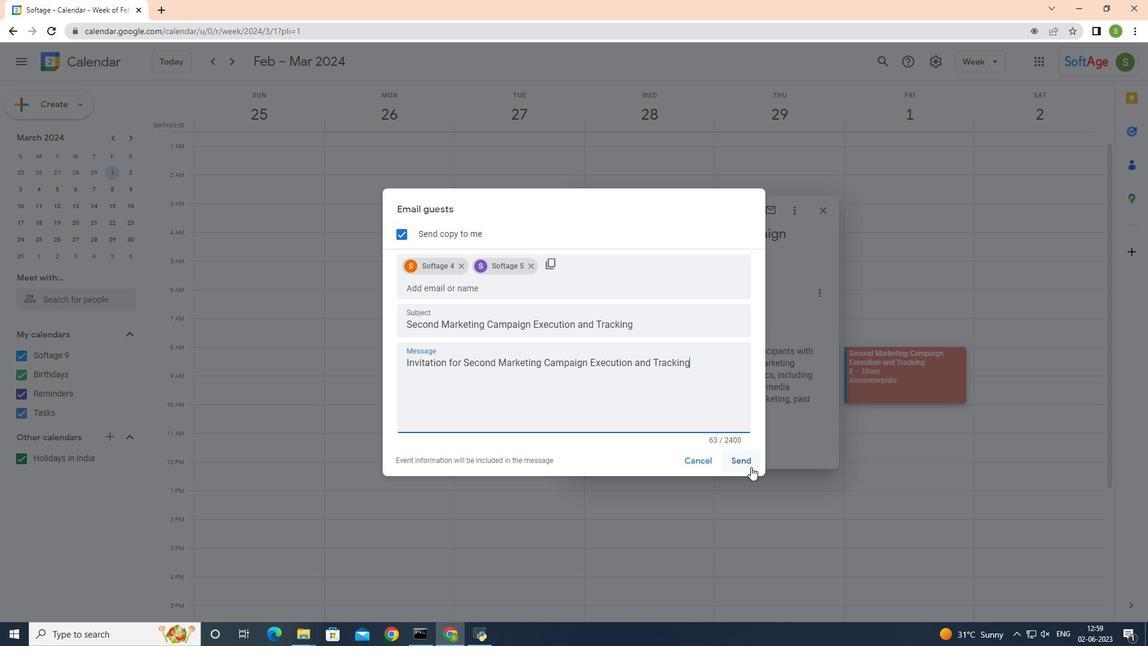 
Action: Mouse moved to (828, 211)
Screenshot: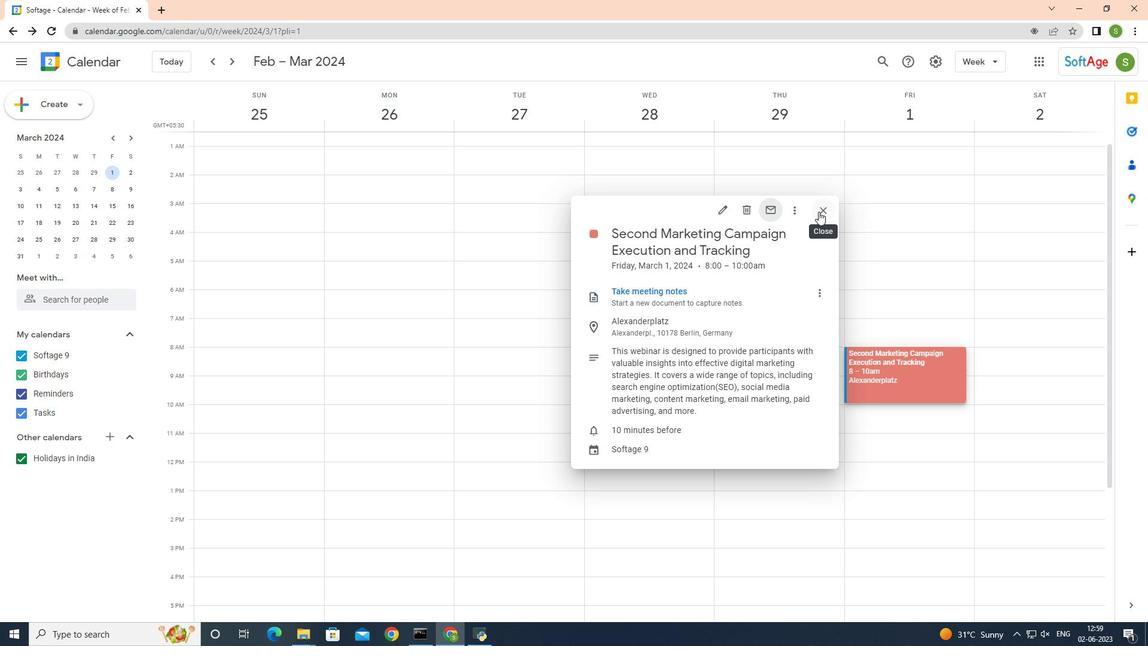 
Action: Mouse pressed left at (828, 211)
Screenshot: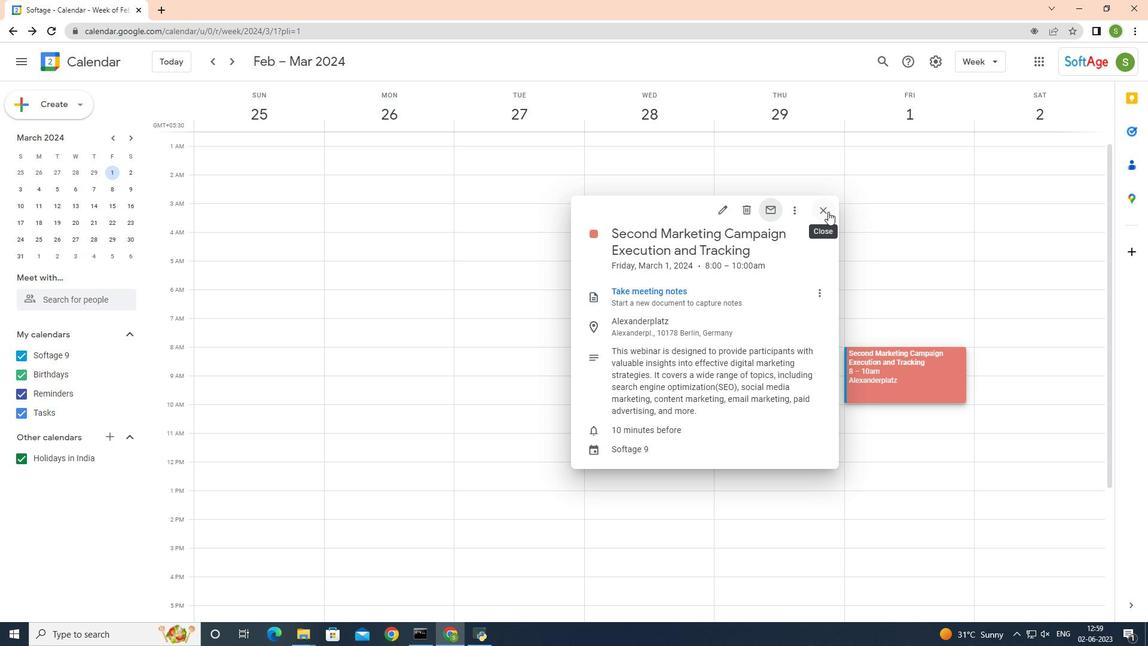
Action: Mouse moved to (65, 94)
Screenshot: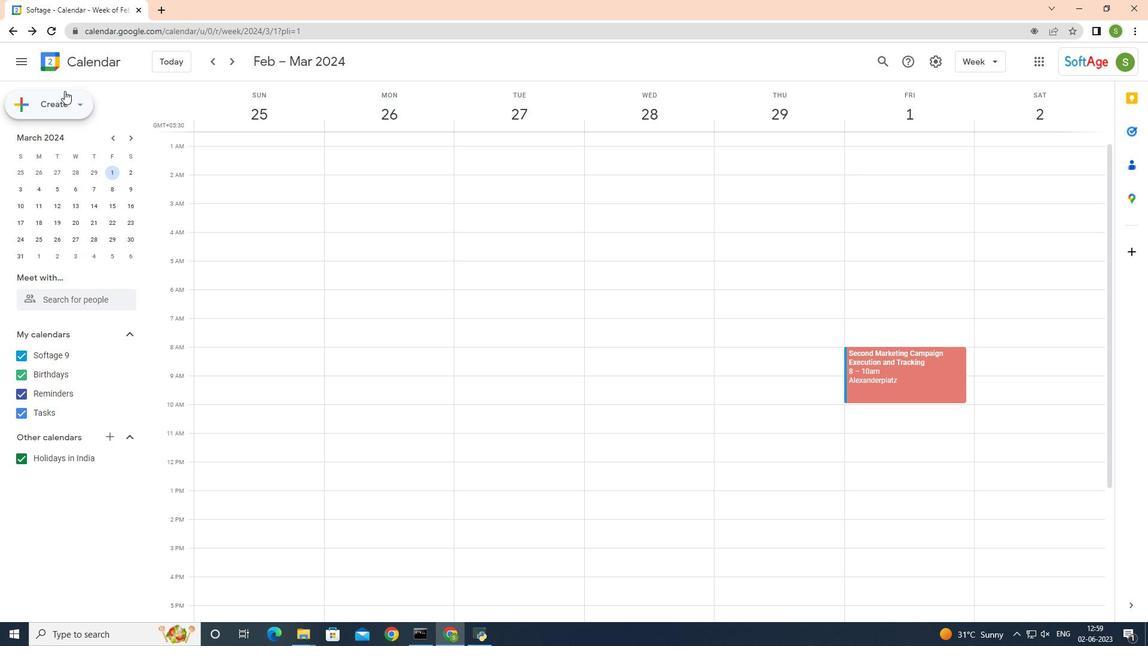 
Action: Mouse pressed left at (65, 94)
Screenshot: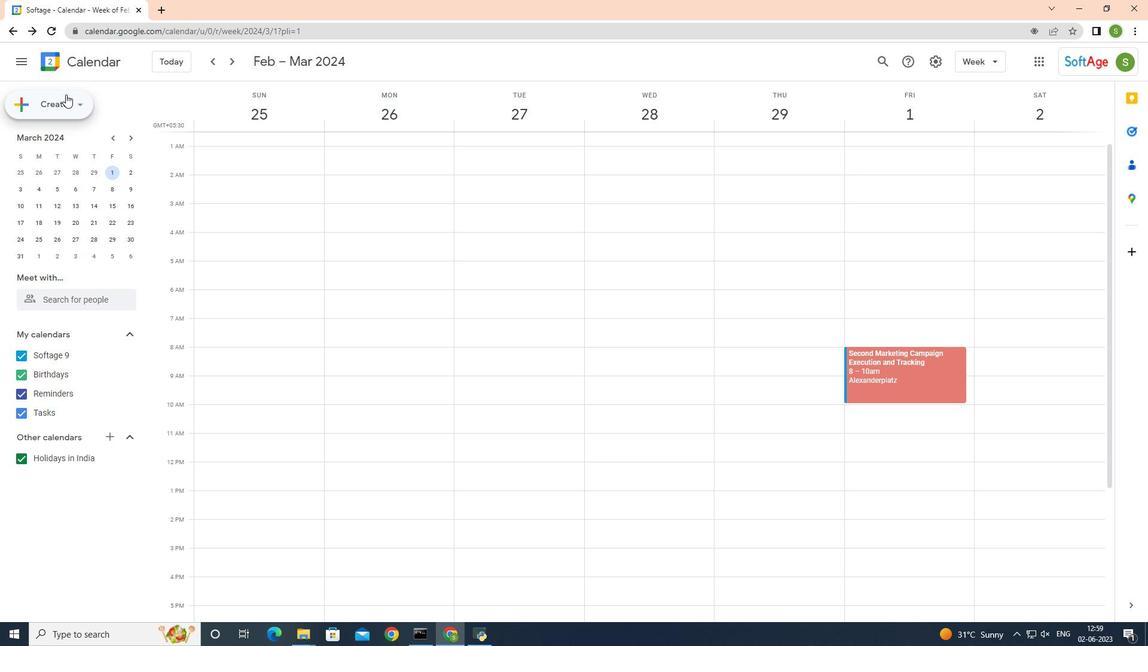 
Action: Mouse moved to (77, 141)
Screenshot: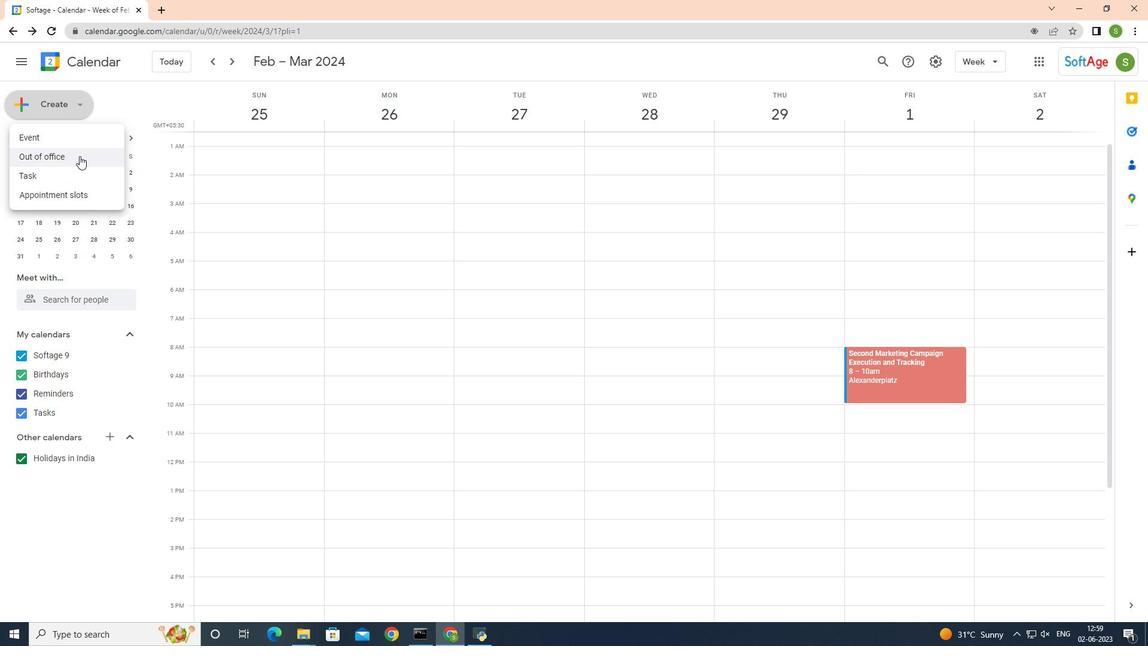 
Action: Mouse pressed left at (77, 141)
Screenshot: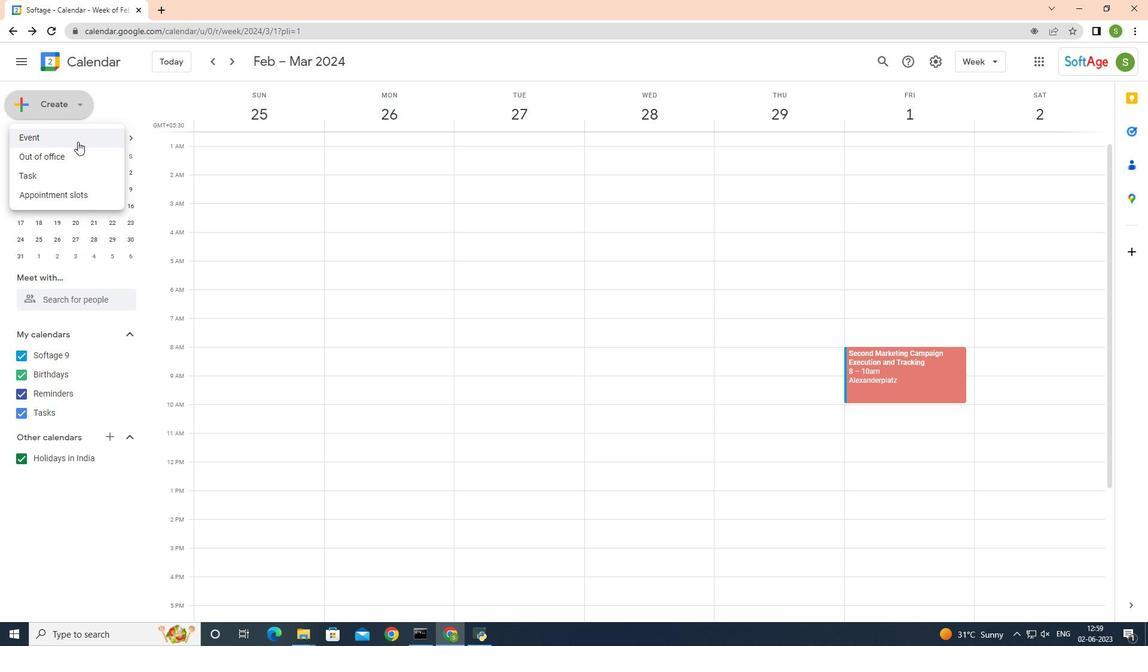 
Action: Mouse moved to (717, 256)
Screenshot: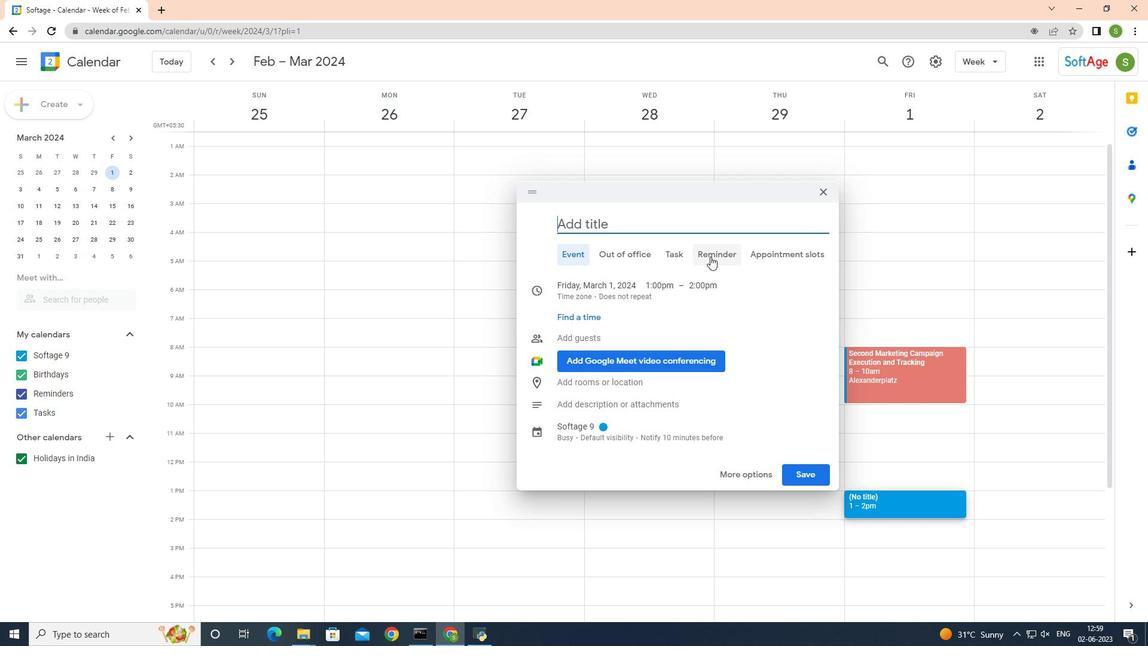 
Action: Mouse pressed left at (717, 256)
Screenshot: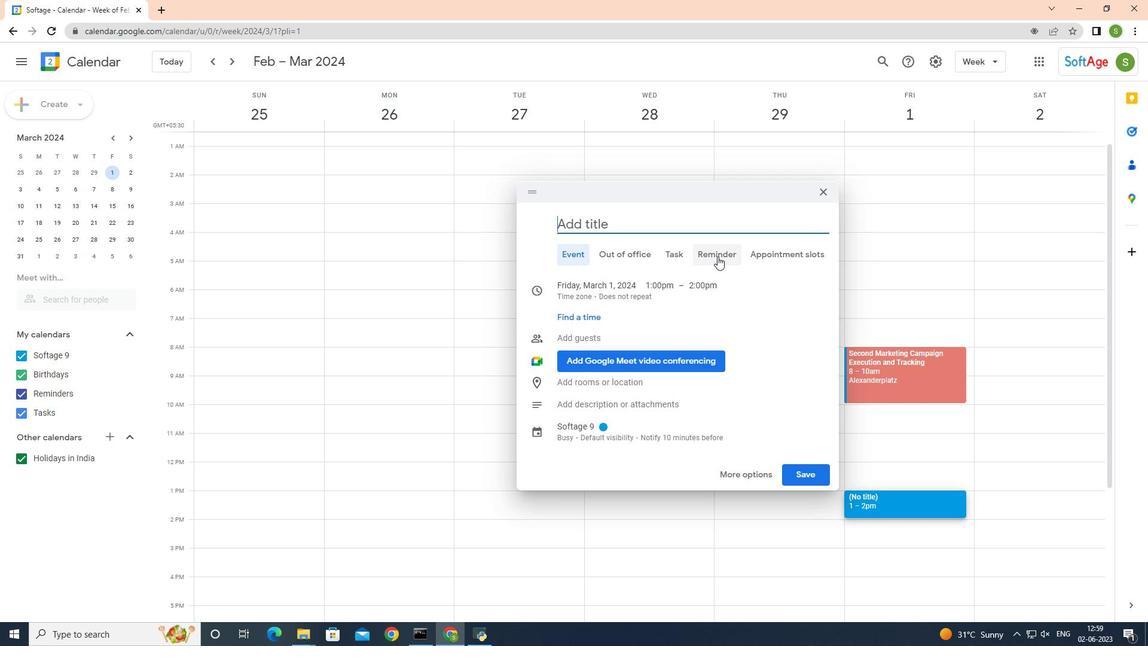
Action: Mouse moved to (753, 221)
Screenshot: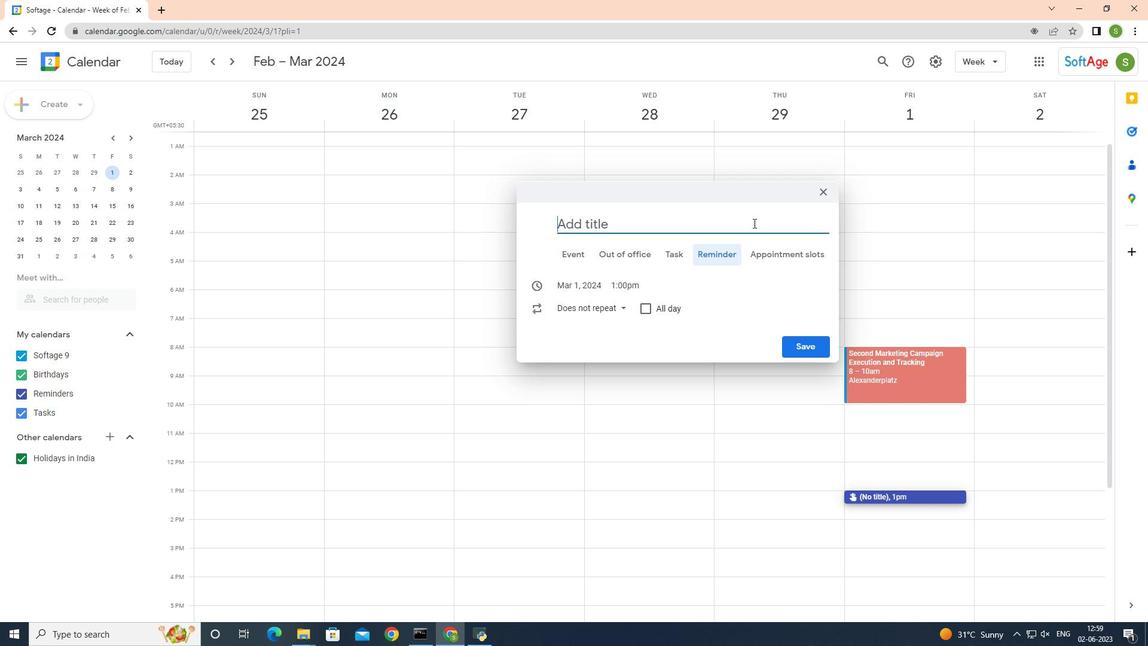 
Action: Mouse pressed left at (753, 221)
Screenshot: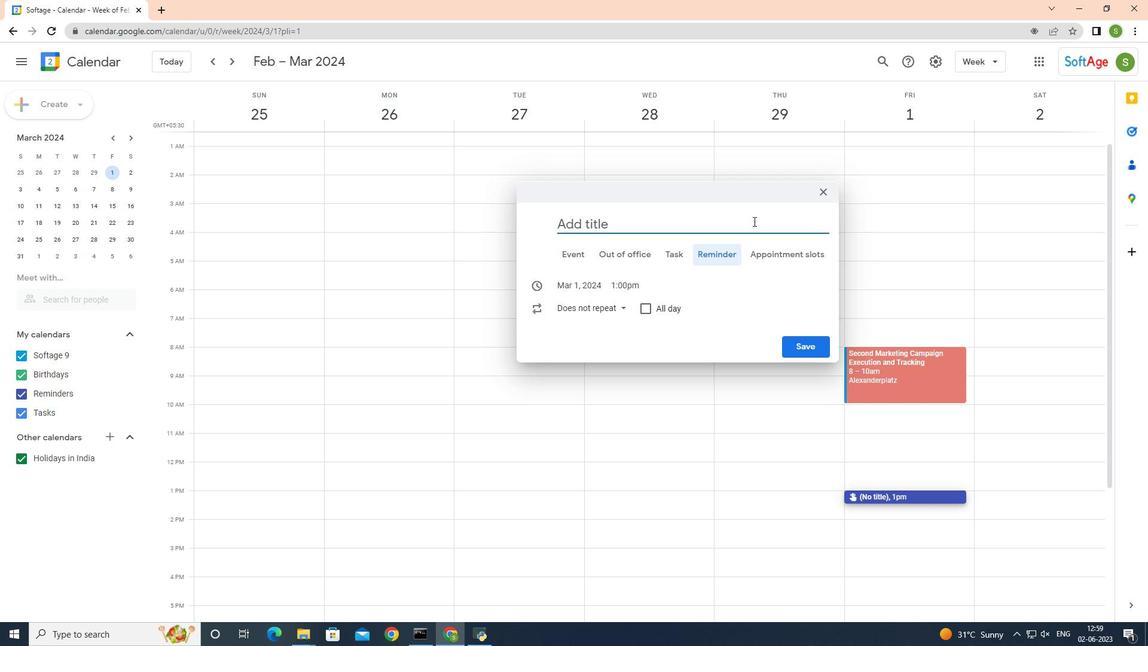 
Action: Key pressed ctrl+V
Screenshot: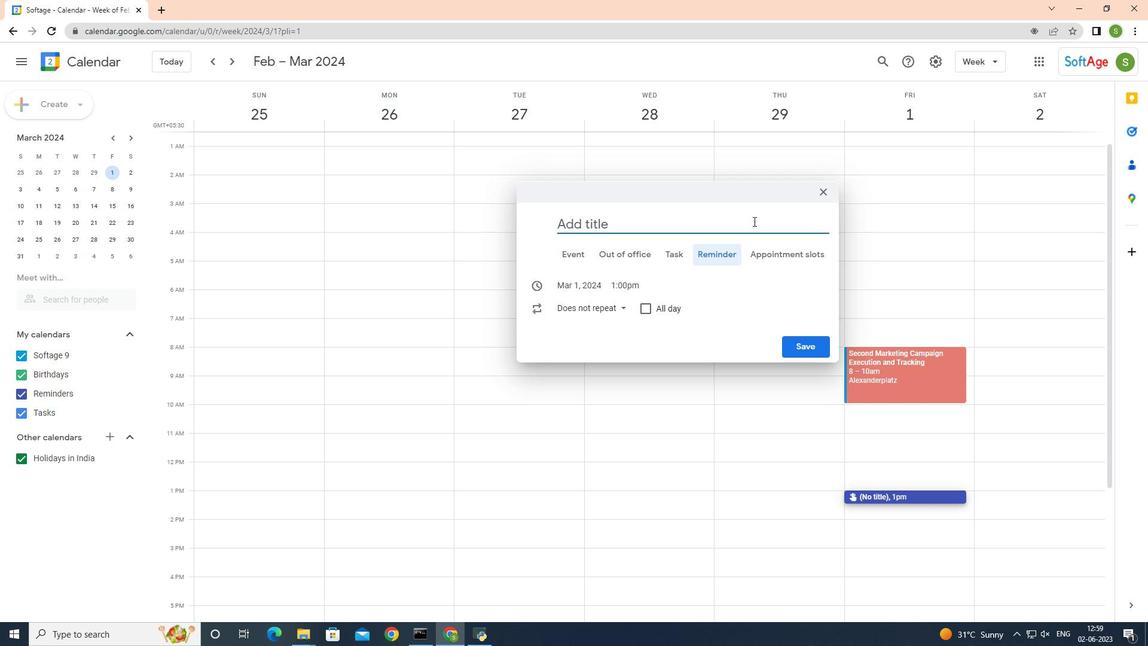 
Action: Mouse moved to (613, 316)
Screenshot: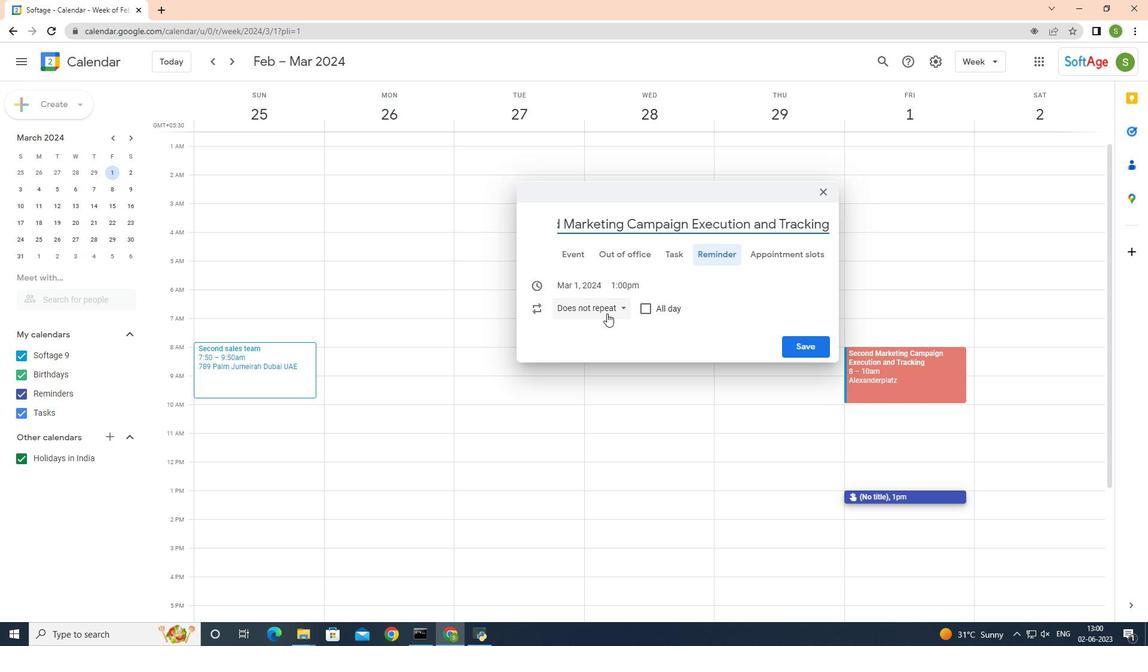 
Action: Mouse pressed left at (613, 316)
Screenshot: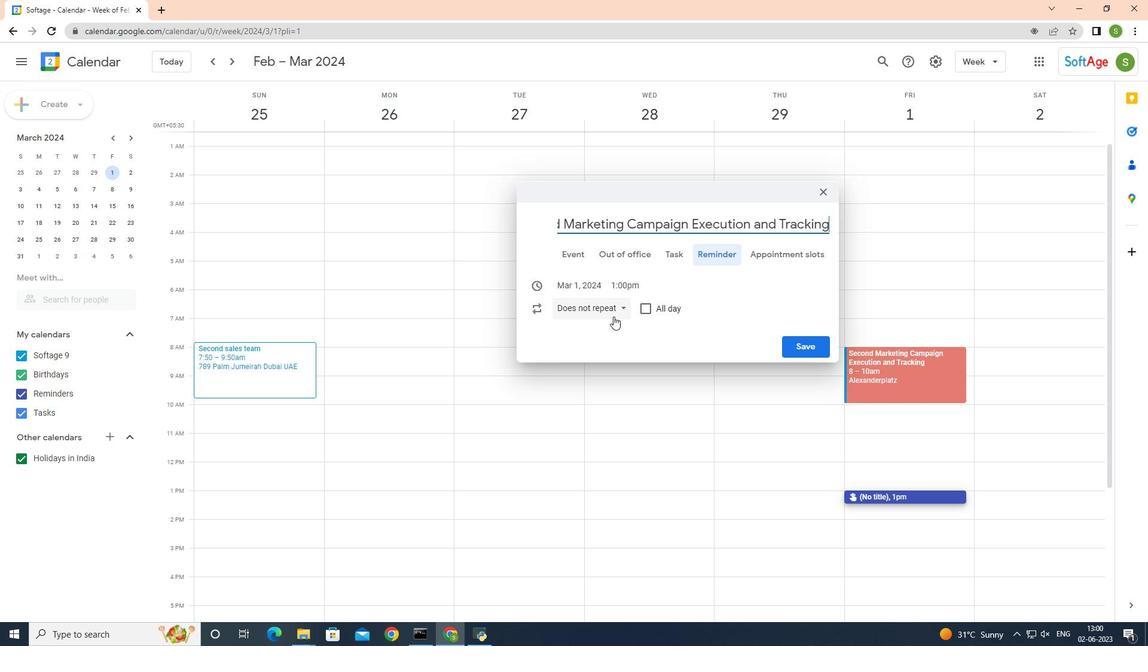 
Action: Mouse moved to (665, 419)
Screenshot: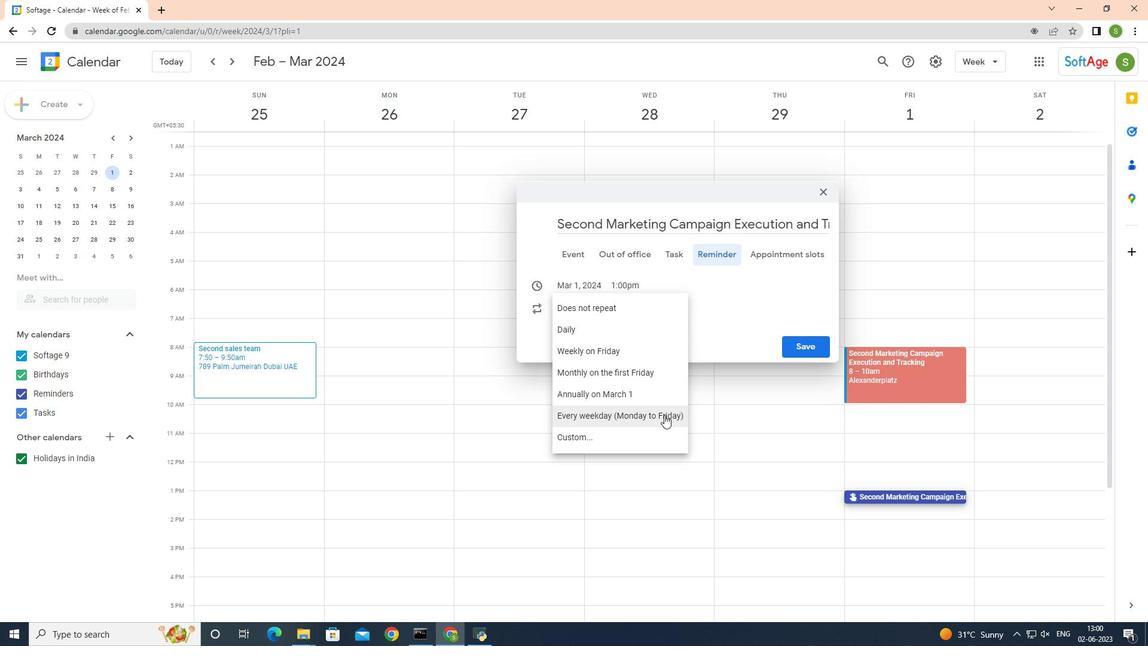 
Action: Mouse pressed left at (665, 419)
Screenshot: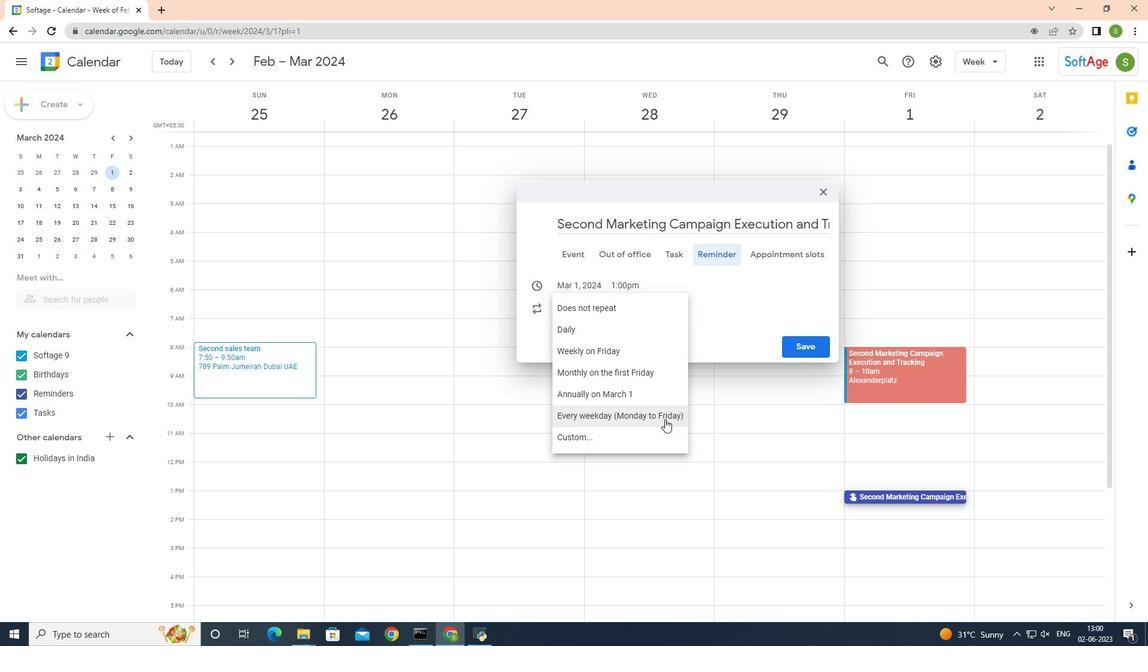 
Action: Mouse moved to (808, 337)
Screenshot: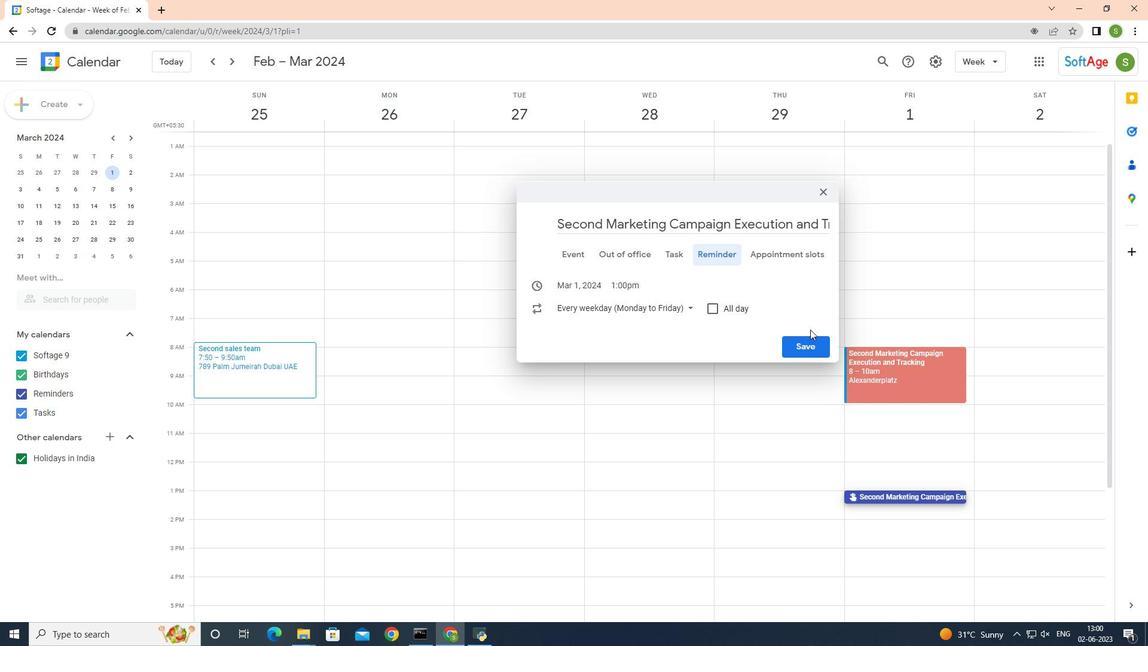
Action: Mouse pressed left at (808, 337)
Screenshot: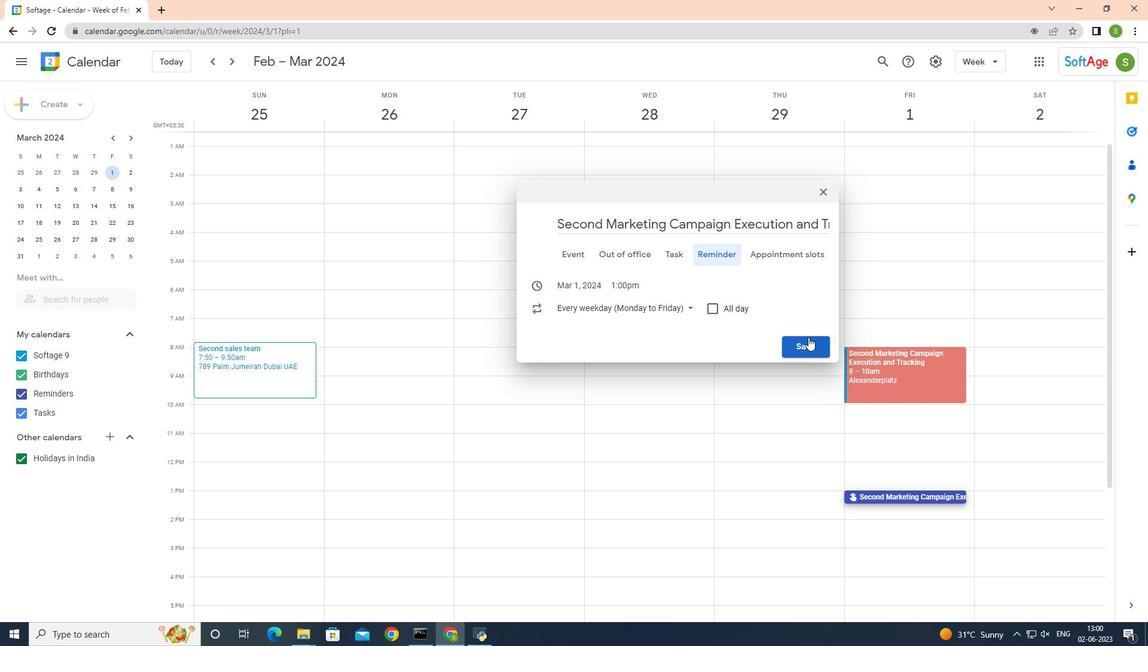 
